 Task: Search one way flight ticket for 5 adults, 2 children, 1 infant in seat and 2 infants on lap in economy from Washington, D.c./dulles/chantilly: Washington Dulles International Airport to Raleigh: Raleigh-durham International Airport on 8-5-2023. Choice of flights is Westjet. Number of bags: 2 checked bags. Price is upto 106000. Outbound departure time preference is 10:00.
Action: Mouse moved to (341, 312)
Screenshot: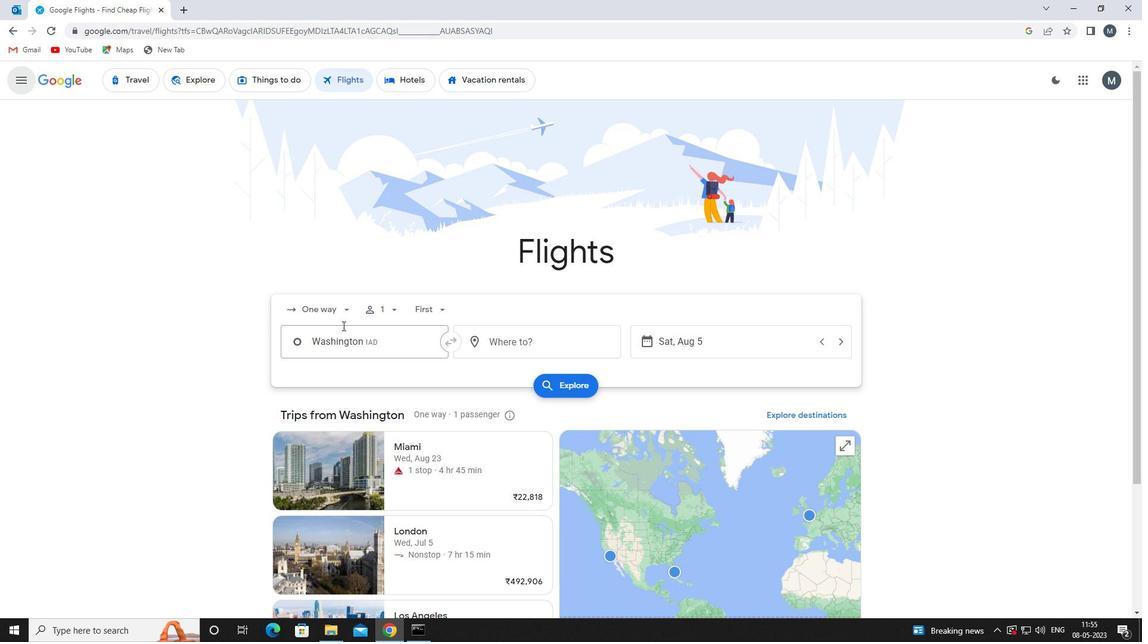 
Action: Mouse pressed left at (341, 312)
Screenshot: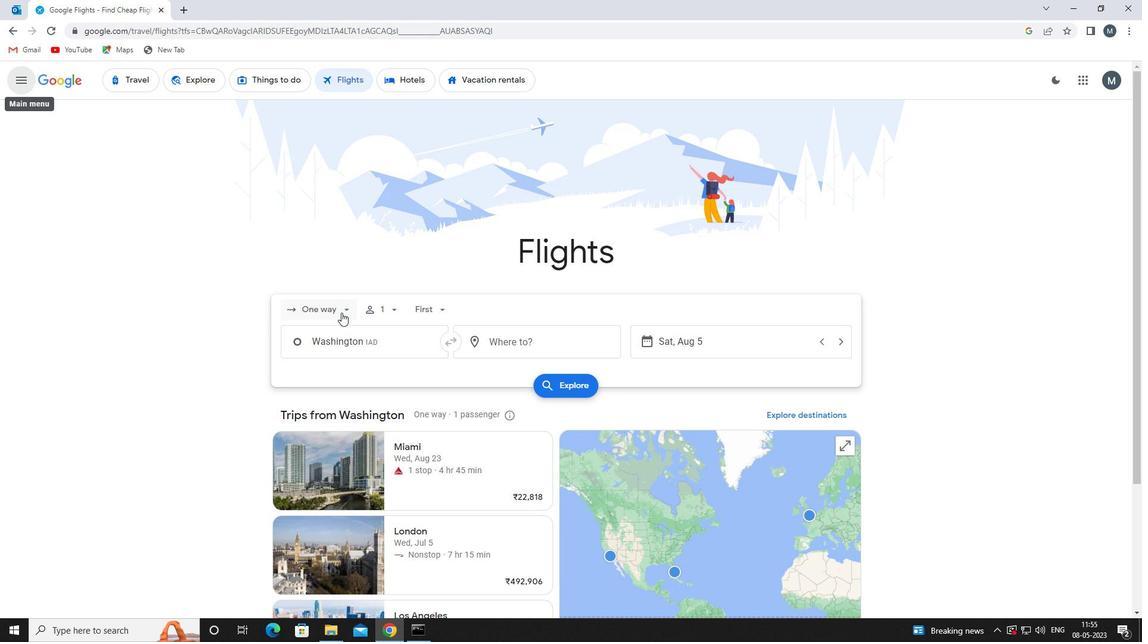 
Action: Mouse moved to (354, 363)
Screenshot: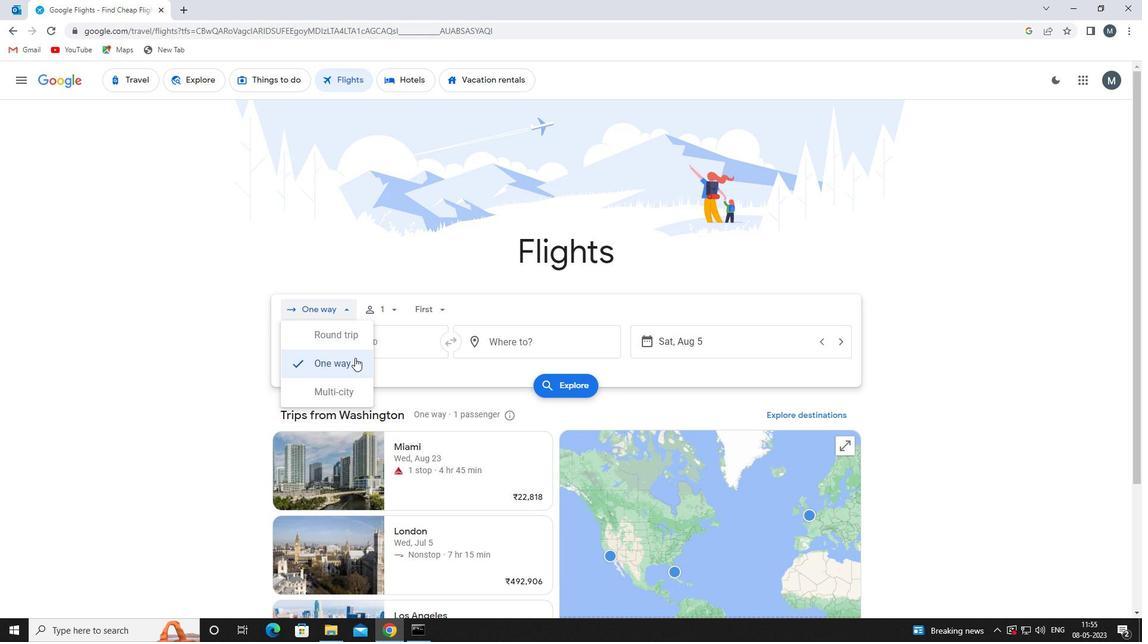 
Action: Mouse pressed left at (354, 363)
Screenshot: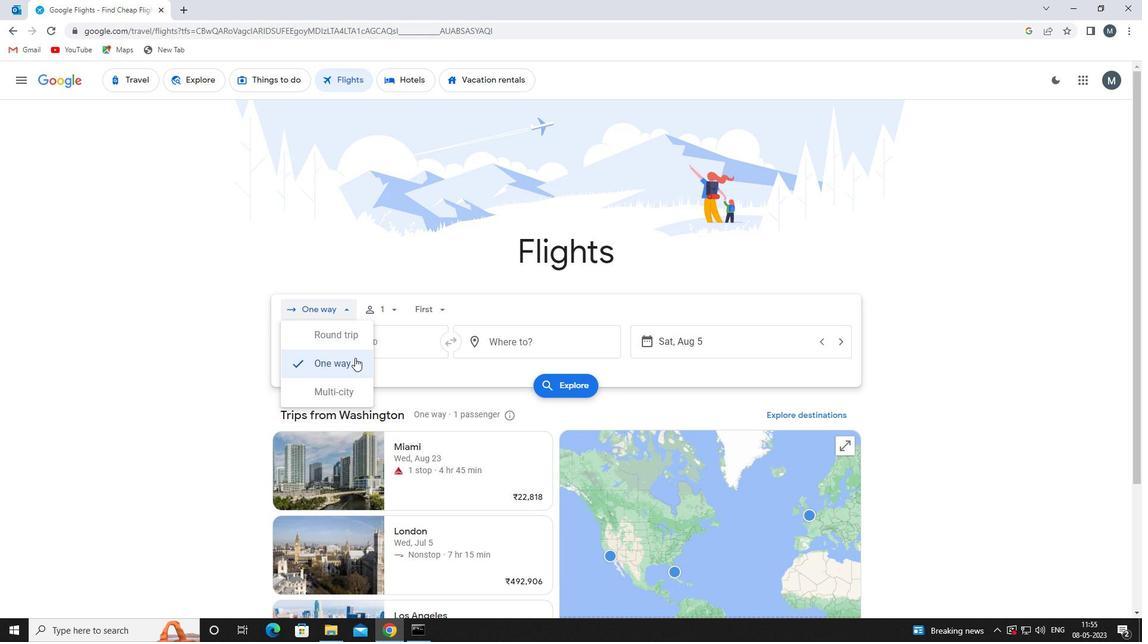 
Action: Mouse moved to (391, 308)
Screenshot: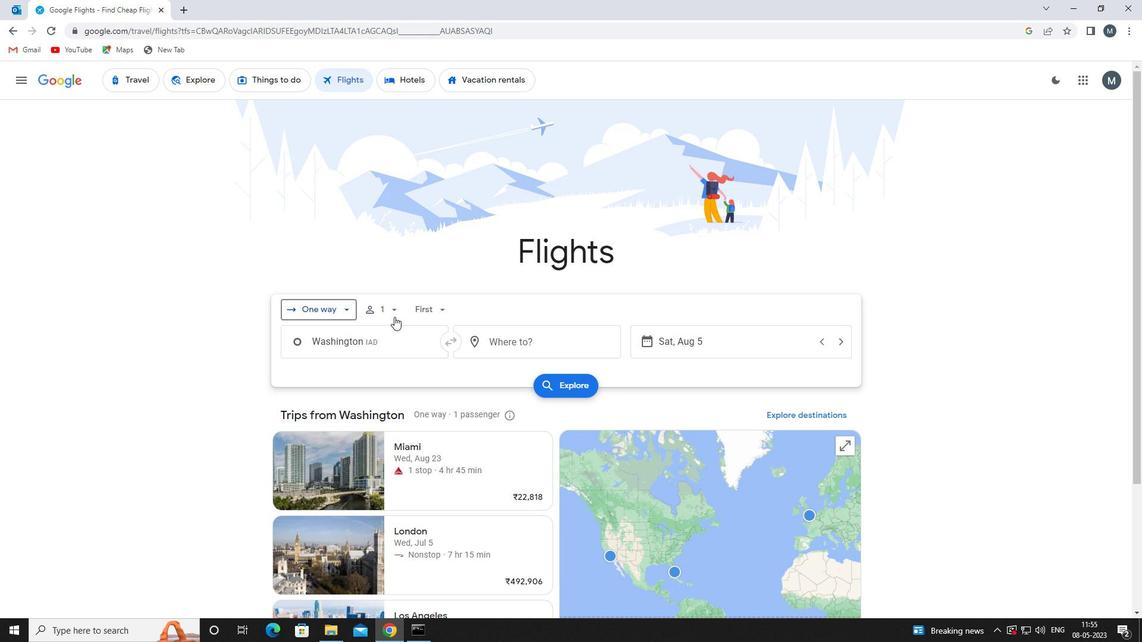 
Action: Mouse pressed left at (391, 308)
Screenshot: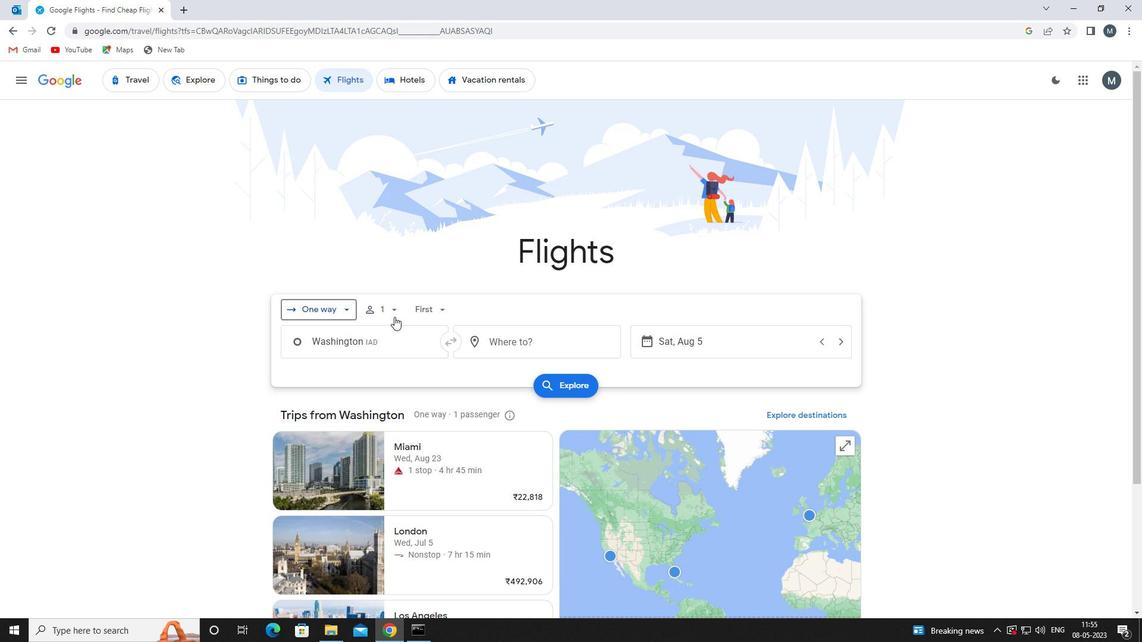 
Action: Mouse moved to (483, 341)
Screenshot: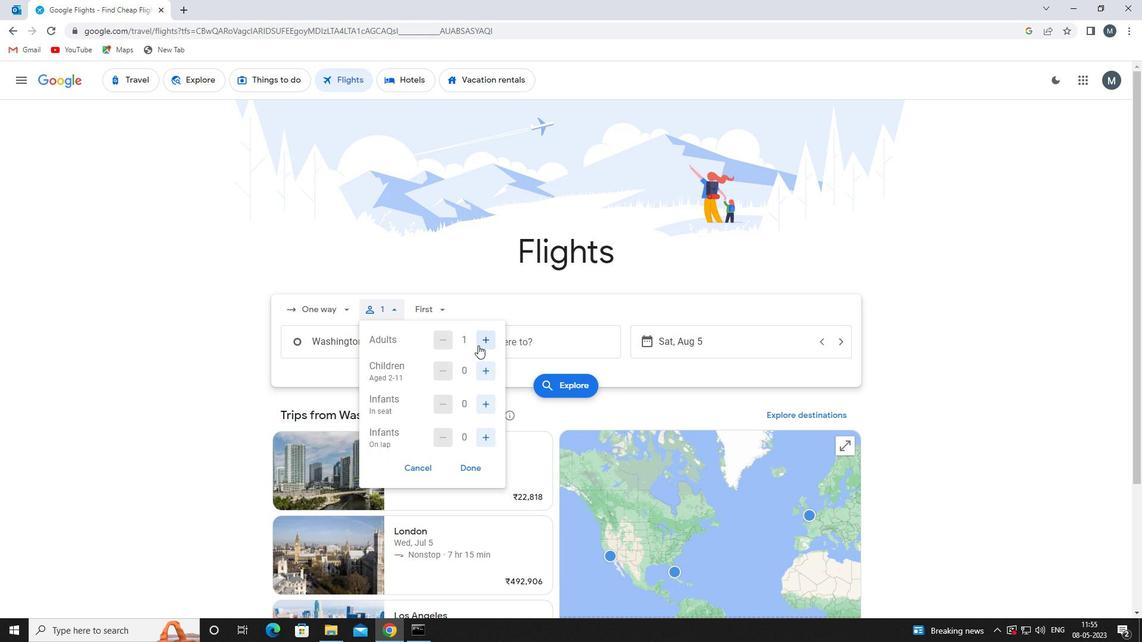 
Action: Mouse pressed left at (483, 341)
Screenshot: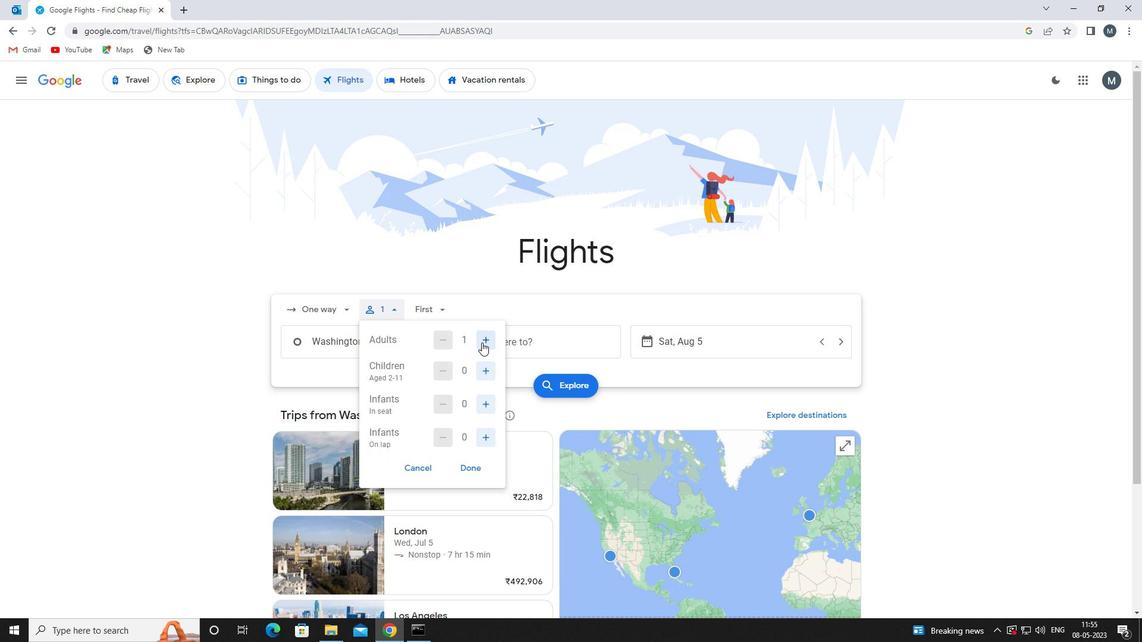 
Action: Mouse moved to (483, 340)
Screenshot: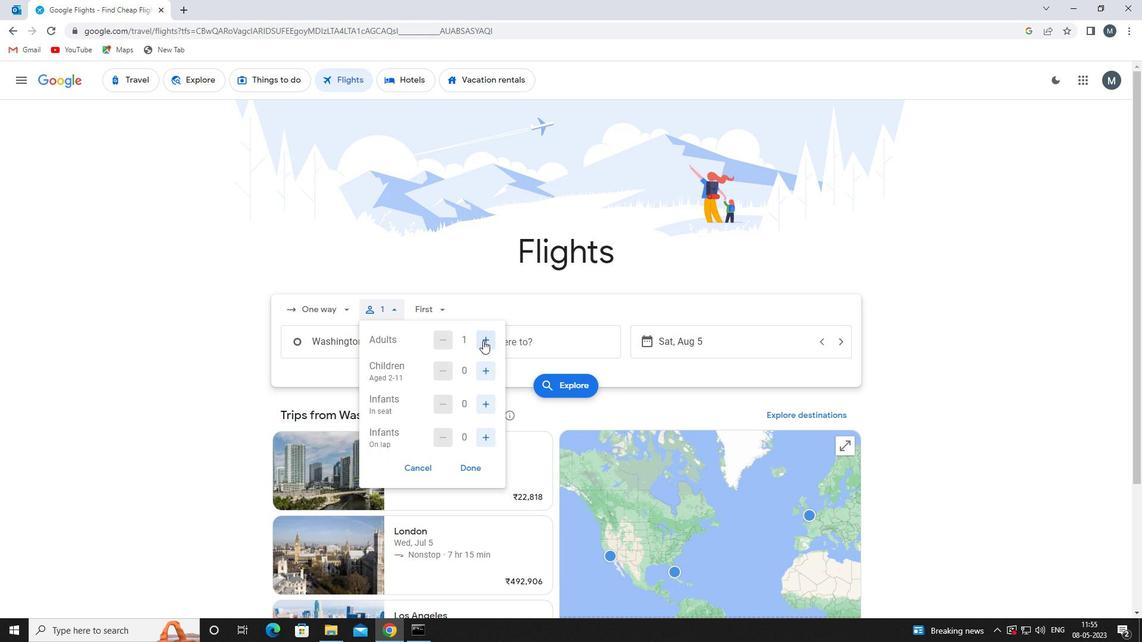 
Action: Mouse pressed left at (483, 340)
Screenshot: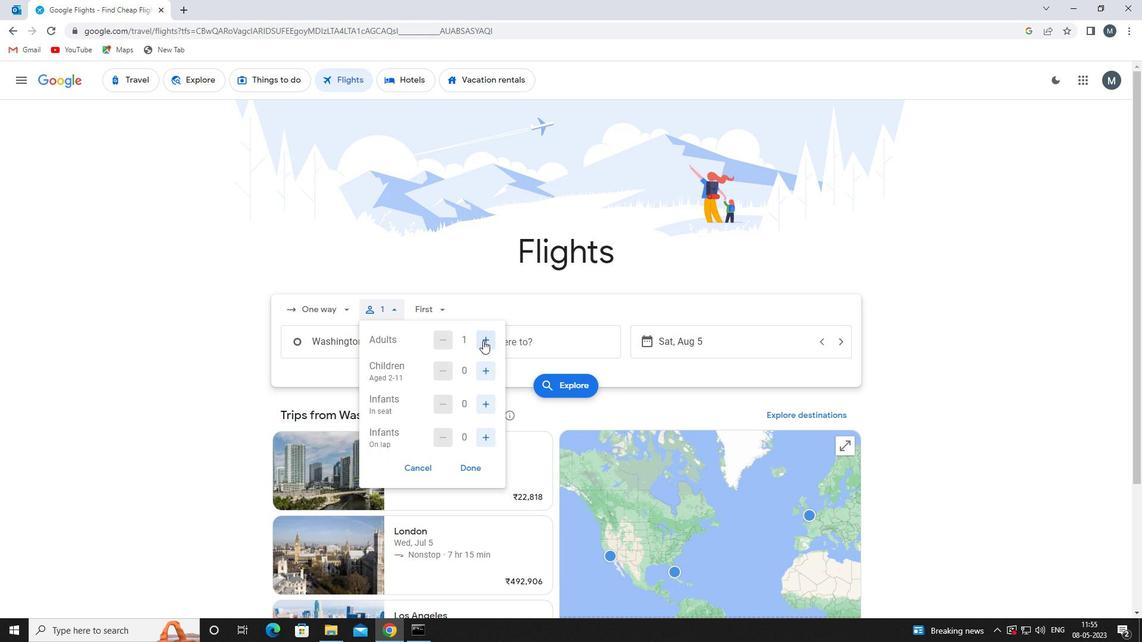 
Action: Mouse pressed left at (483, 340)
Screenshot: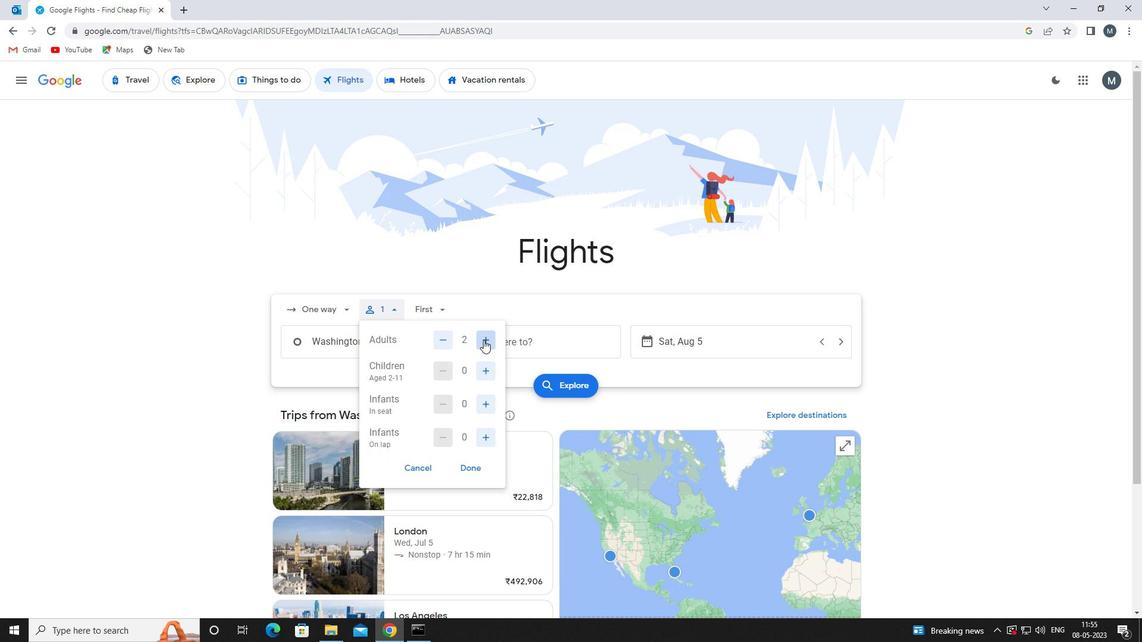 
Action: Mouse pressed left at (483, 340)
Screenshot: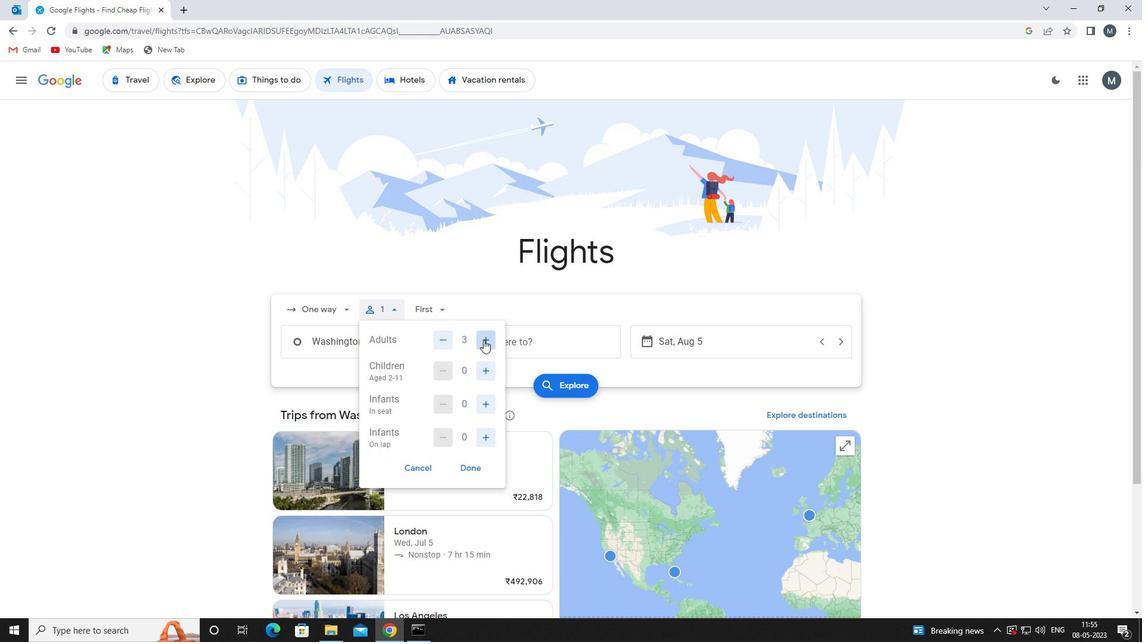 
Action: Mouse moved to (483, 368)
Screenshot: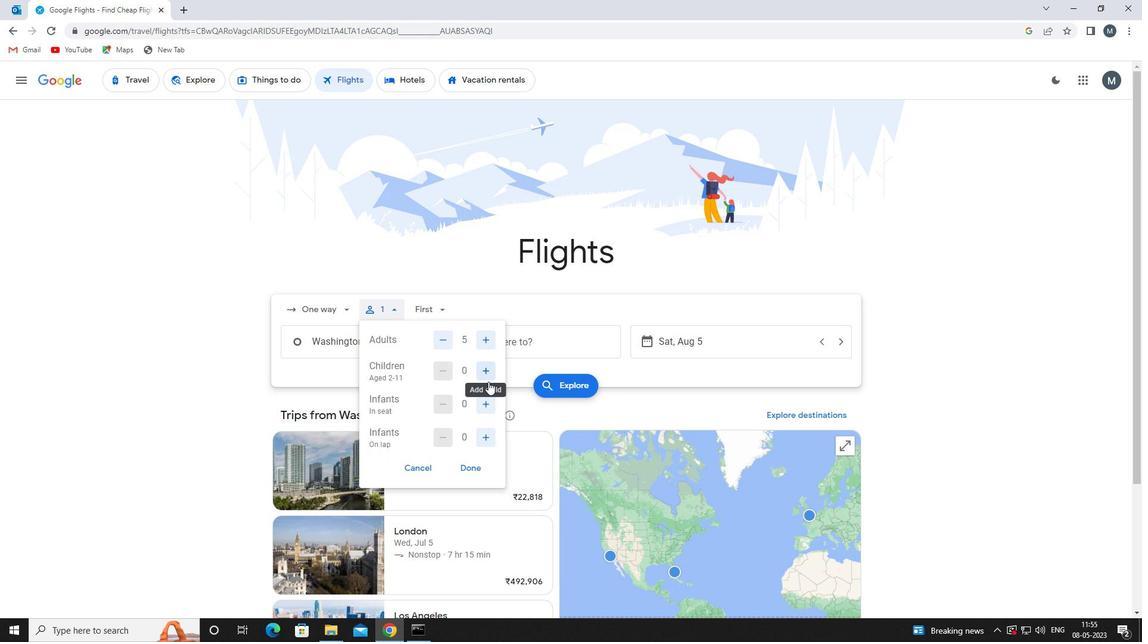 
Action: Mouse pressed left at (483, 368)
Screenshot: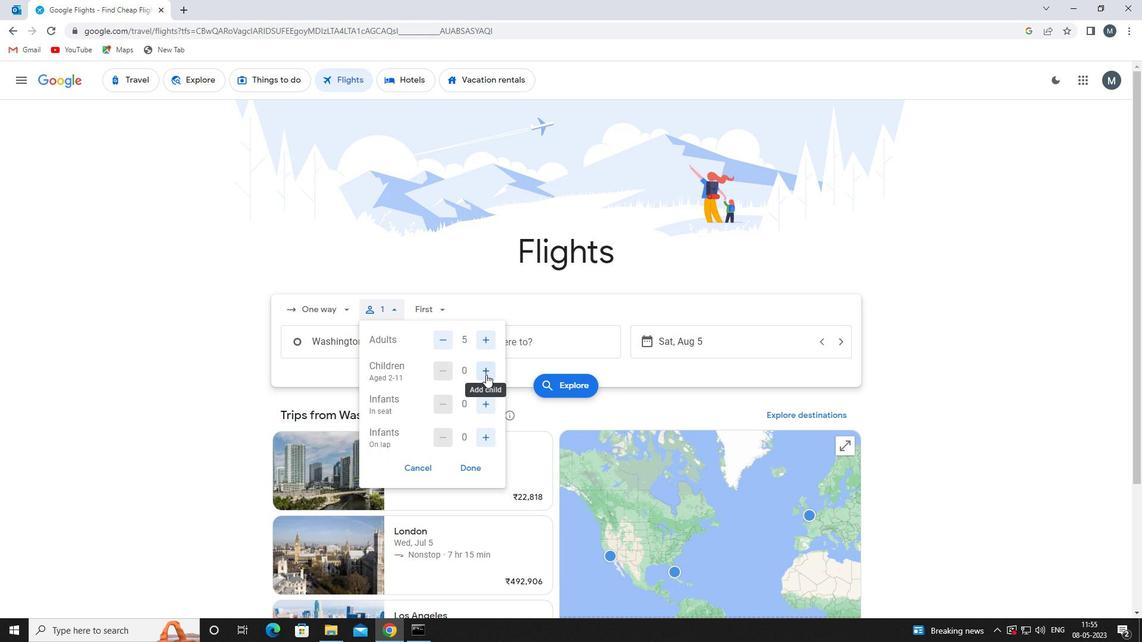 
Action: Mouse pressed left at (483, 368)
Screenshot: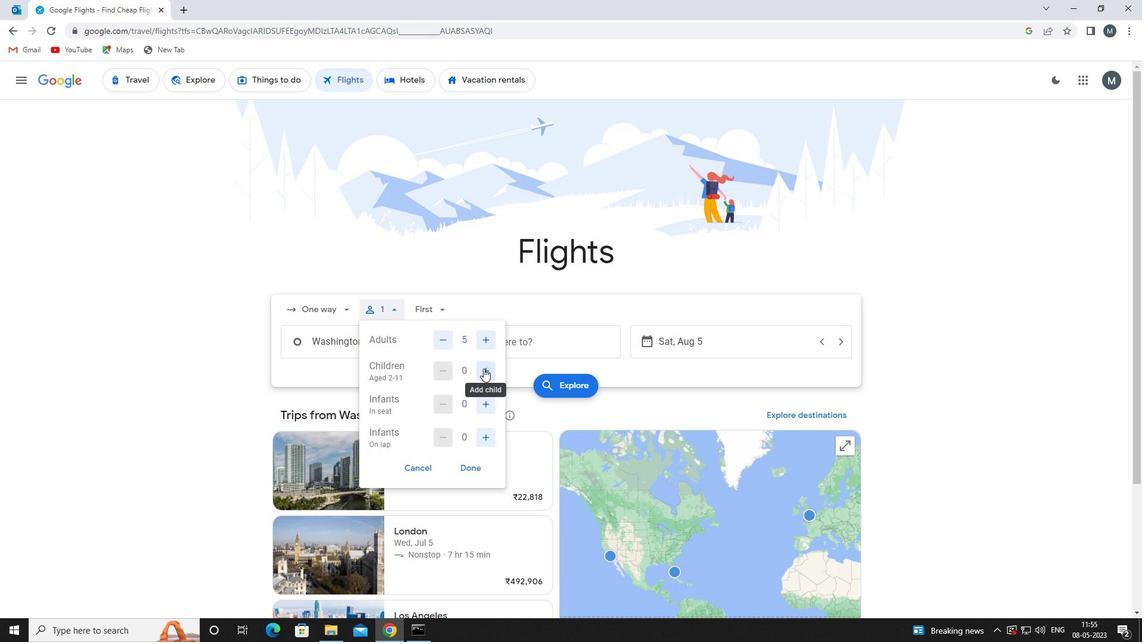 
Action: Mouse moved to (489, 407)
Screenshot: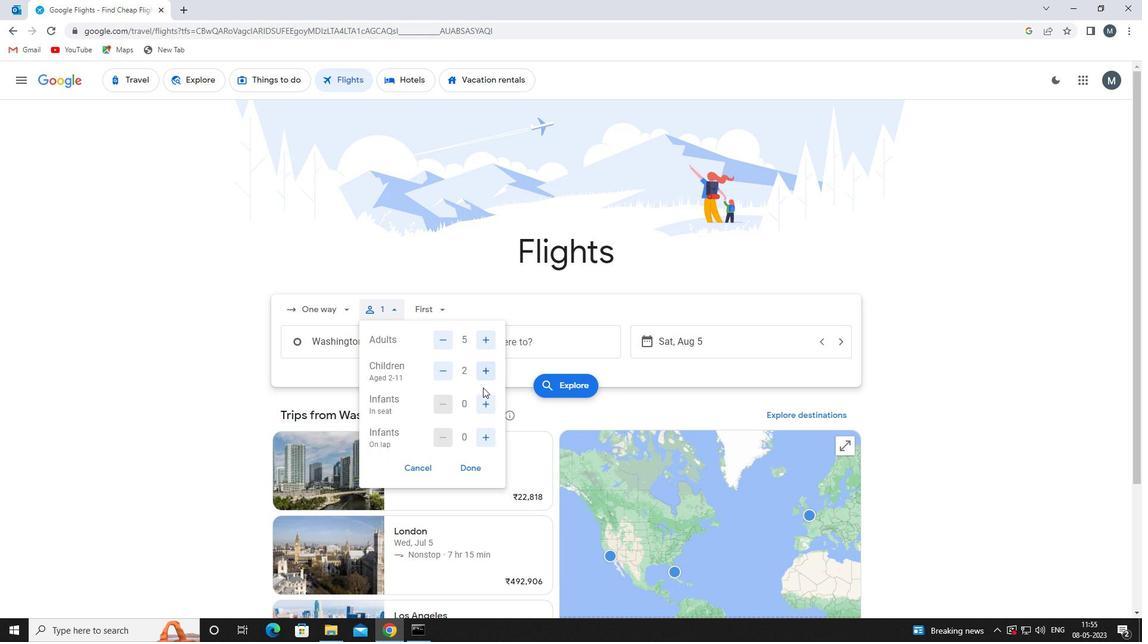 
Action: Mouse pressed left at (489, 407)
Screenshot: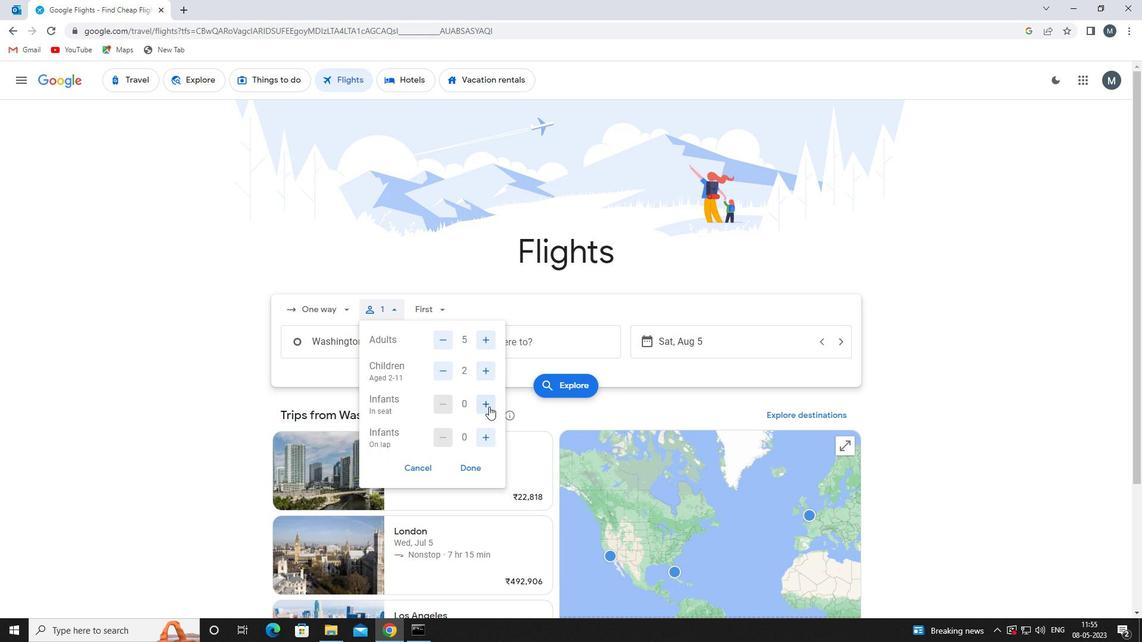 
Action: Mouse moved to (485, 437)
Screenshot: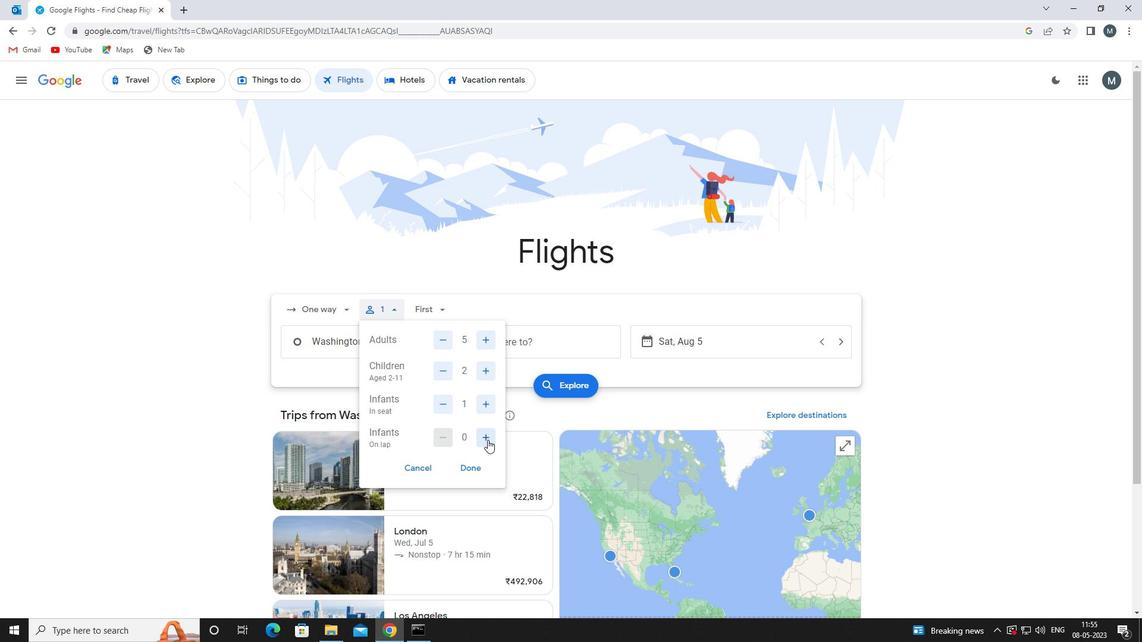 
Action: Mouse pressed left at (485, 437)
Screenshot: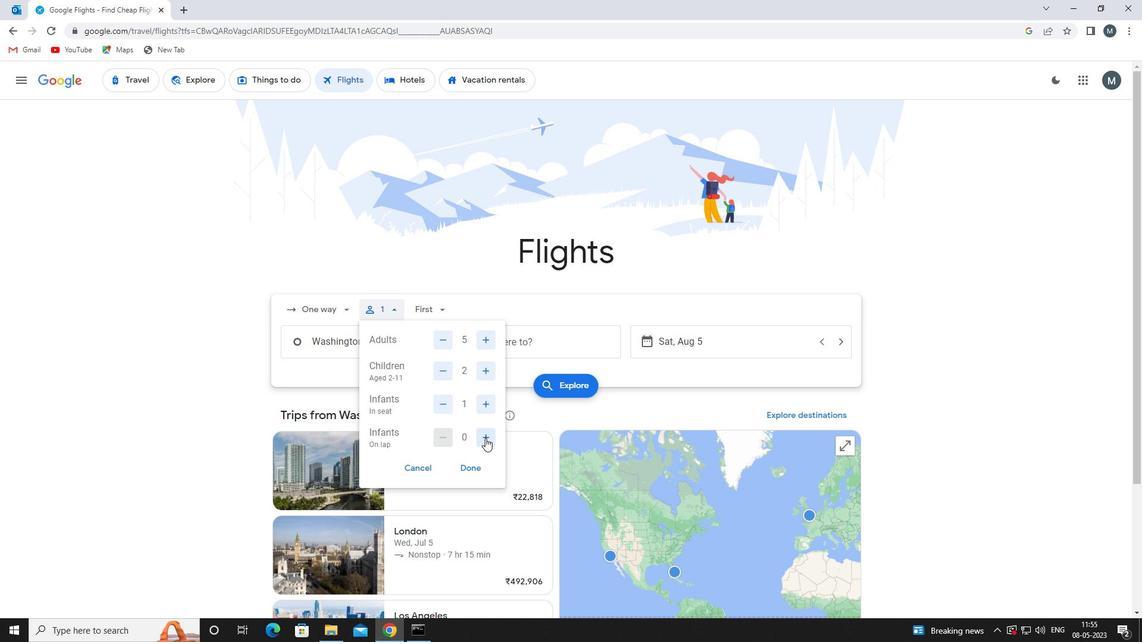 
Action: Mouse pressed left at (485, 437)
Screenshot: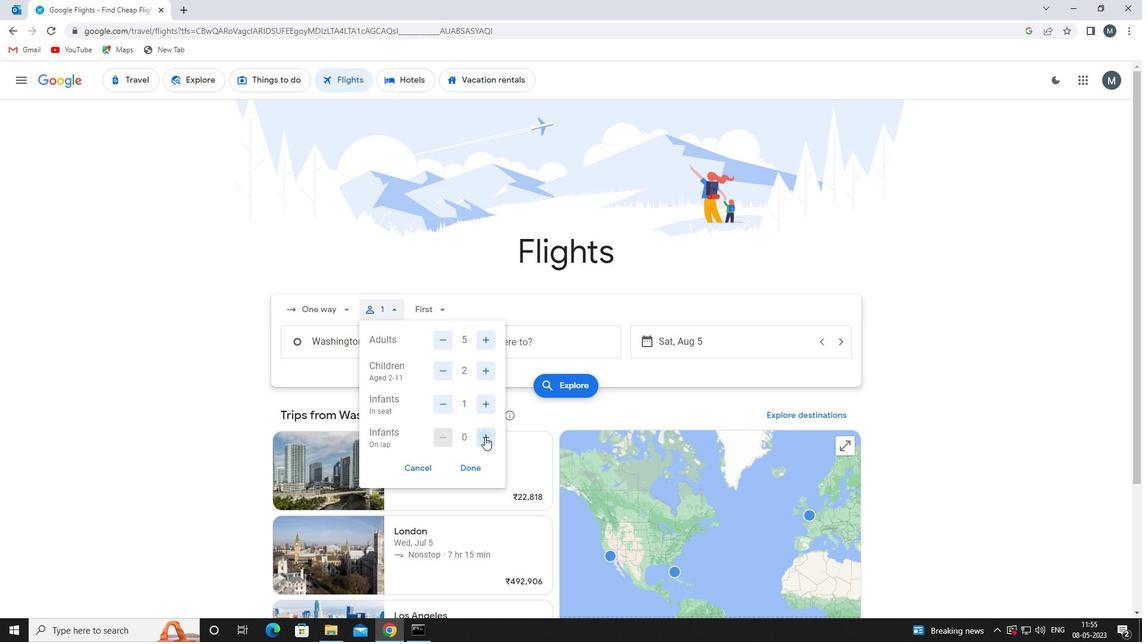 
Action: Mouse moved to (436, 435)
Screenshot: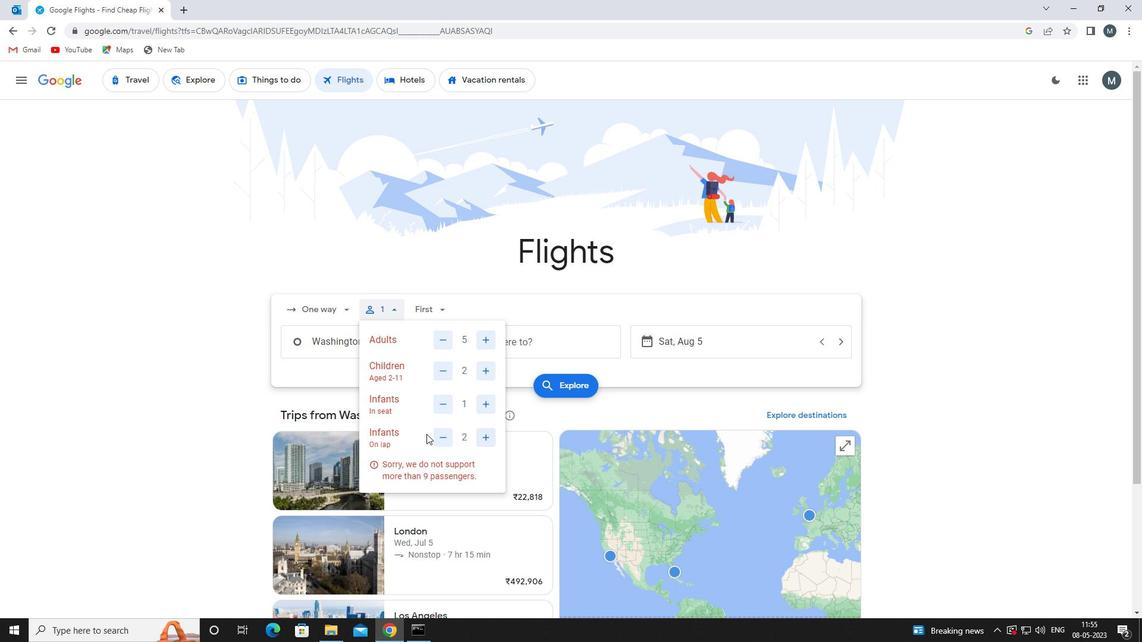 
Action: Mouse pressed left at (436, 435)
Screenshot: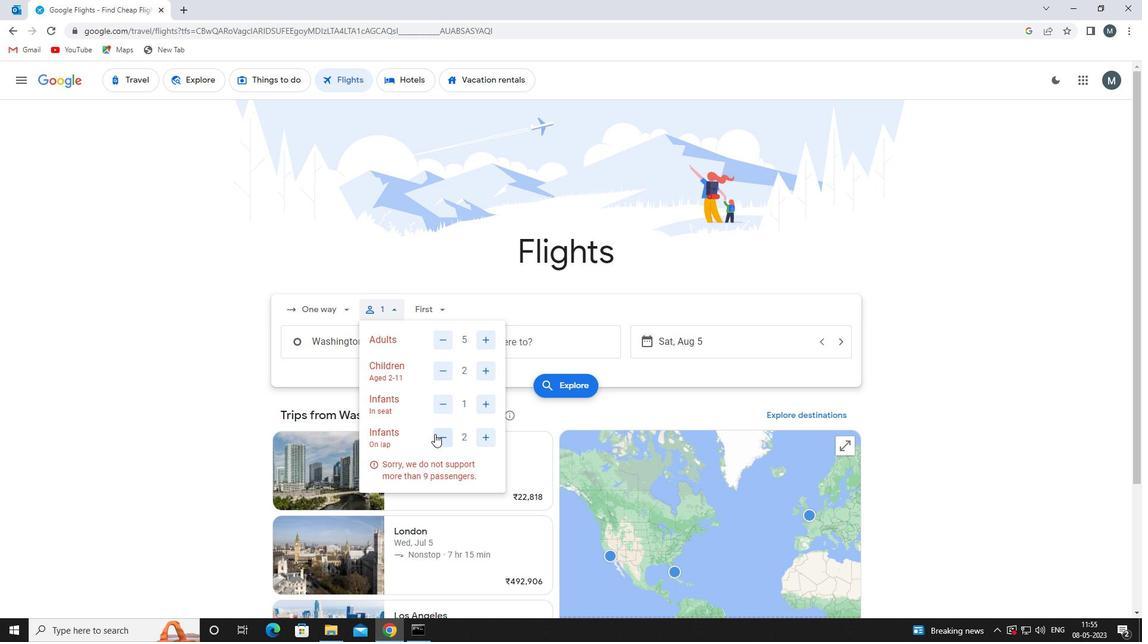 
Action: Mouse moved to (471, 471)
Screenshot: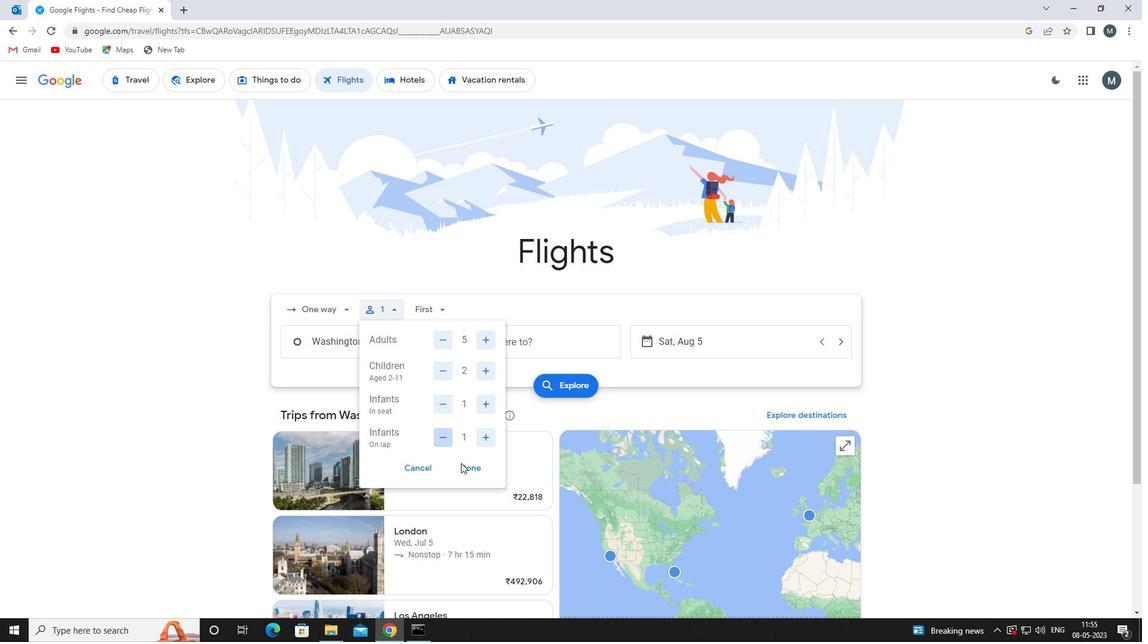 
Action: Mouse pressed left at (471, 471)
Screenshot: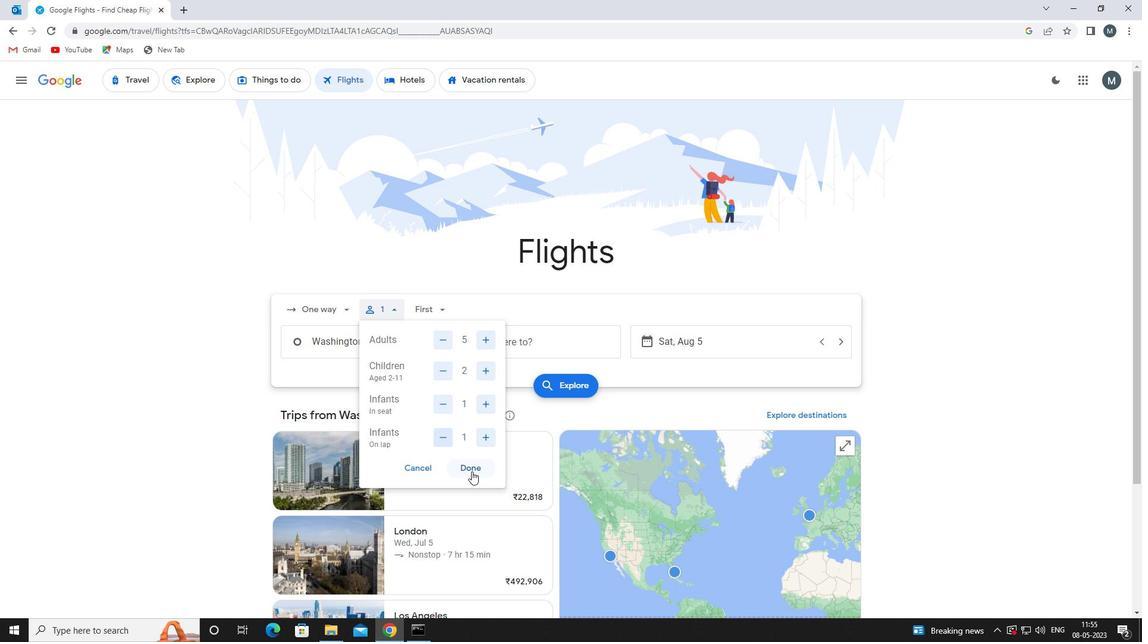 
Action: Mouse moved to (438, 311)
Screenshot: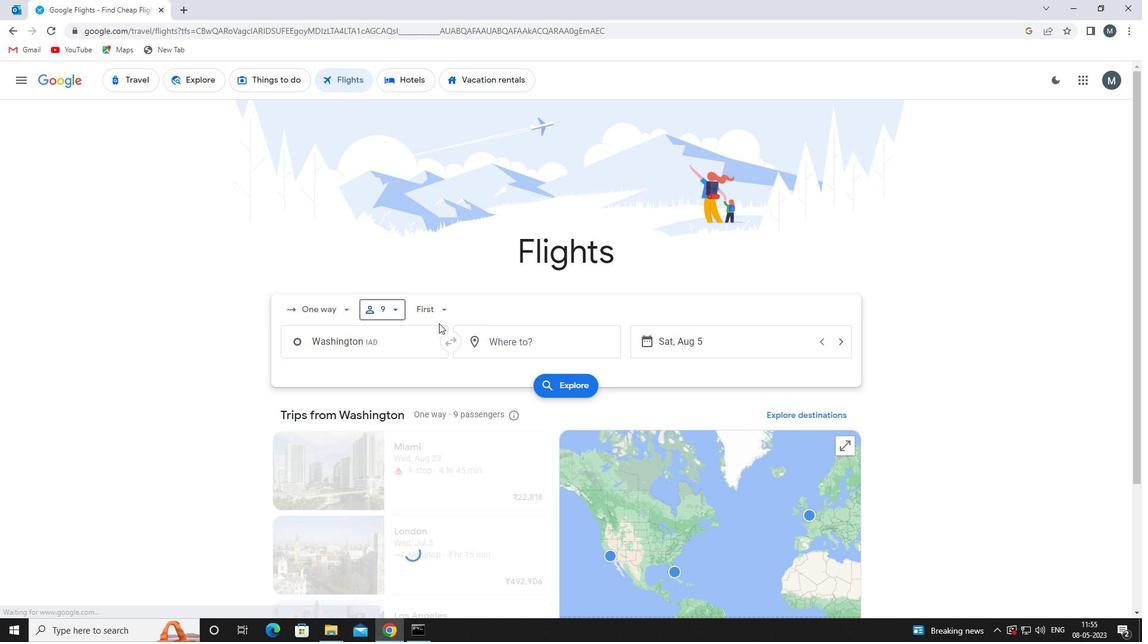 
Action: Mouse pressed left at (438, 311)
Screenshot: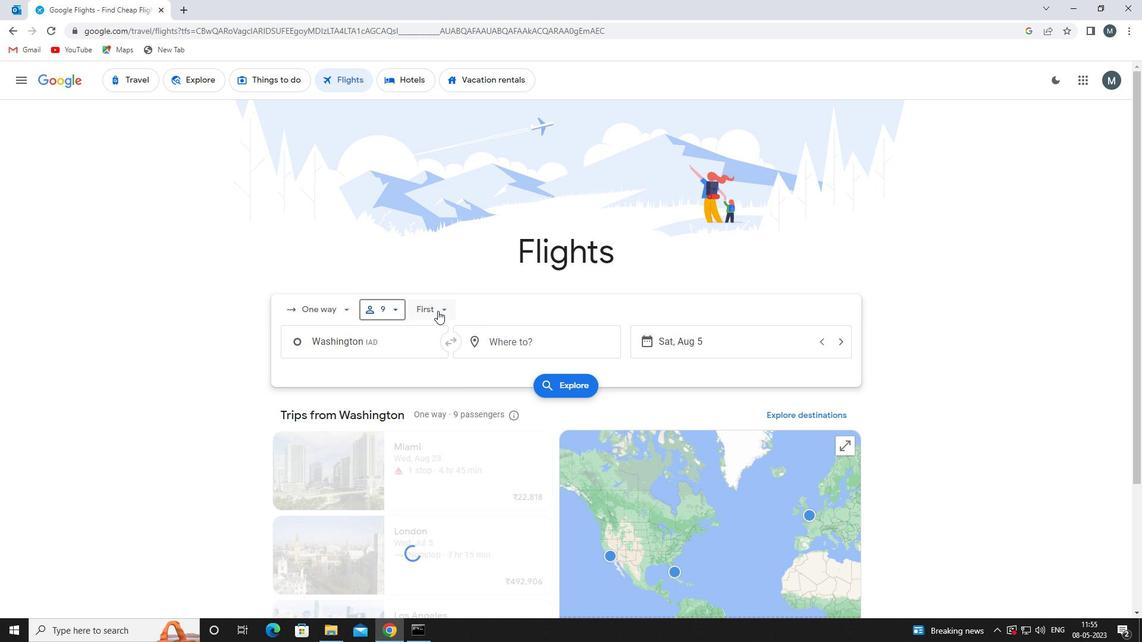 
Action: Mouse moved to (462, 335)
Screenshot: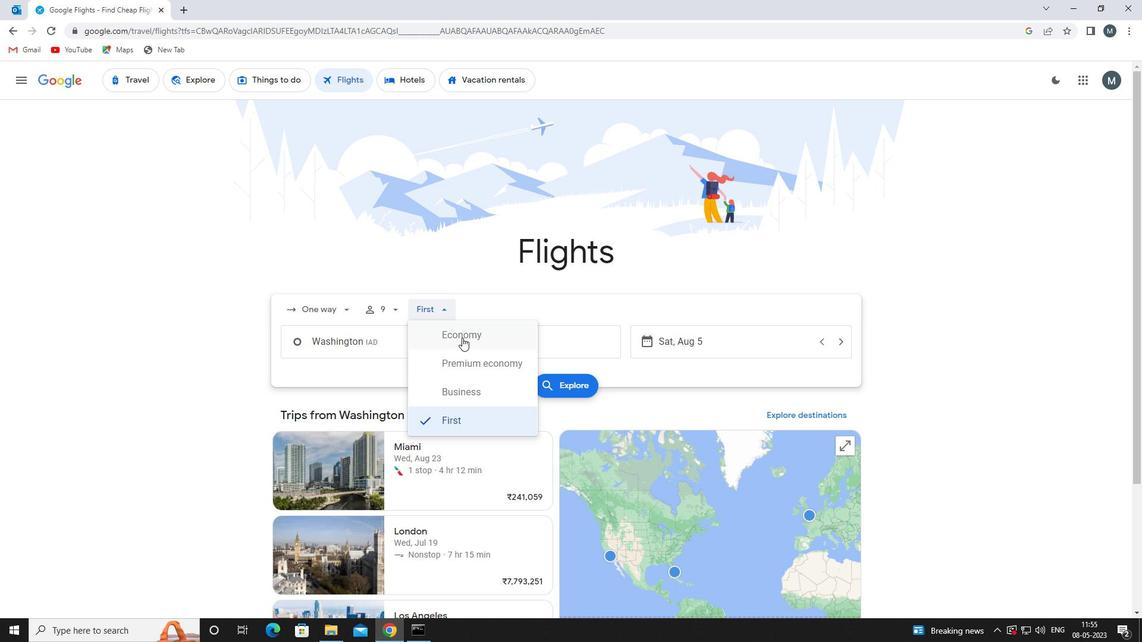 
Action: Mouse pressed left at (462, 335)
Screenshot: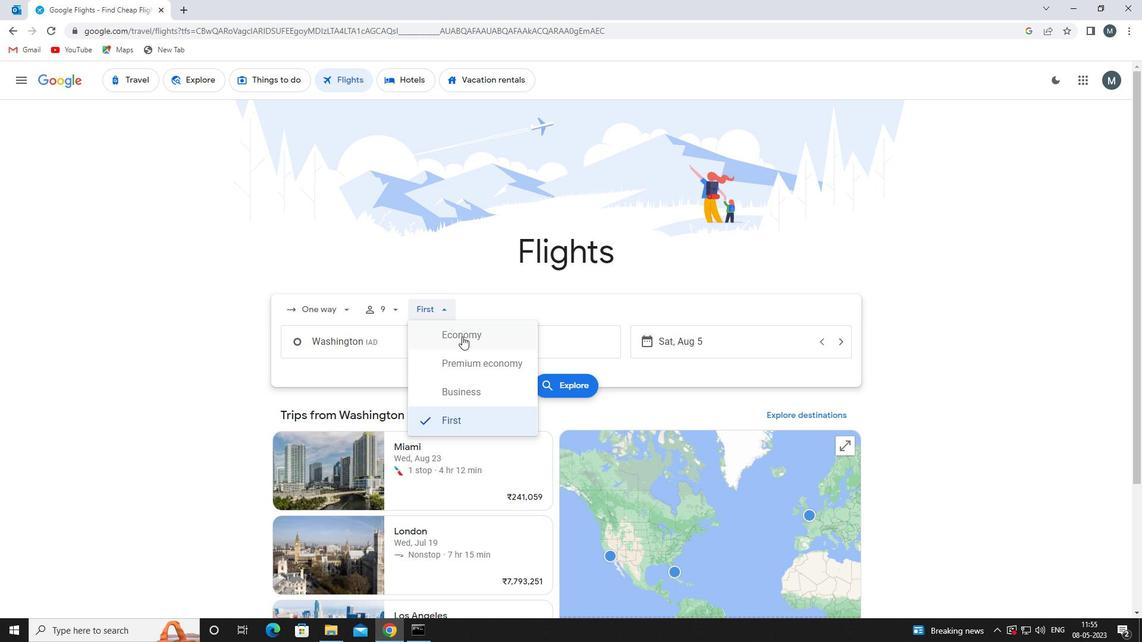 
Action: Mouse moved to (370, 341)
Screenshot: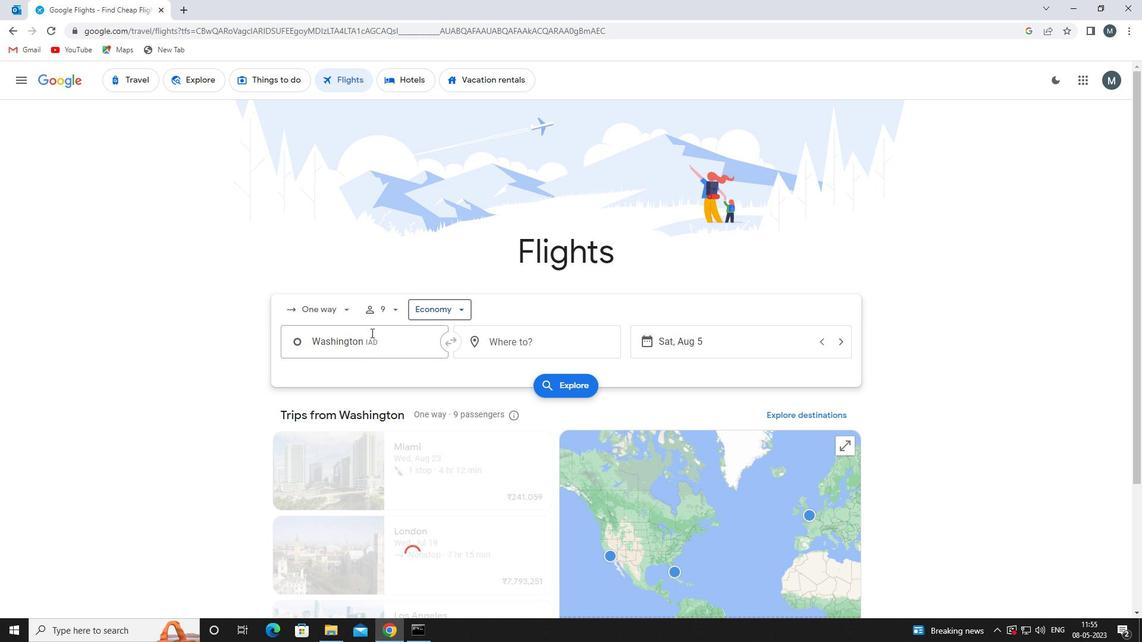 
Action: Mouse pressed left at (370, 341)
Screenshot: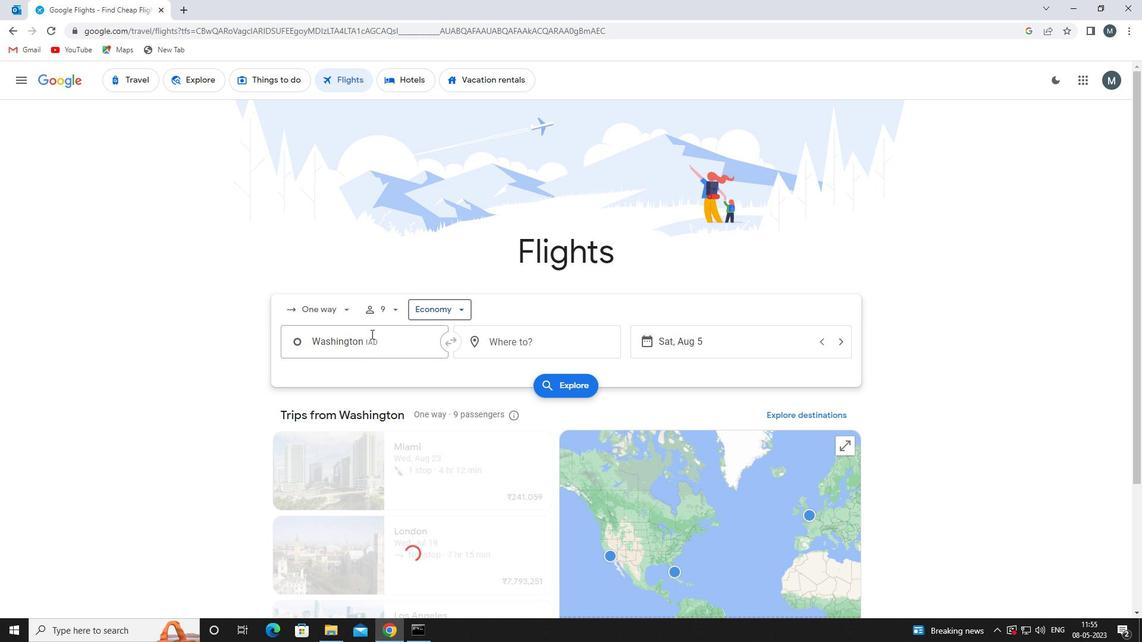 
Action: Mouse moved to (379, 403)
Screenshot: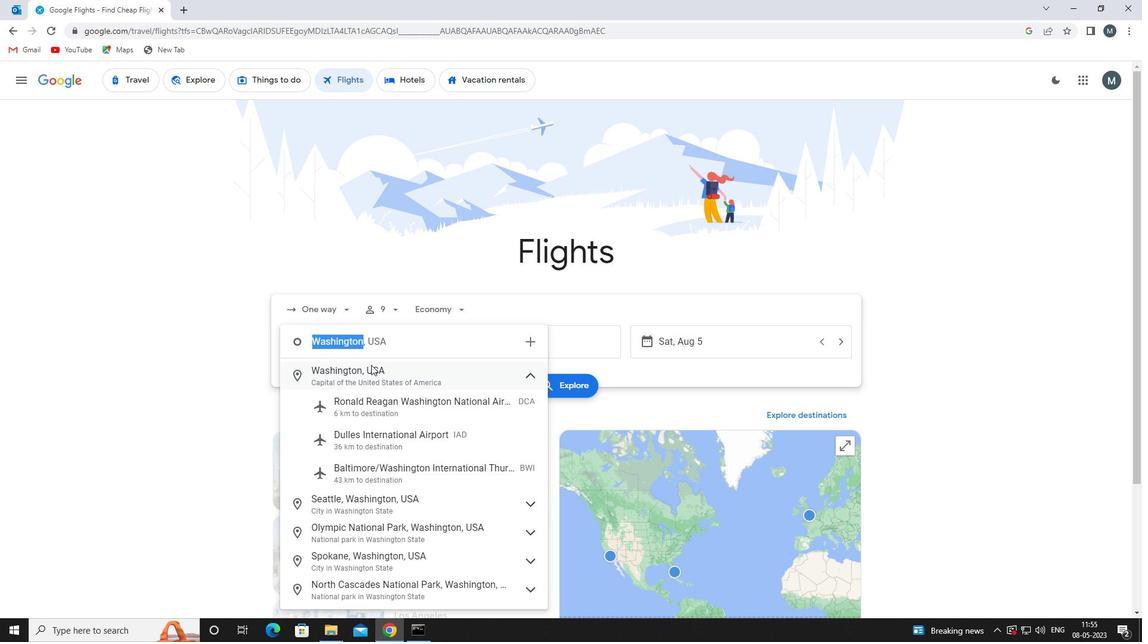 
Action: Key pressed d
Screenshot: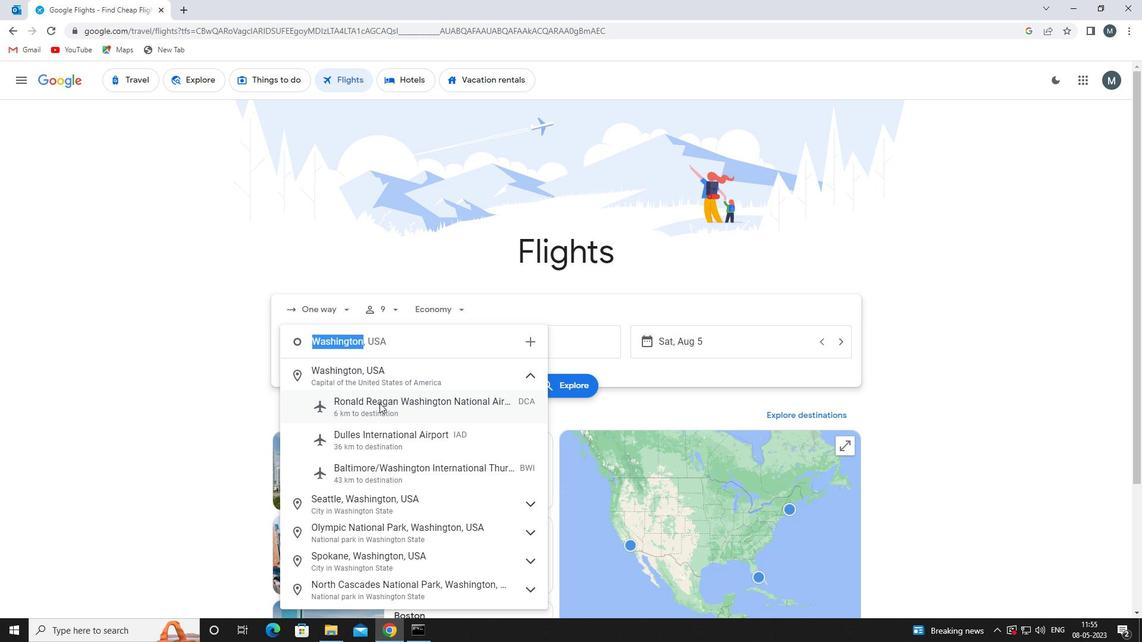 
Action: Mouse moved to (380, 404)
Screenshot: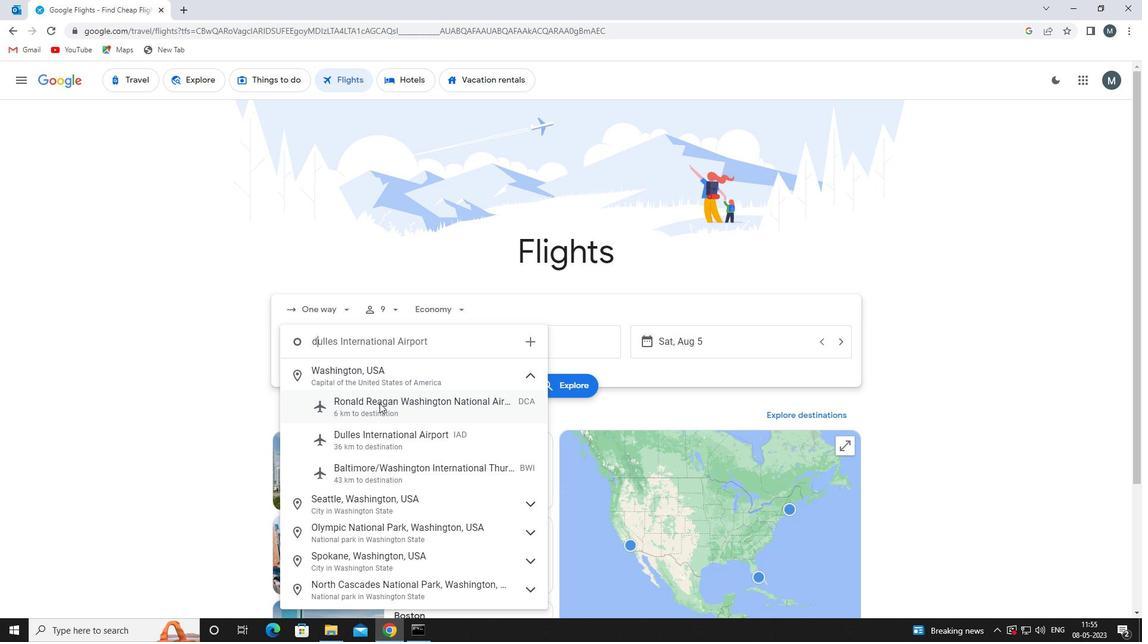 
Action: Key pressed ulles
Screenshot: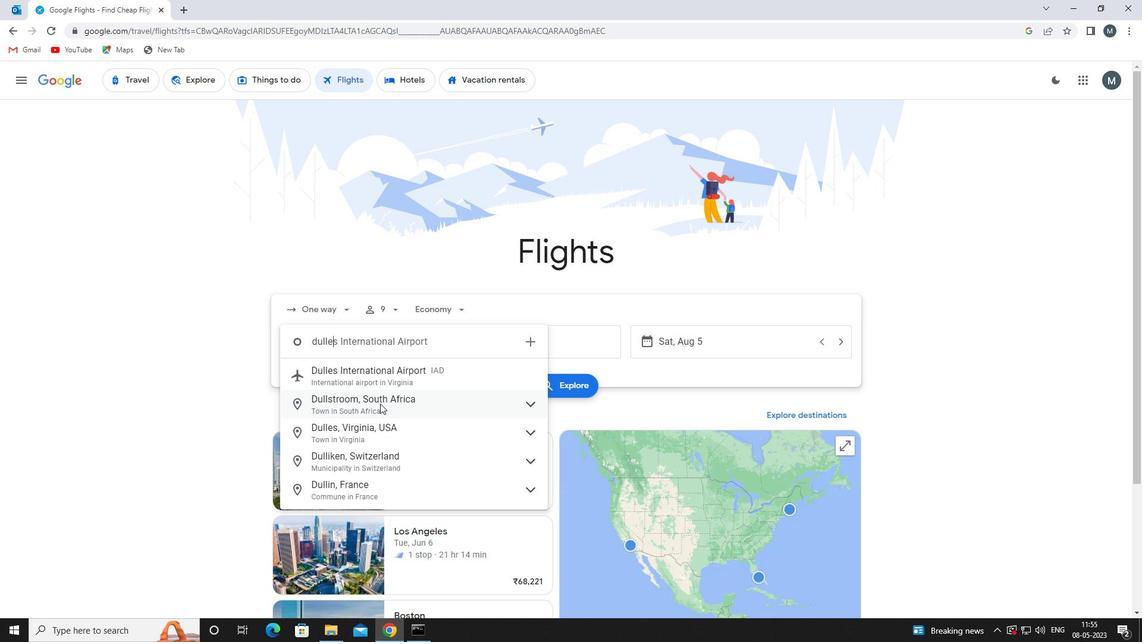 
Action: Mouse moved to (401, 376)
Screenshot: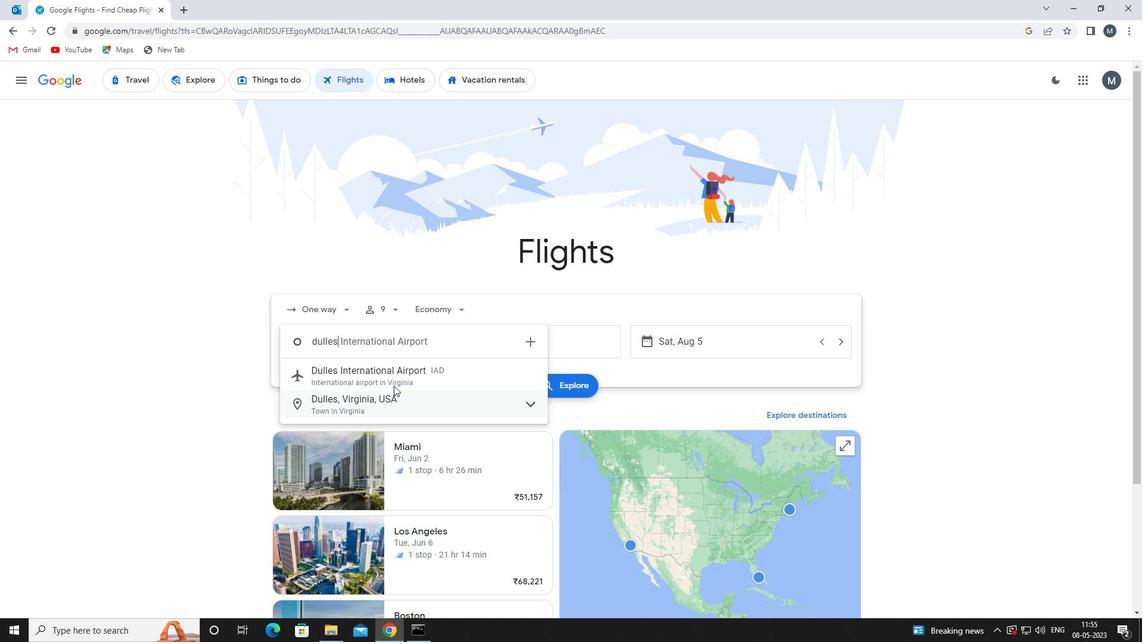 
Action: Mouse pressed left at (401, 376)
Screenshot: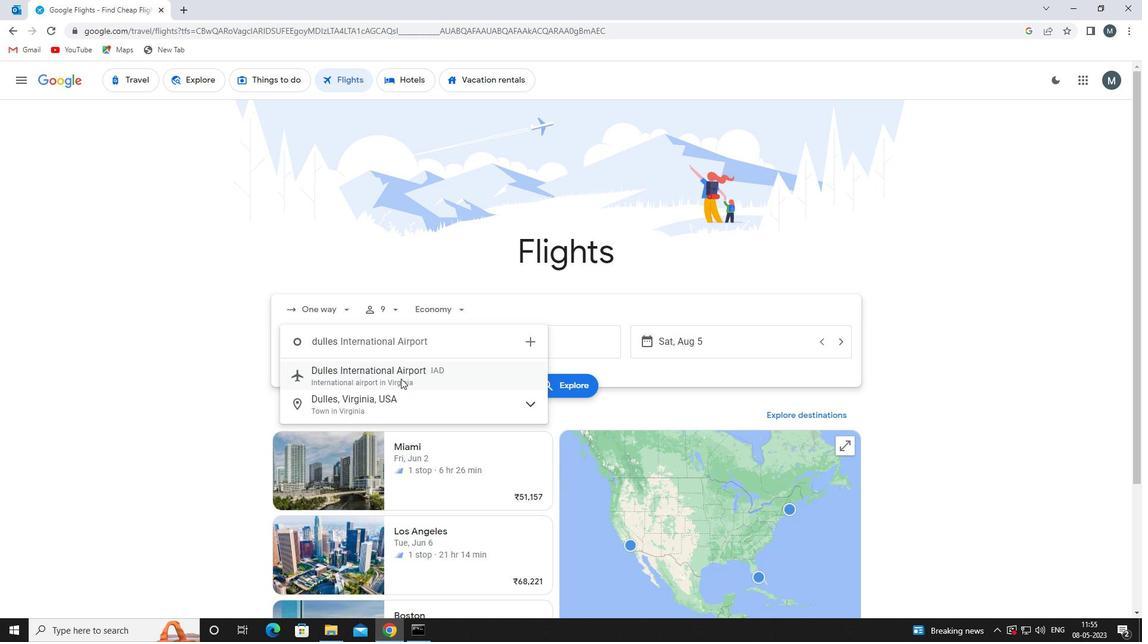 
Action: Mouse moved to (508, 342)
Screenshot: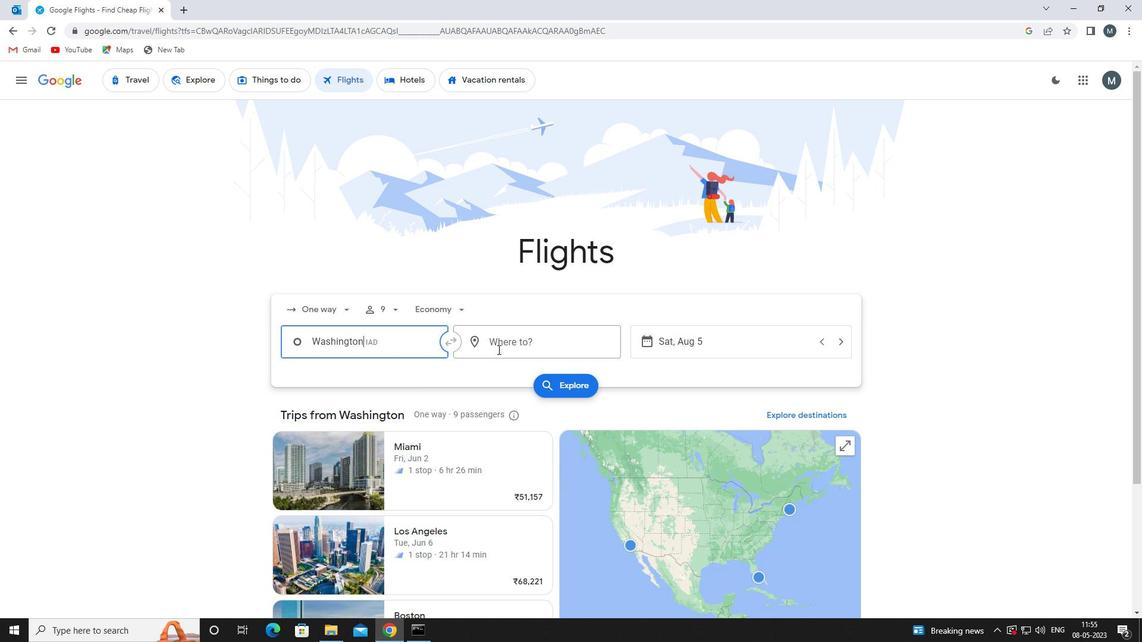 
Action: Mouse pressed left at (508, 342)
Screenshot: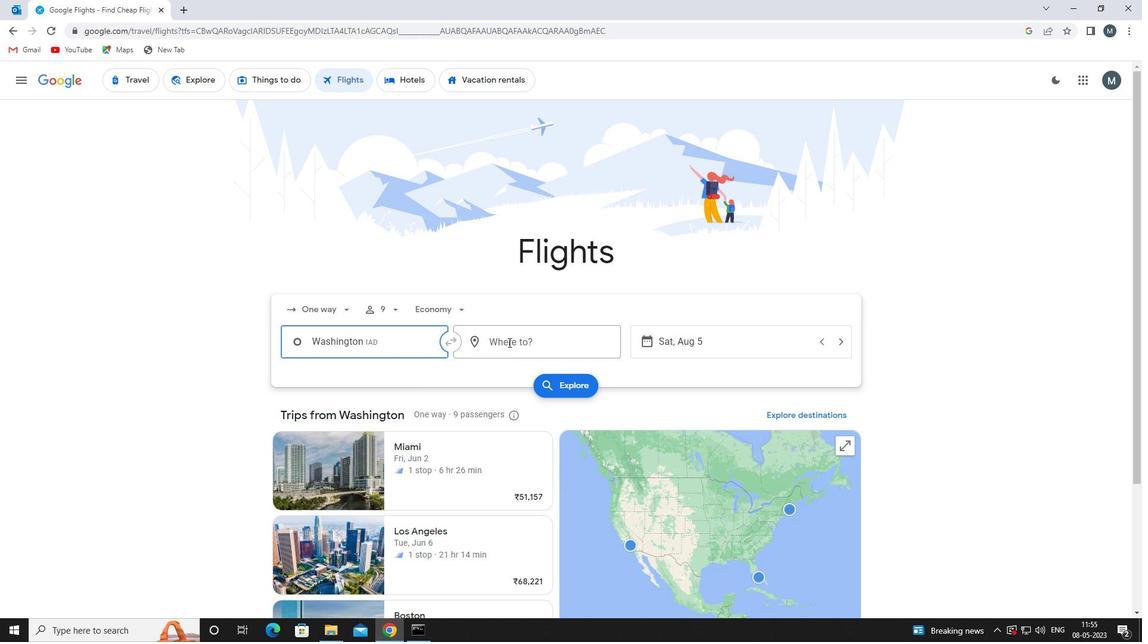 
Action: Mouse moved to (506, 342)
Screenshot: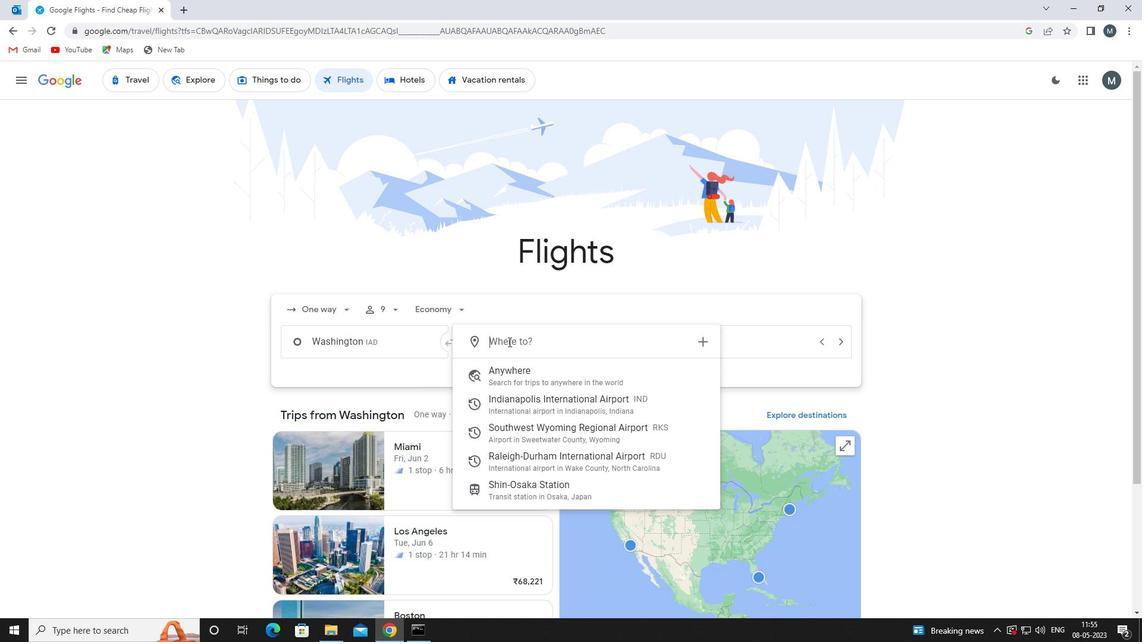 
Action: Key pressed rdu
Screenshot: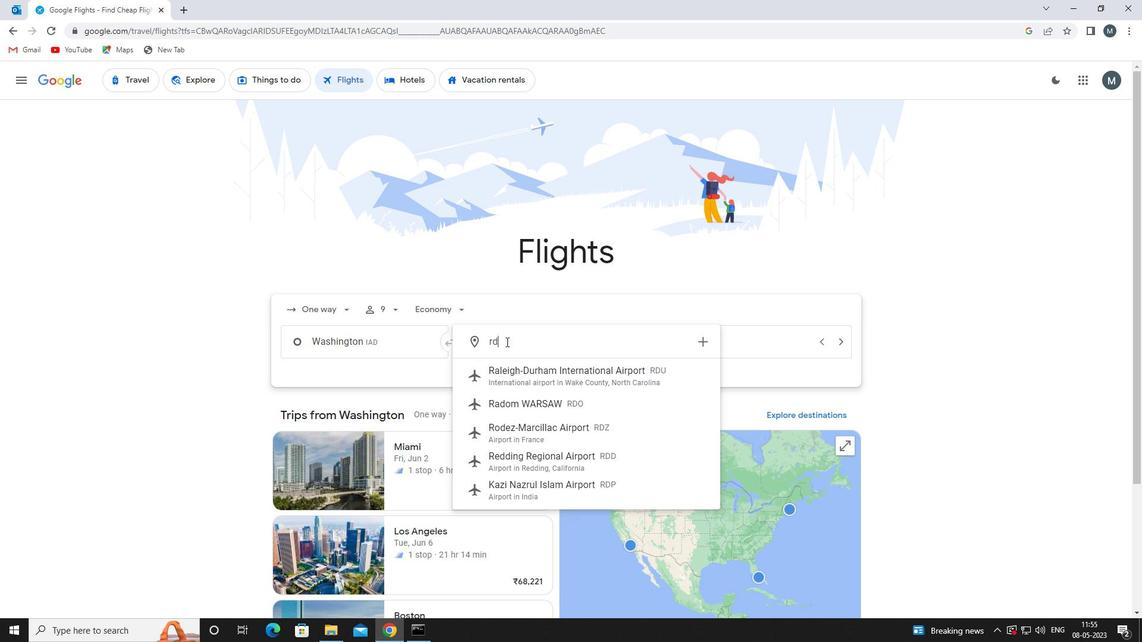 
Action: Mouse moved to (537, 377)
Screenshot: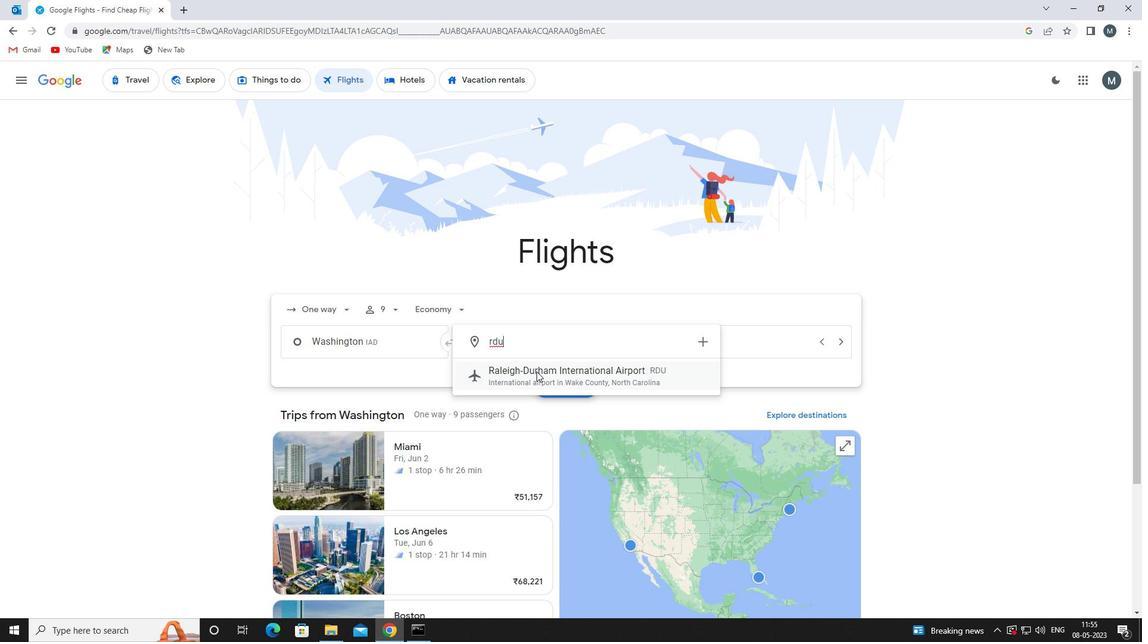 
Action: Mouse pressed left at (537, 377)
Screenshot: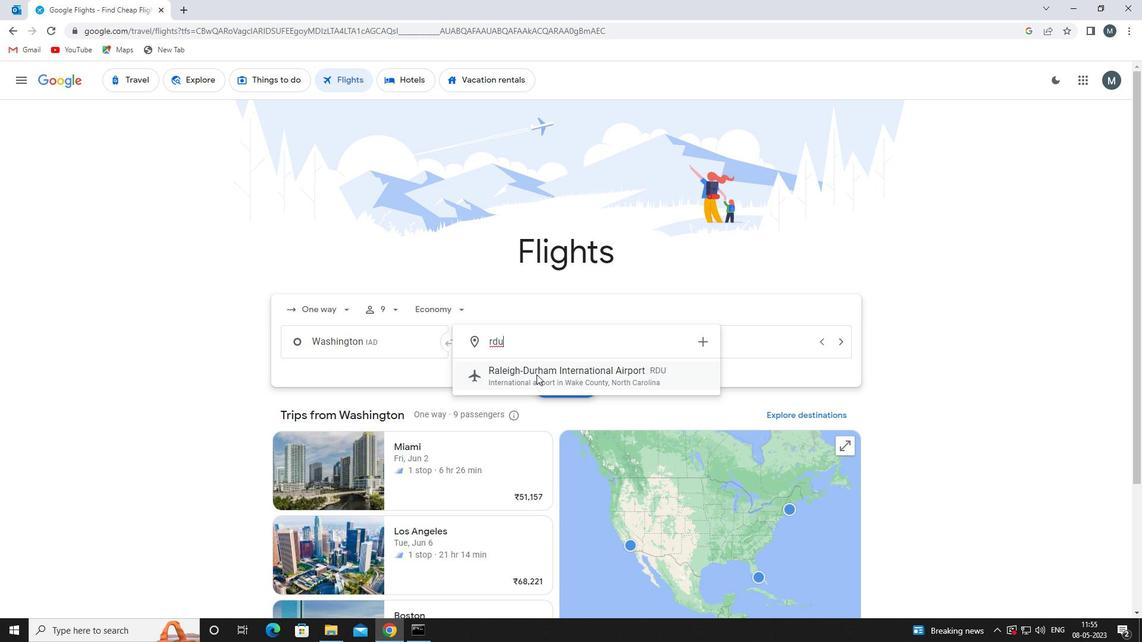 
Action: Mouse moved to (675, 349)
Screenshot: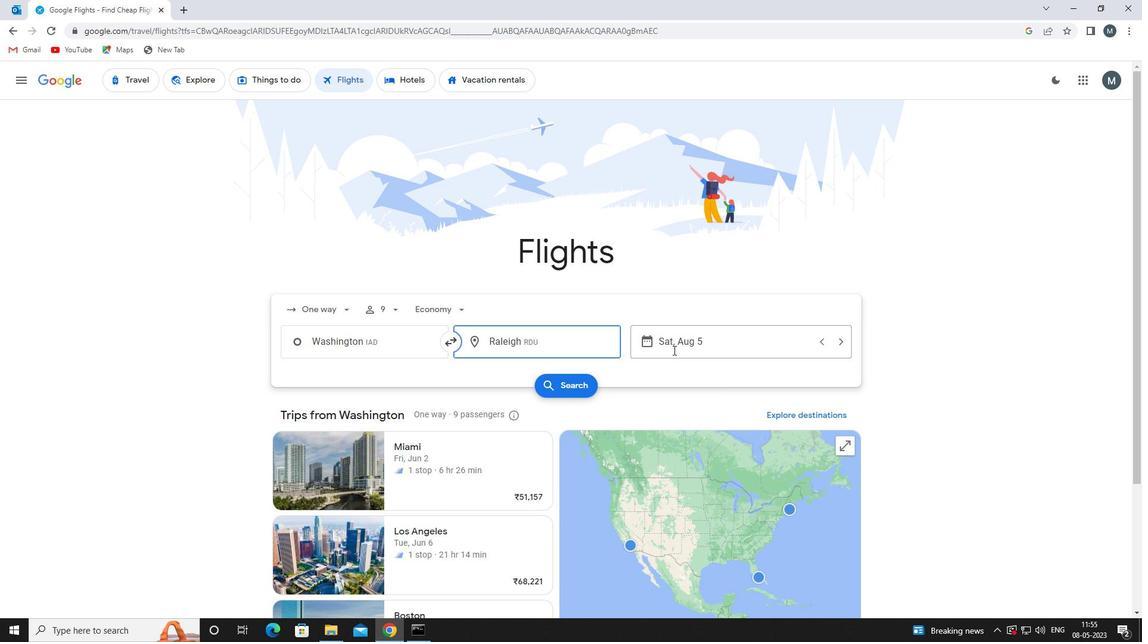 
Action: Mouse pressed left at (675, 349)
Screenshot: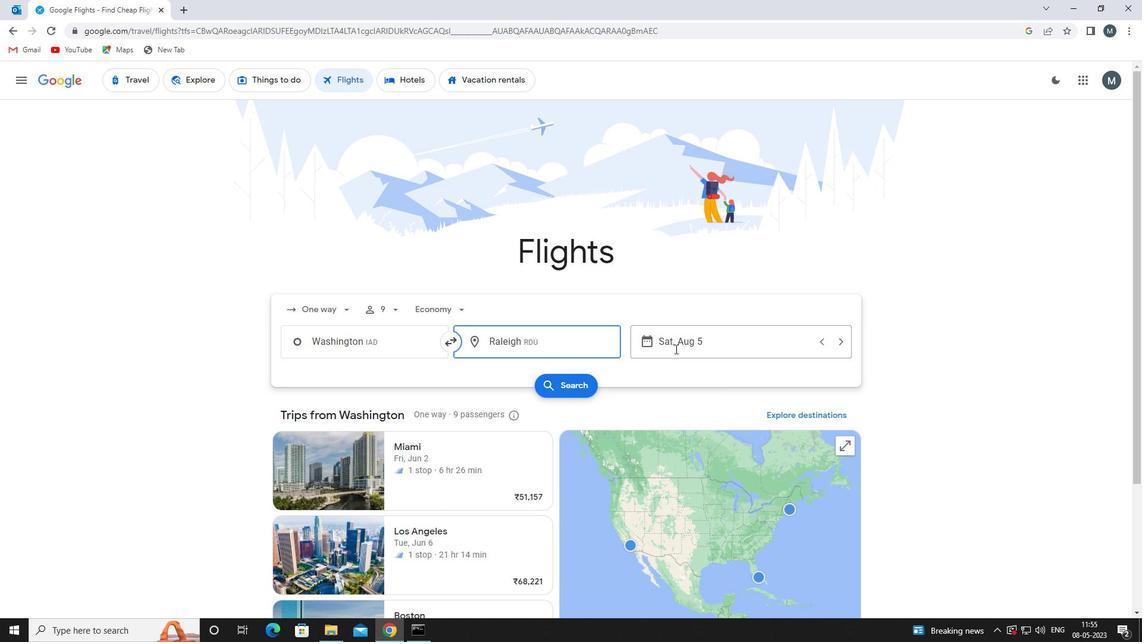 
Action: Mouse moved to (604, 401)
Screenshot: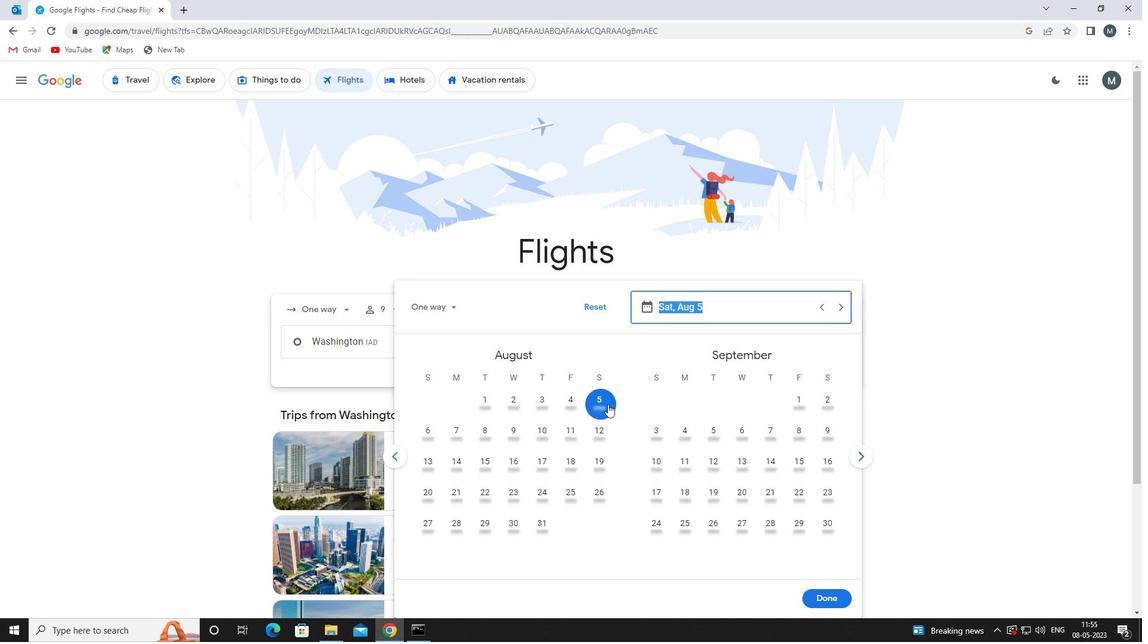 
Action: Mouse pressed left at (604, 401)
Screenshot: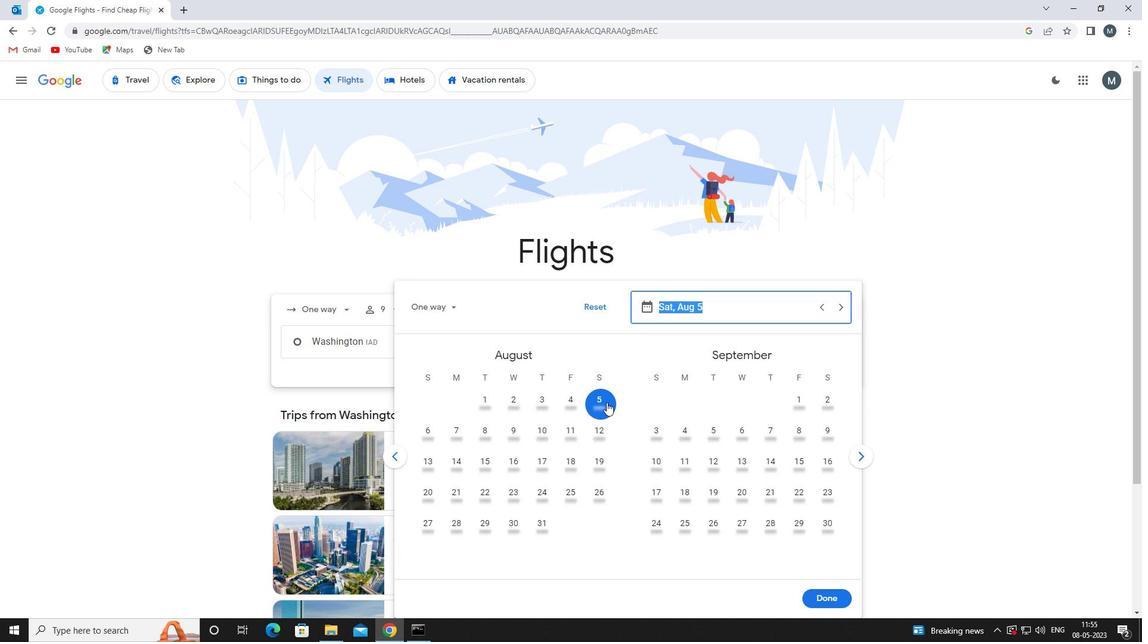 
Action: Mouse moved to (820, 592)
Screenshot: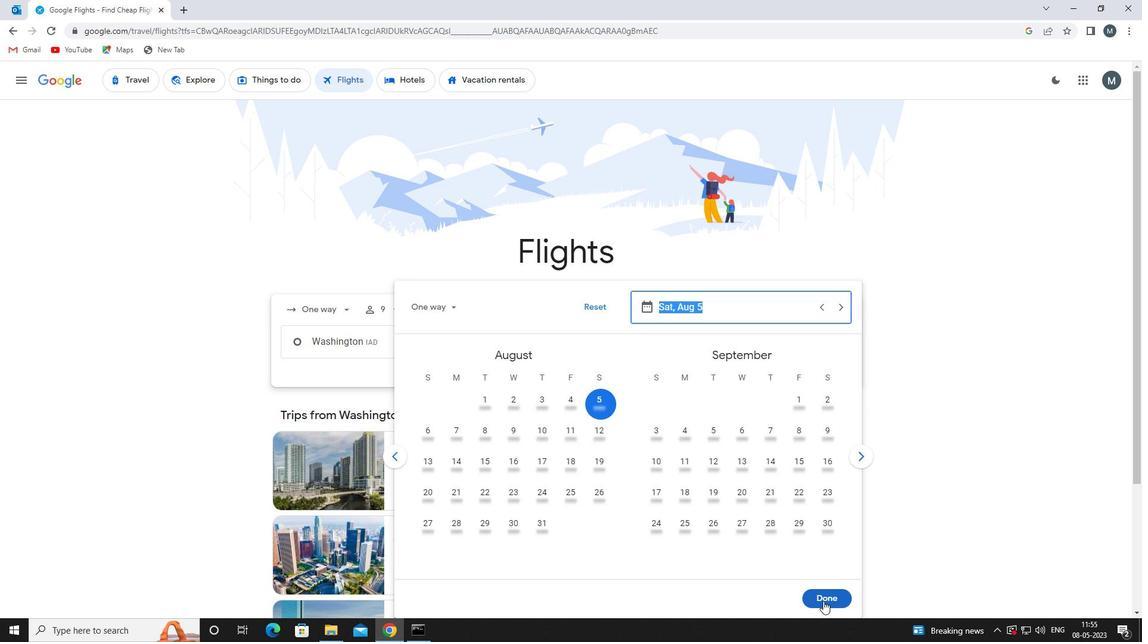 
Action: Mouse pressed left at (820, 592)
Screenshot: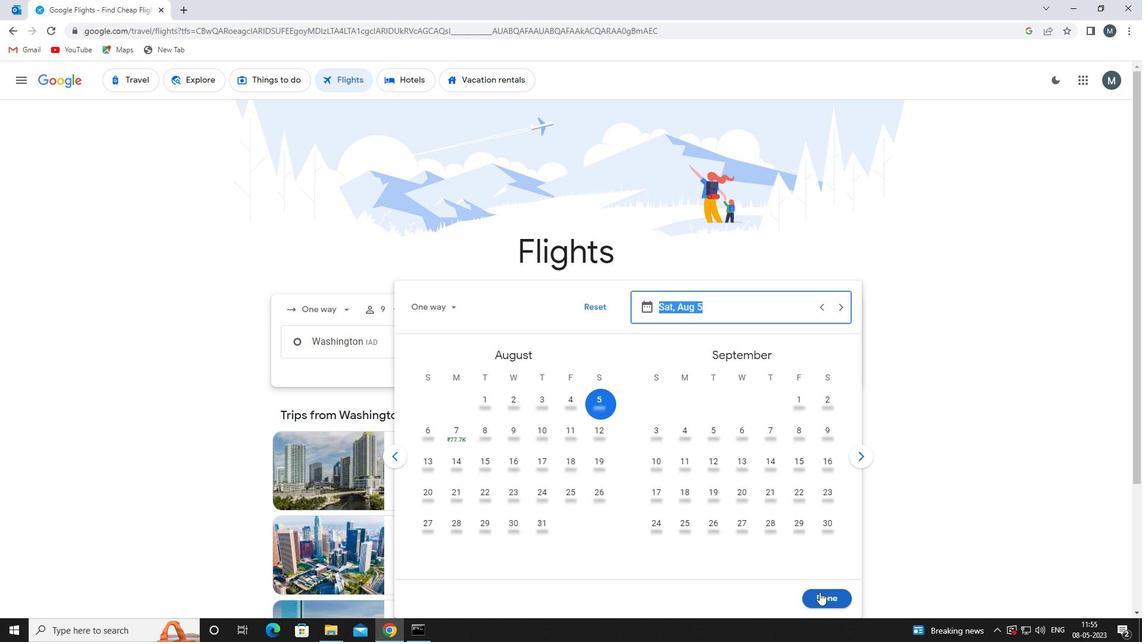 
Action: Mouse moved to (581, 384)
Screenshot: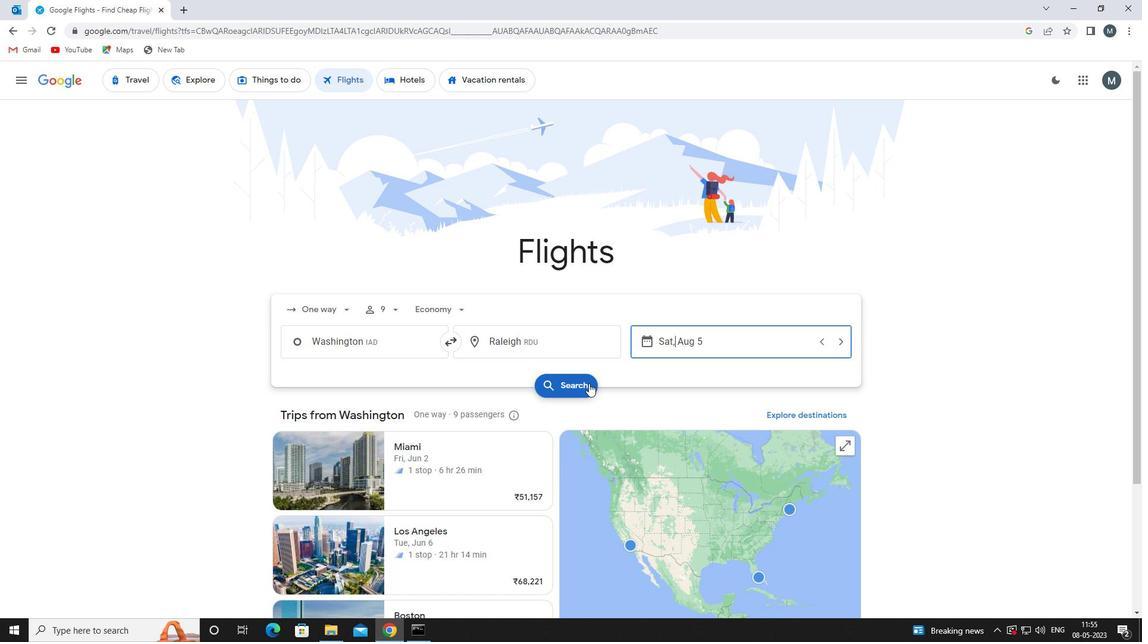 
Action: Mouse pressed left at (581, 384)
Screenshot: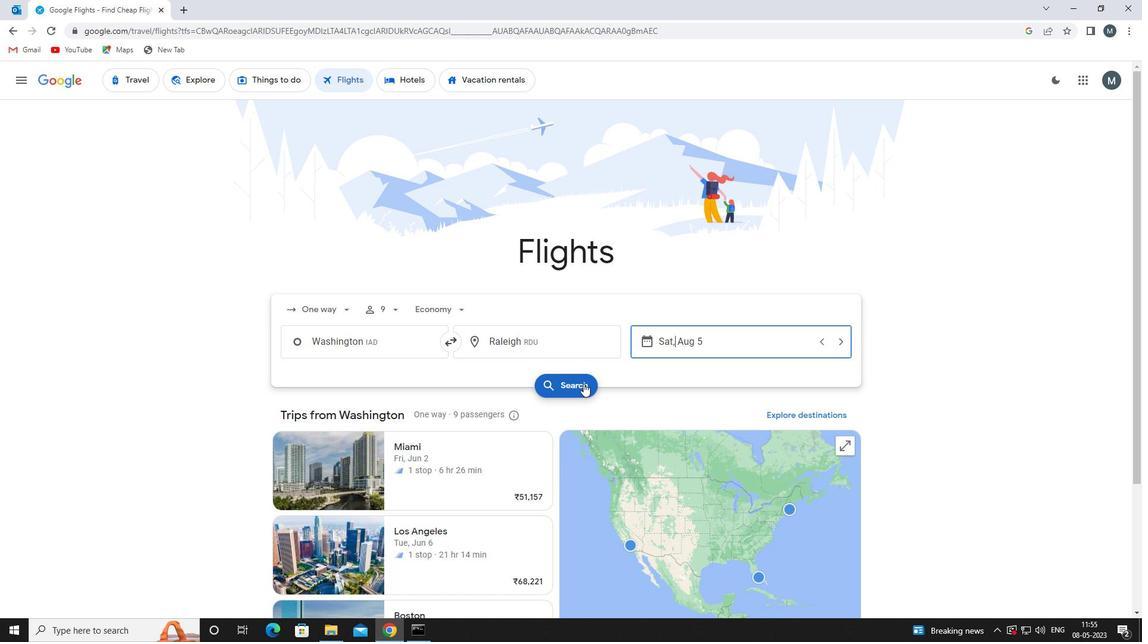 
Action: Mouse moved to (301, 187)
Screenshot: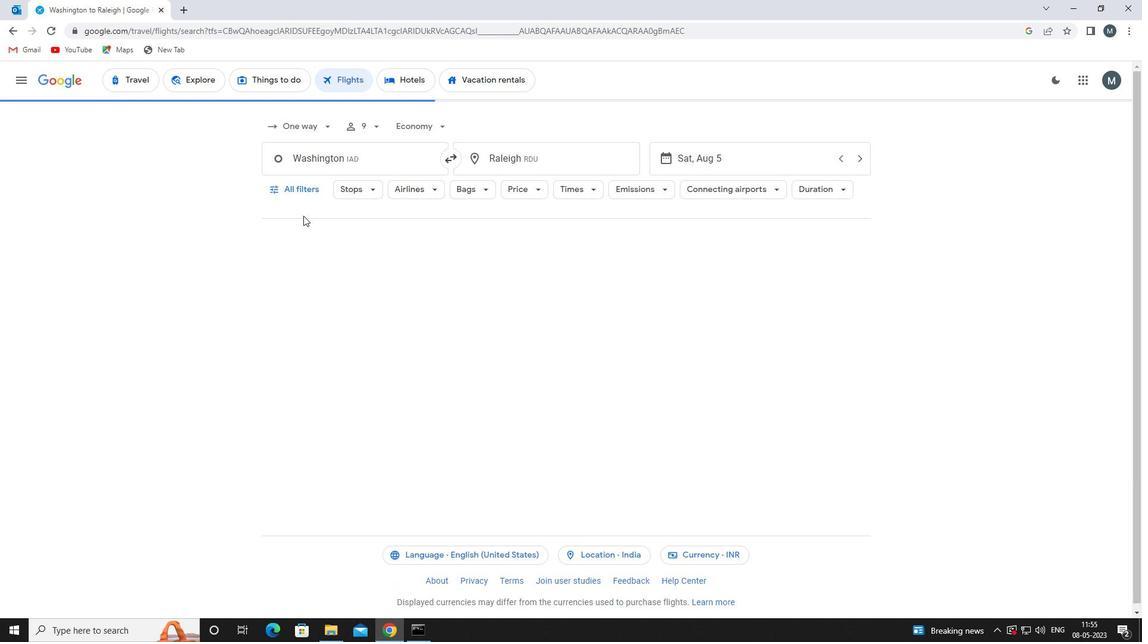 
Action: Mouse pressed left at (301, 187)
Screenshot: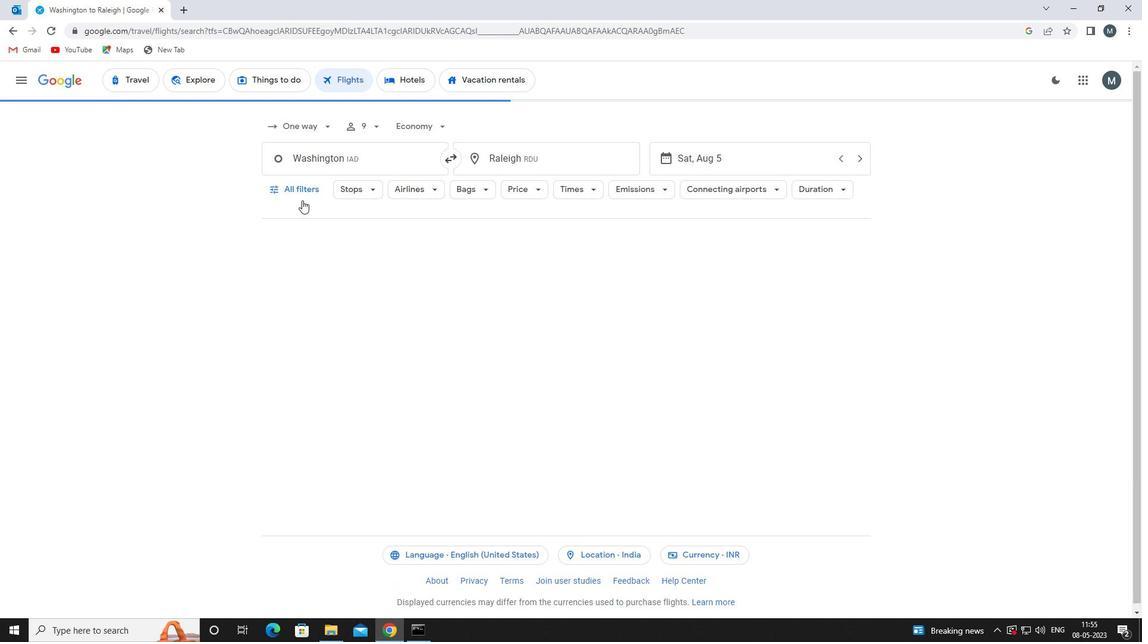 
Action: Mouse moved to (341, 329)
Screenshot: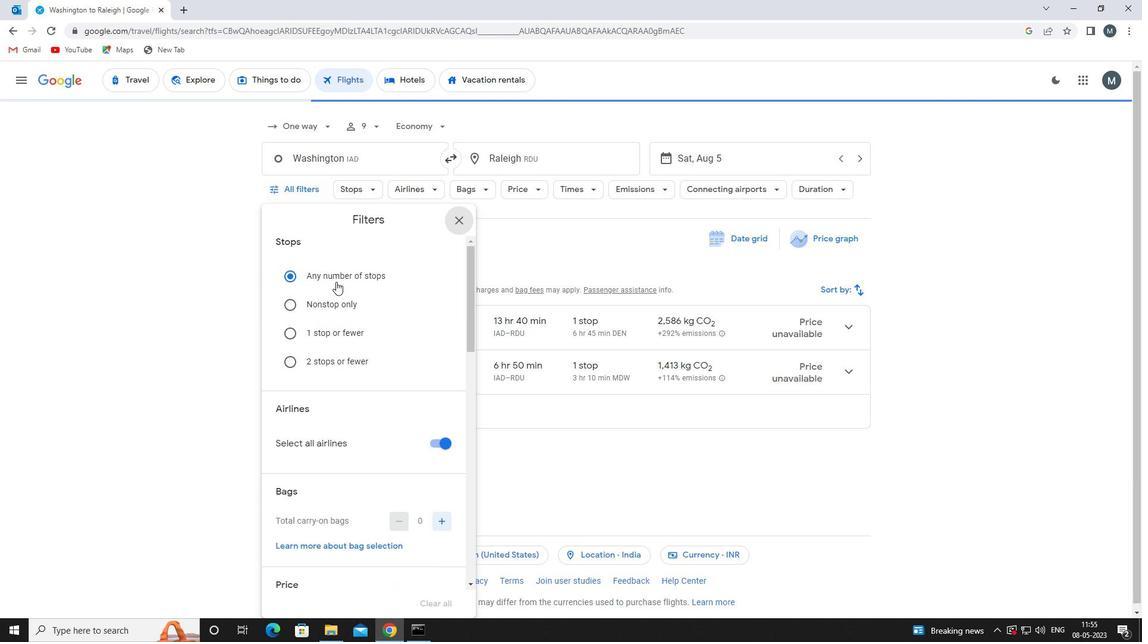 
Action: Mouse scrolled (341, 328) with delta (0, 0)
Screenshot: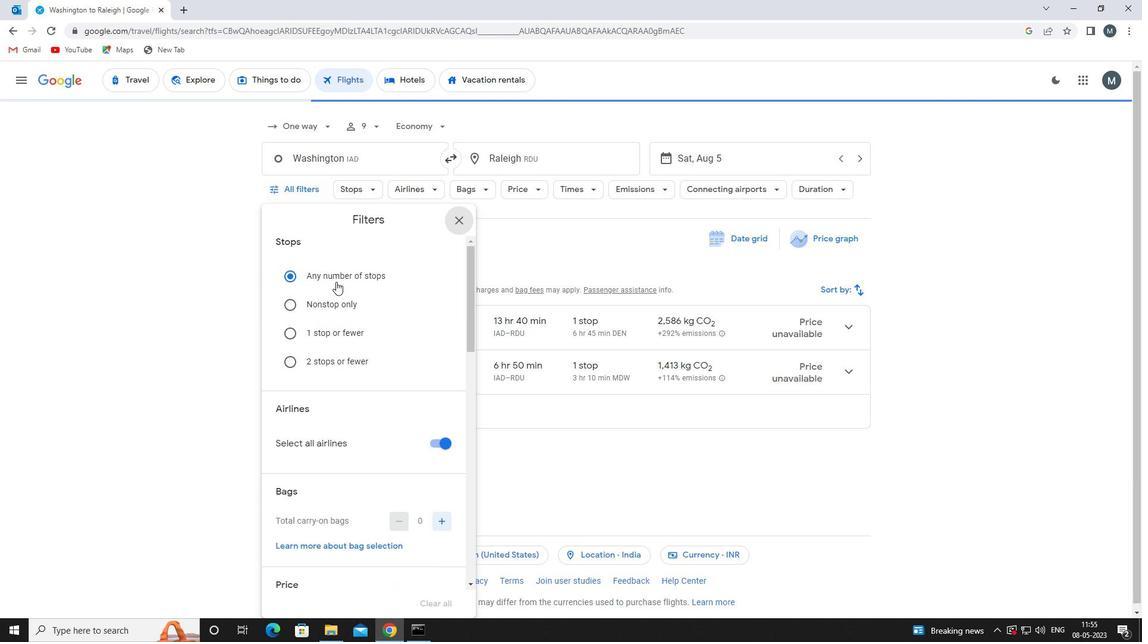 
Action: Mouse moved to (341, 335)
Screenshot: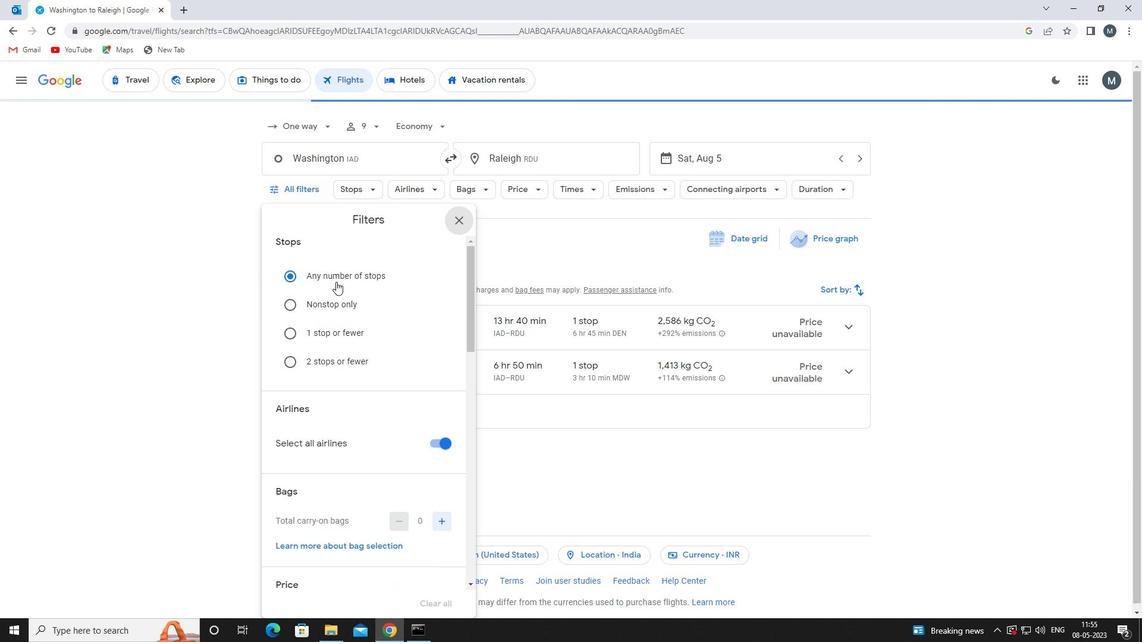 
Action: Mouse scrolled (341, 335) with delta (0, 0)
Screenshot: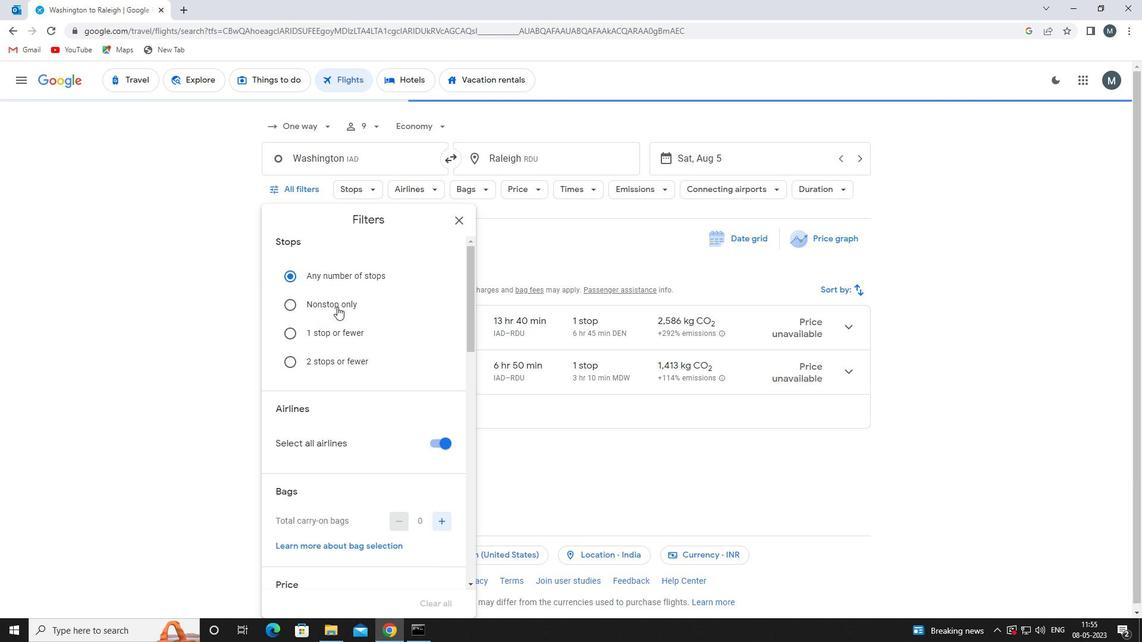 
Action: Mouse moved to (446, 323)
Screenshot: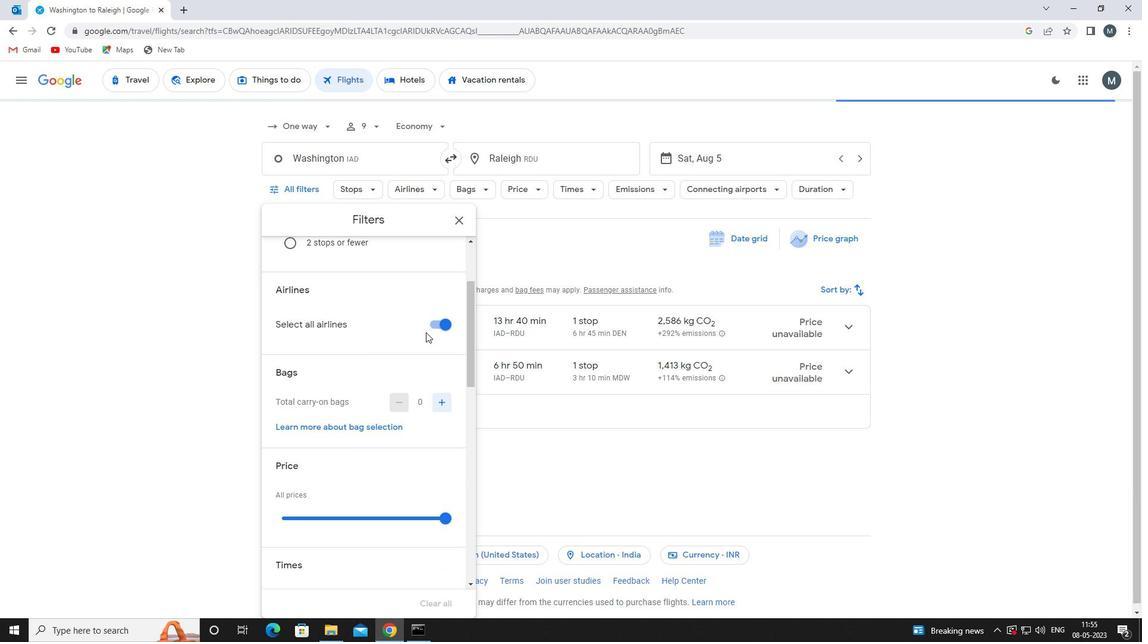 
Action: Mouse pressed left at (446, 323)
Screenshot: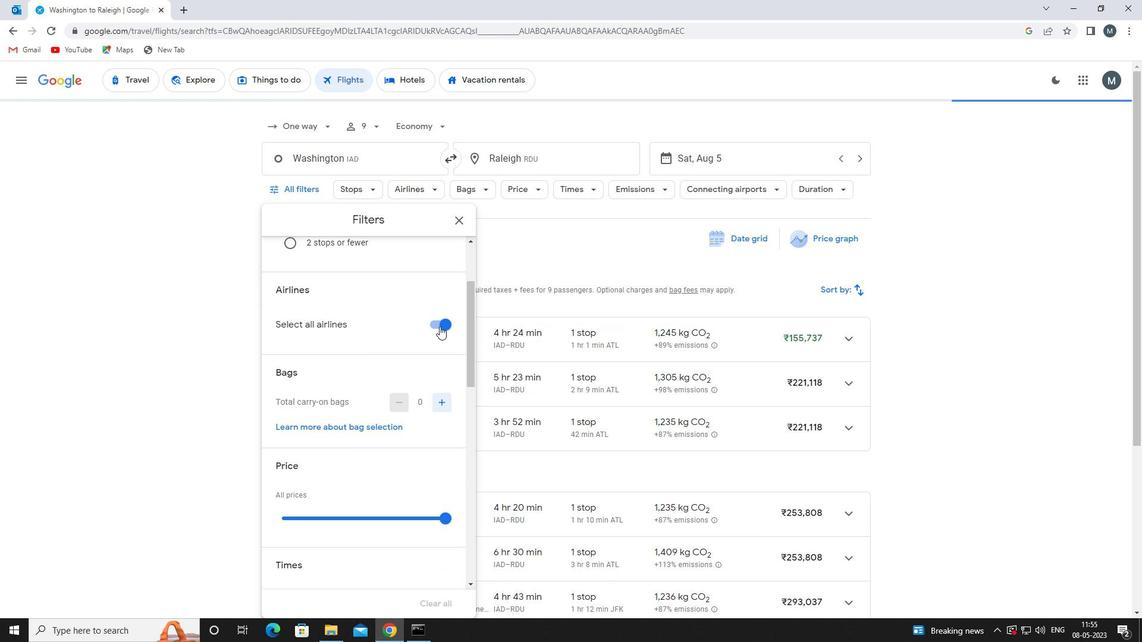 
Action: Mouse moved to (380, 380)
Screenshot: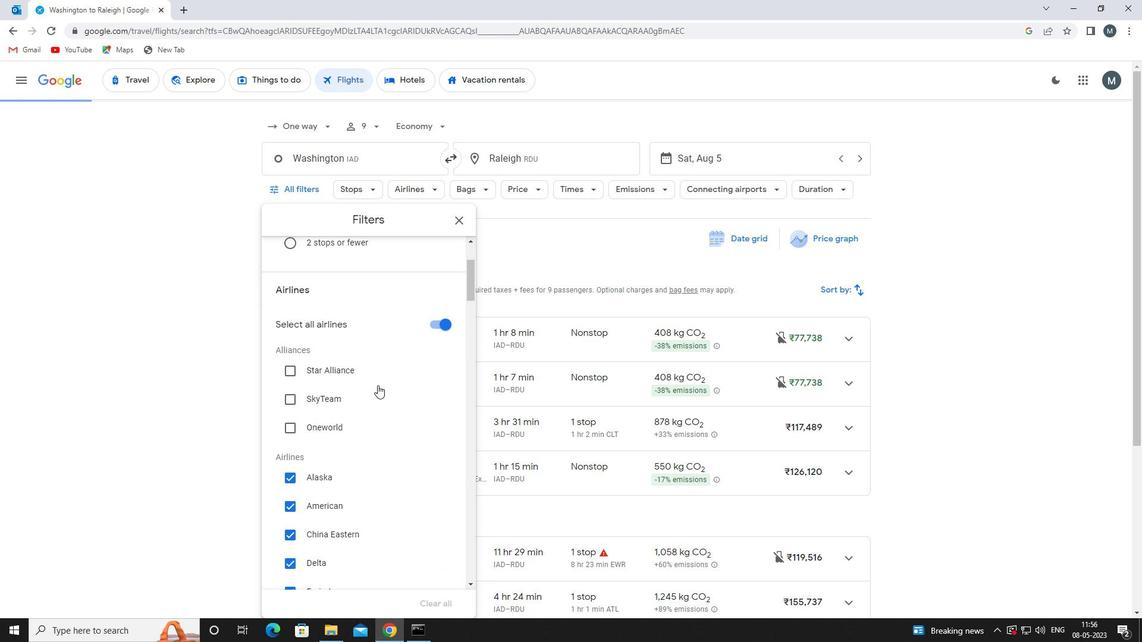 
Action: Mouse scrolled (380, 379) with delta (0, 0)
Screenshot: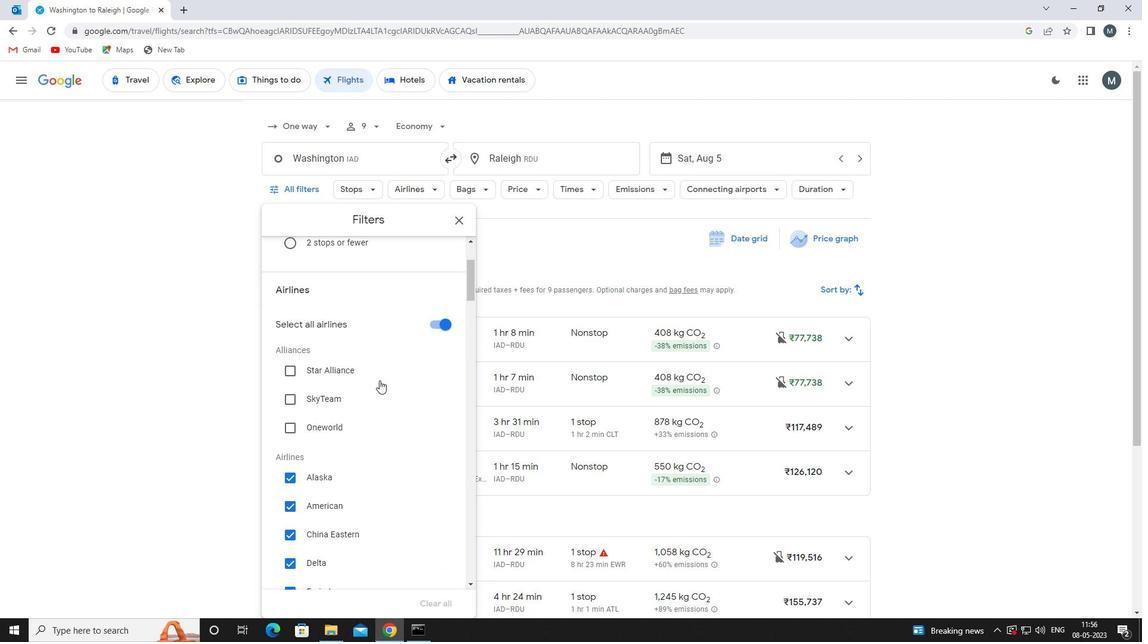 
Action: Mouse moved to (438, 262)
Screenshot: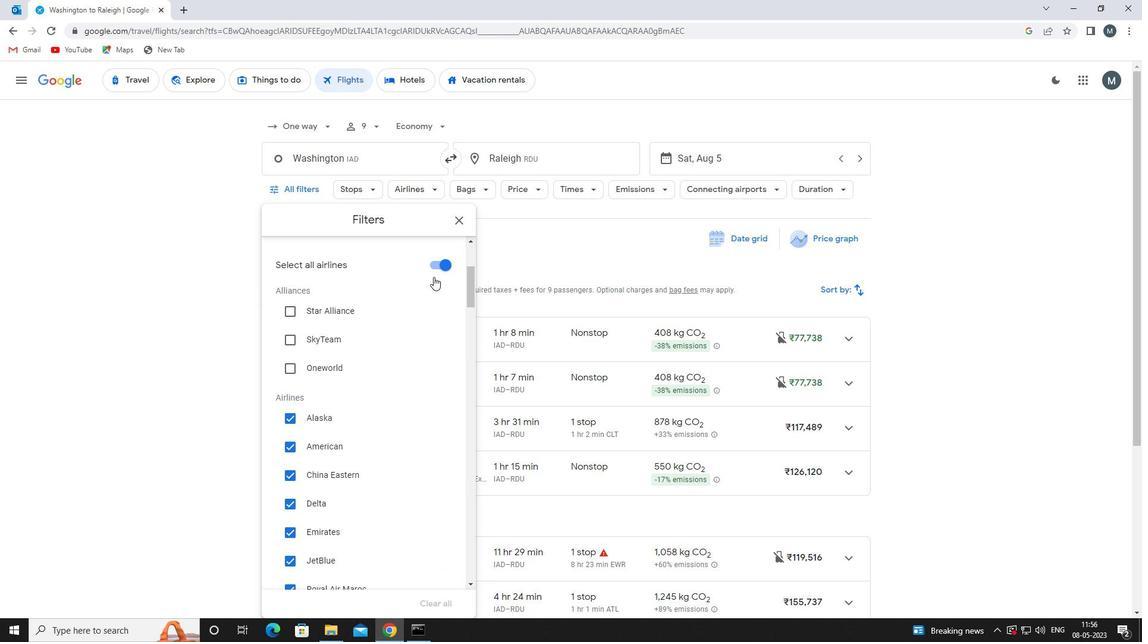
Action: Mouse pressed left at (438, 262)
Screenshot: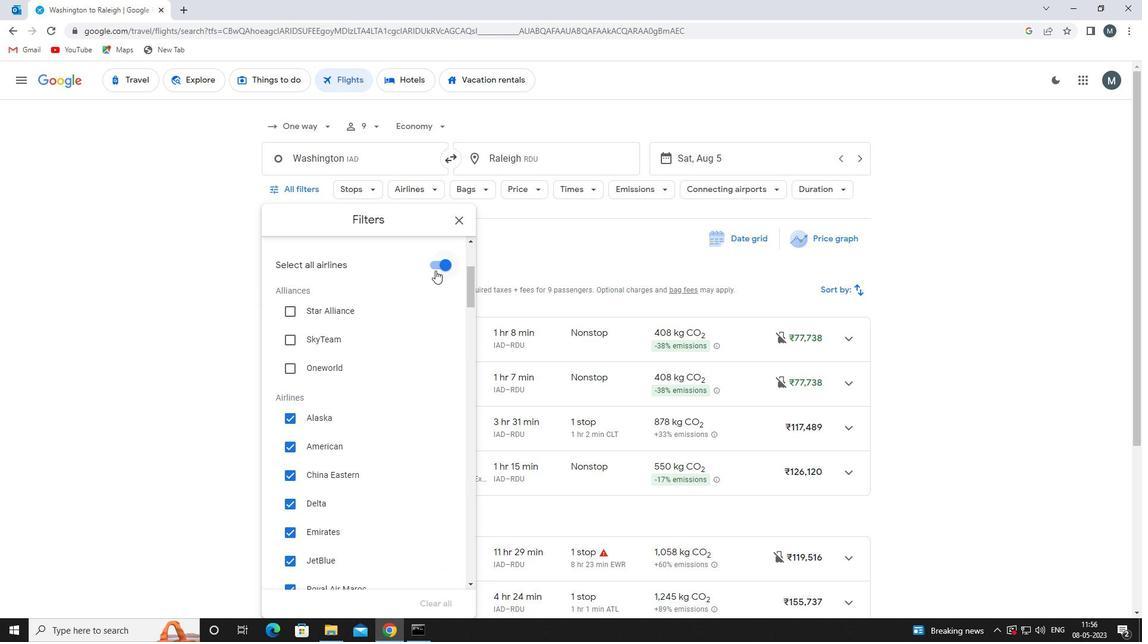 
Action: Mouse moved to (368, 366)
Screenshot: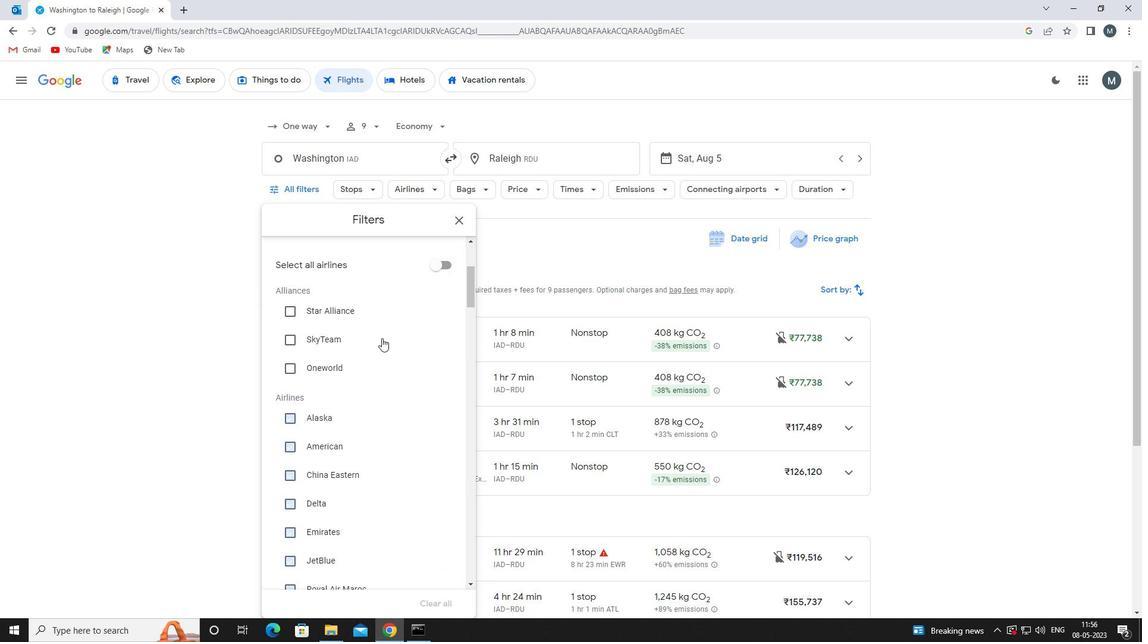 
Action: Mouse scrolled (368, 366) with delta (0, 0)
Screenshot: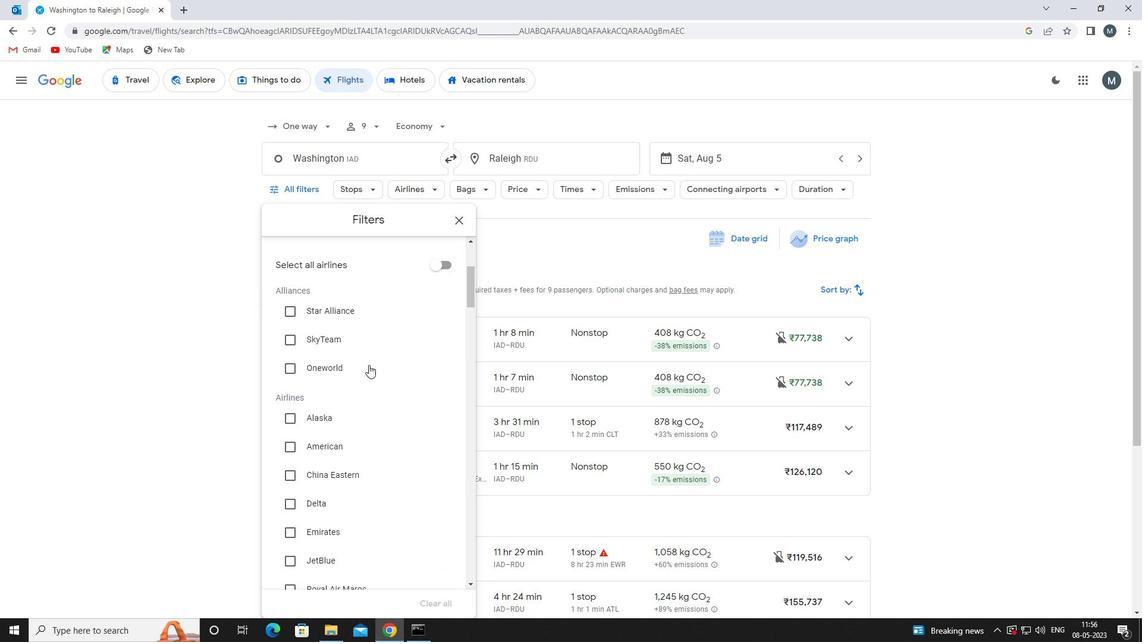
Action: Mouse scrolled (368, 366) with delta (0, 0)
Screenshot: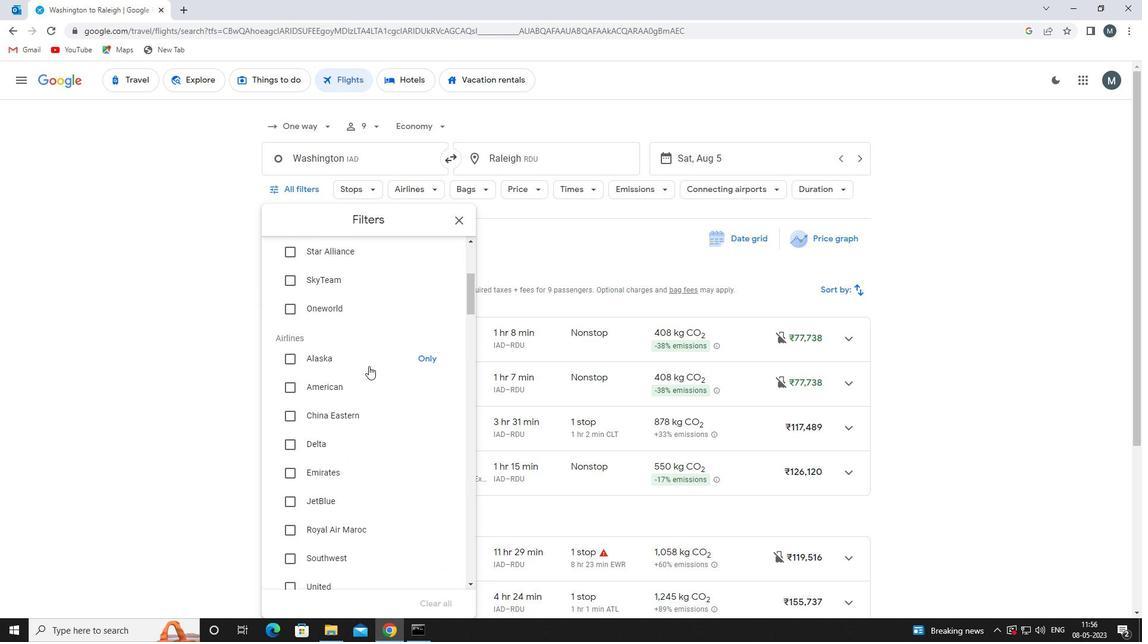 
Action: Mouse moved to (368, 368)
Screenshot: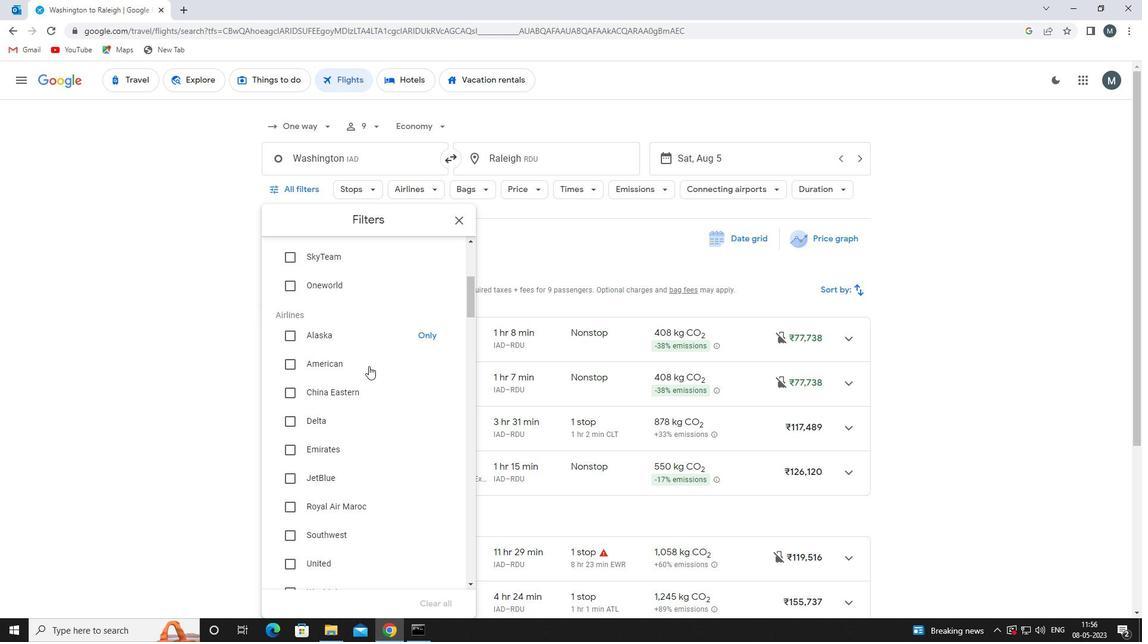 
Action: Mouse scrolled (368, 367) with delta (0, 0)
Screenshot: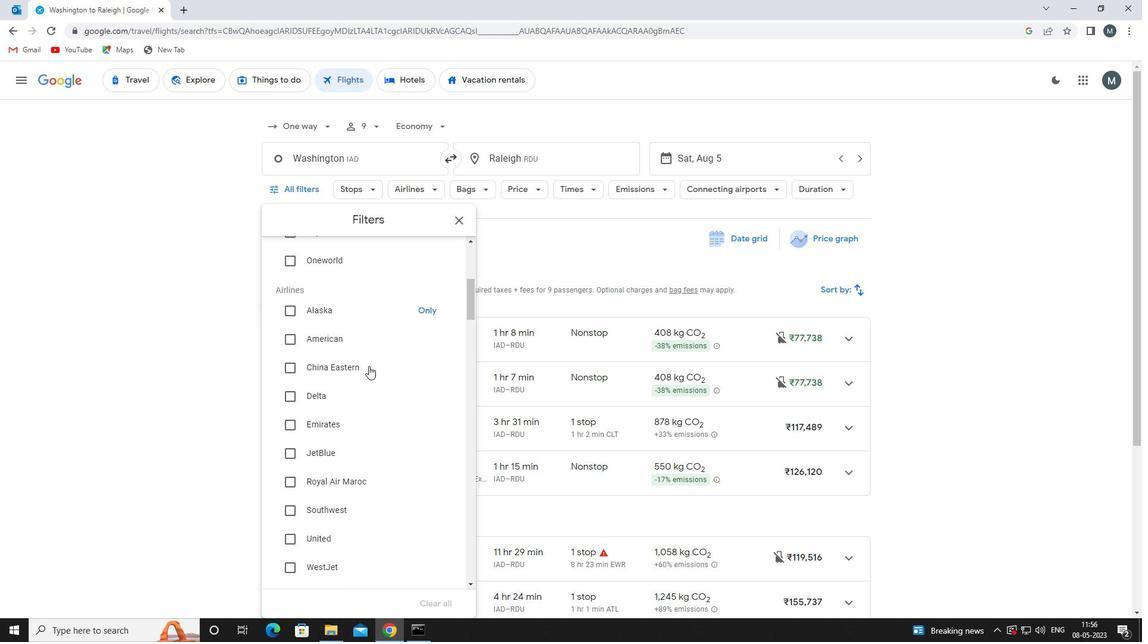 
Action: Mouse moved to (373, 505)
Screenshot: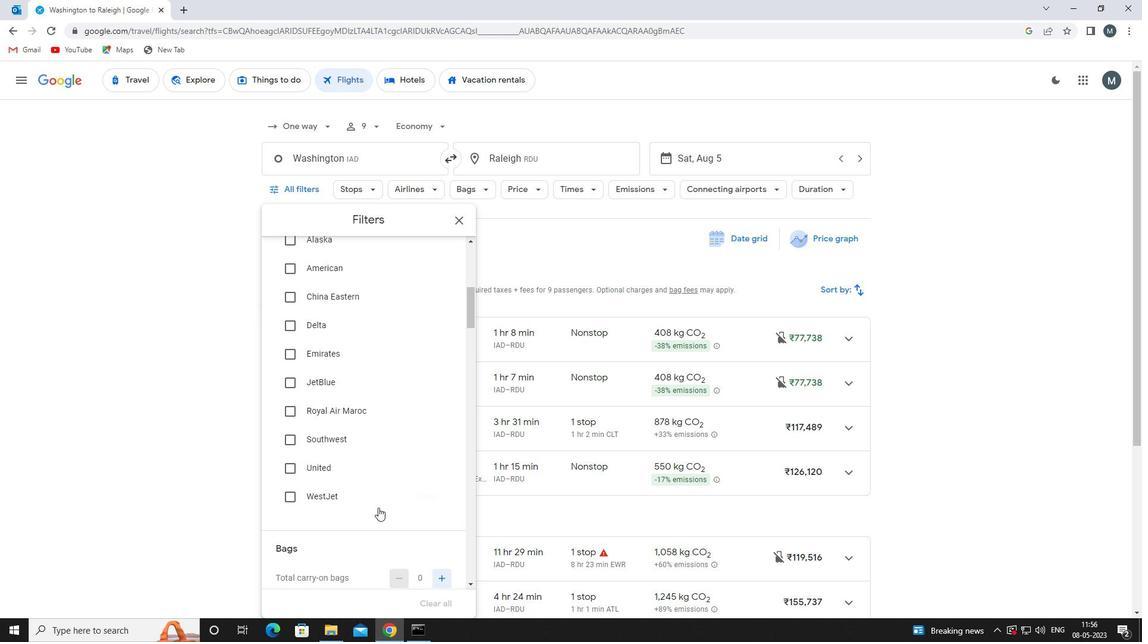 
Action: Mouse pressed left at (373, 505)
Screenshot: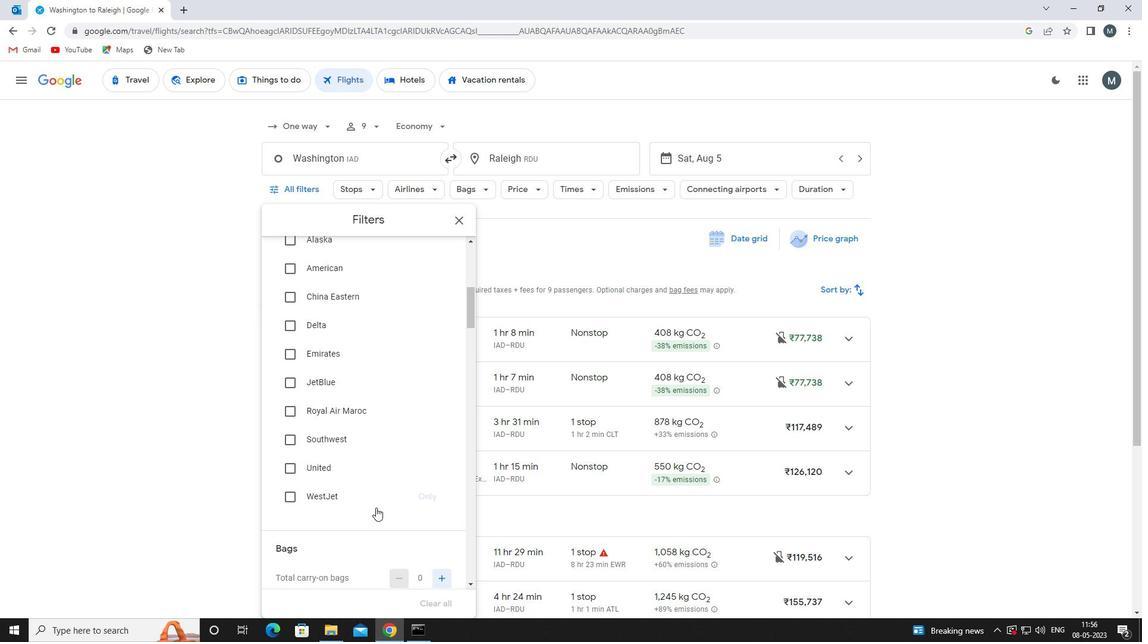 
Action: Mouse moved to (377, 474)
Screenshot: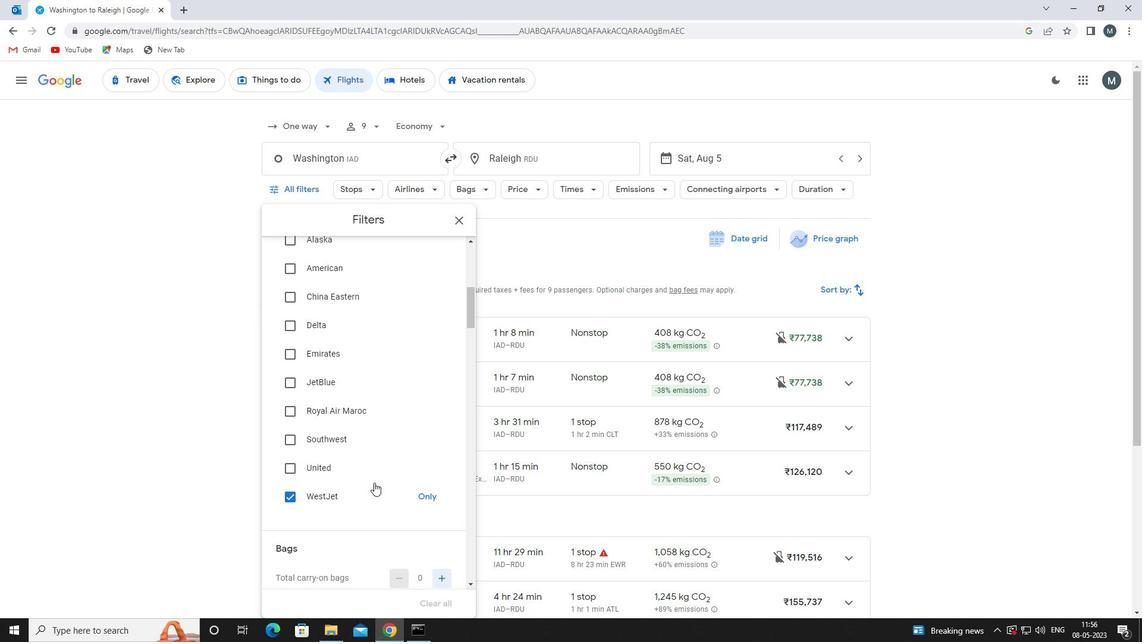 
Action: Mouse scrolled (377, 474) with delta (0, 0)
Screenshot: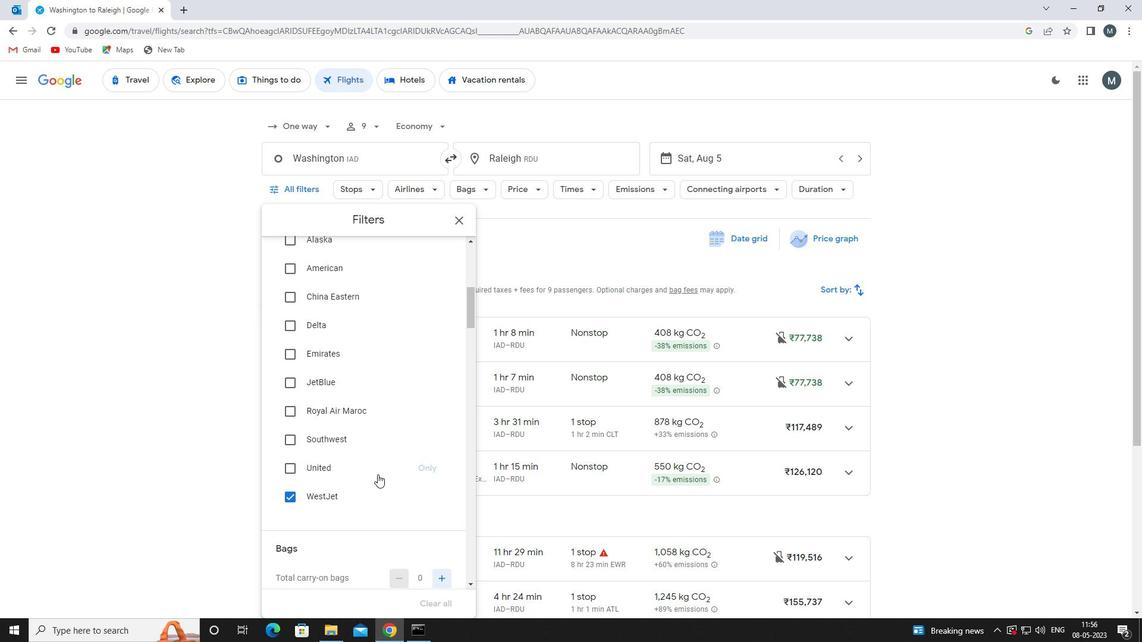 
Action: Mouse scrolled (377, 474) with delta (0, 0)
Screenshot: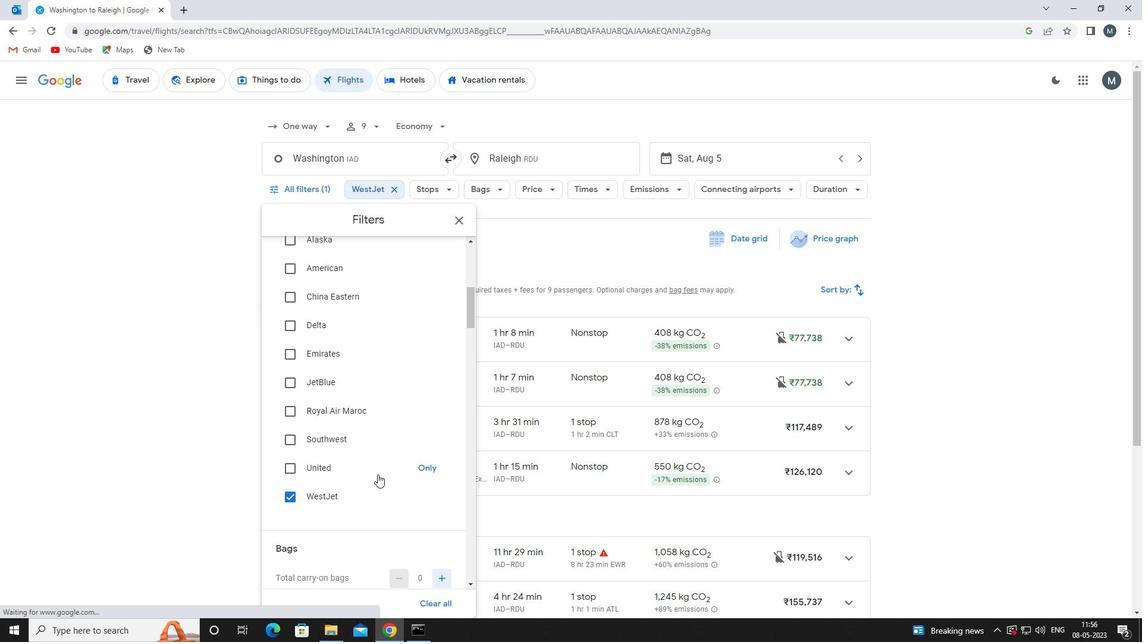 
Action: Mouse moved to (440, 486)
Screenshot: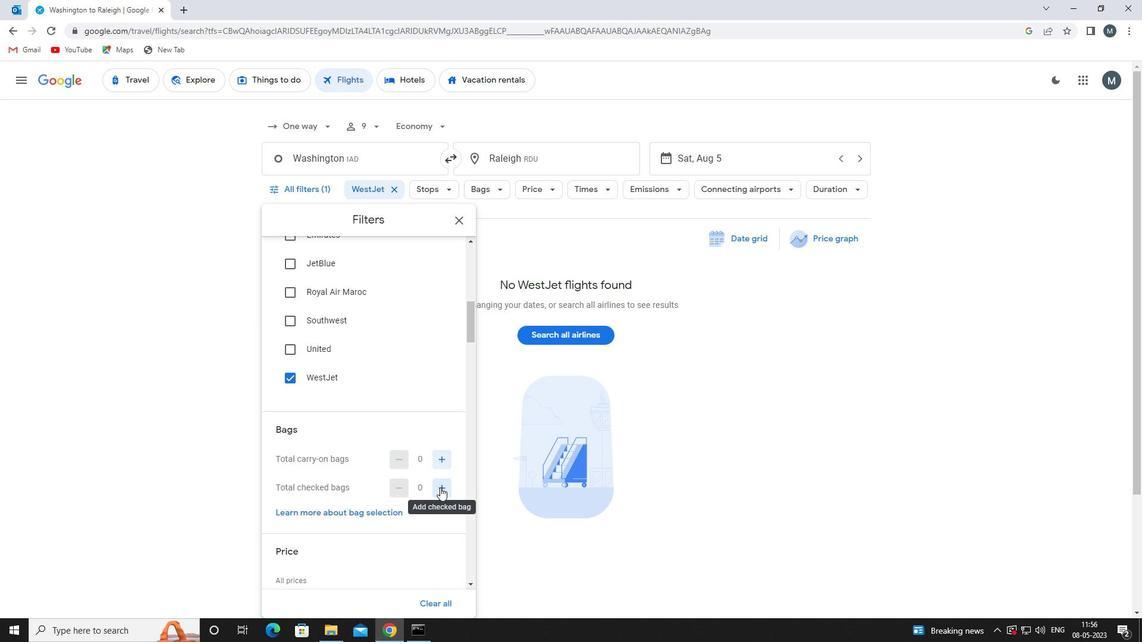 
Action: Mouse pressed left at (440, 486)
Screenshot: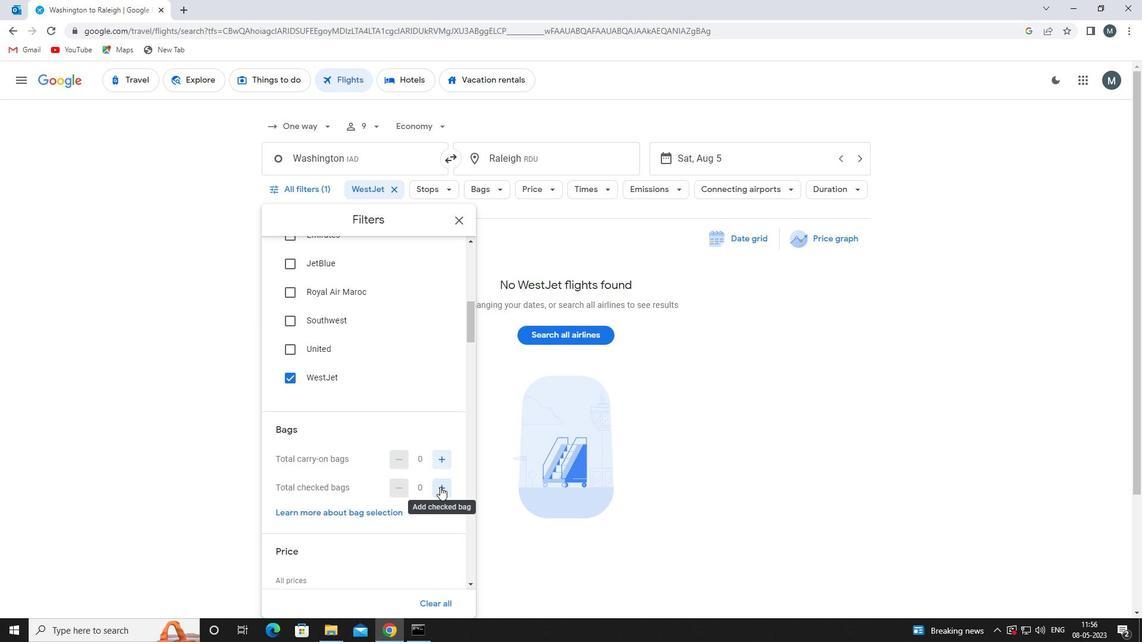 
Action: Mouse pressed left at (440, 486)
Screenshot: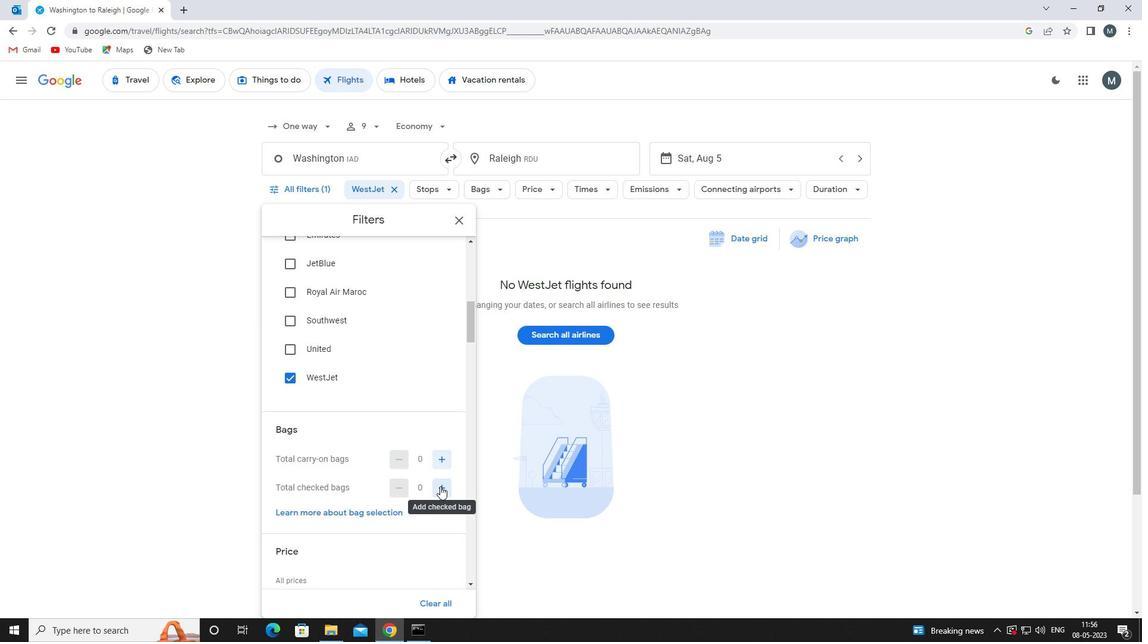 
Action: Mouse moved to (357, 433)
Screenshot: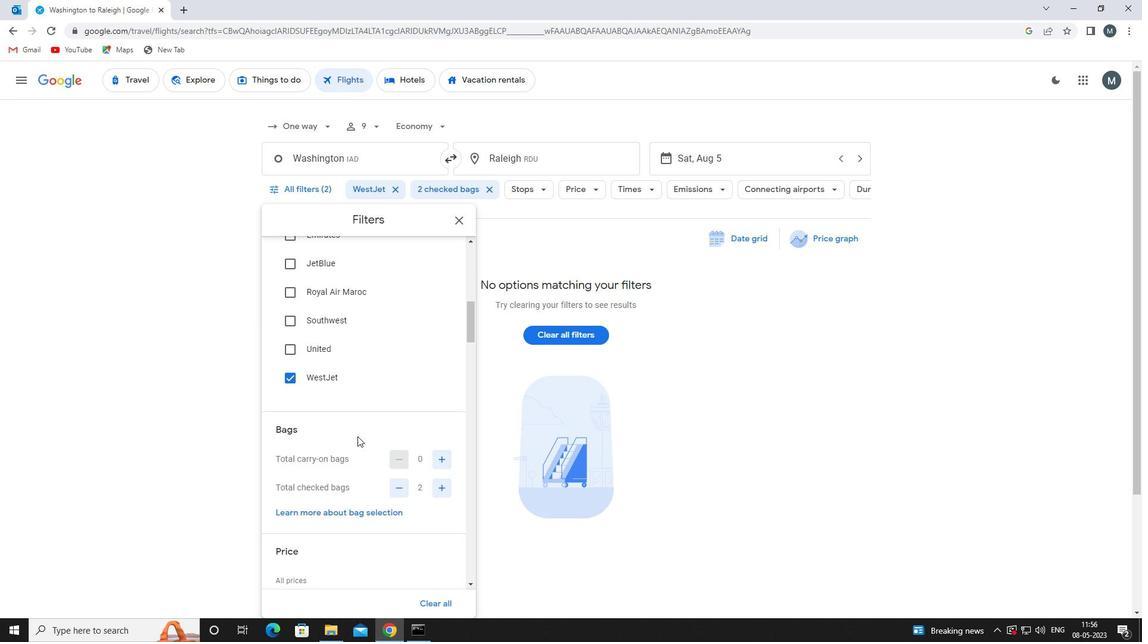 
Action: Mouse scrolled (357, 433) with delta (0, 0)
Screenshot: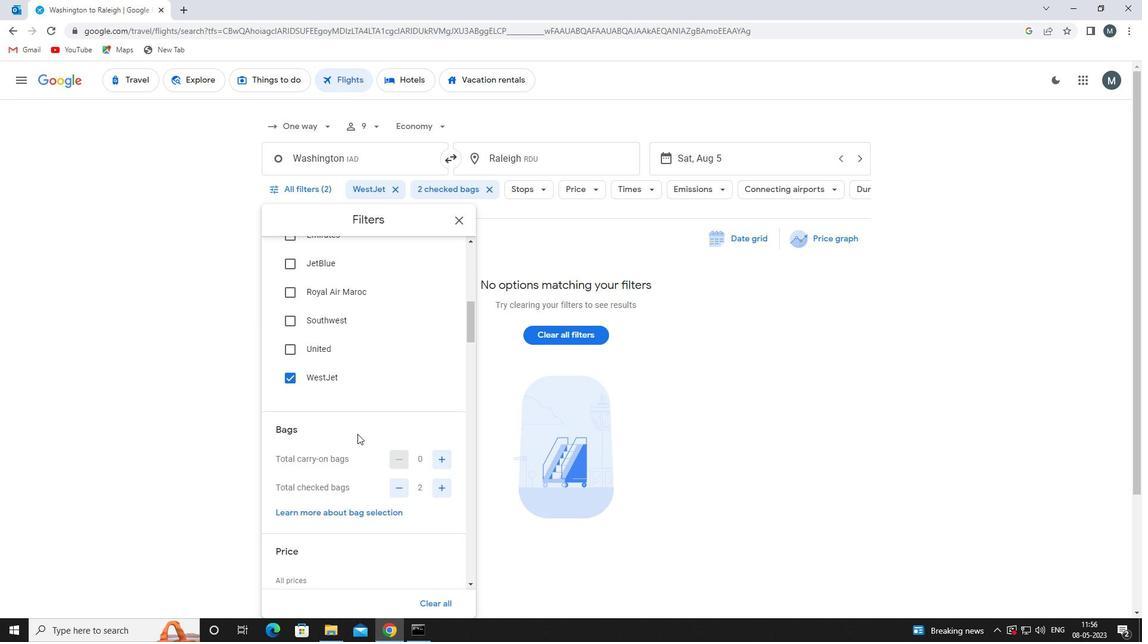 
Action: Mouse moved to (355, 432)
Screenshot: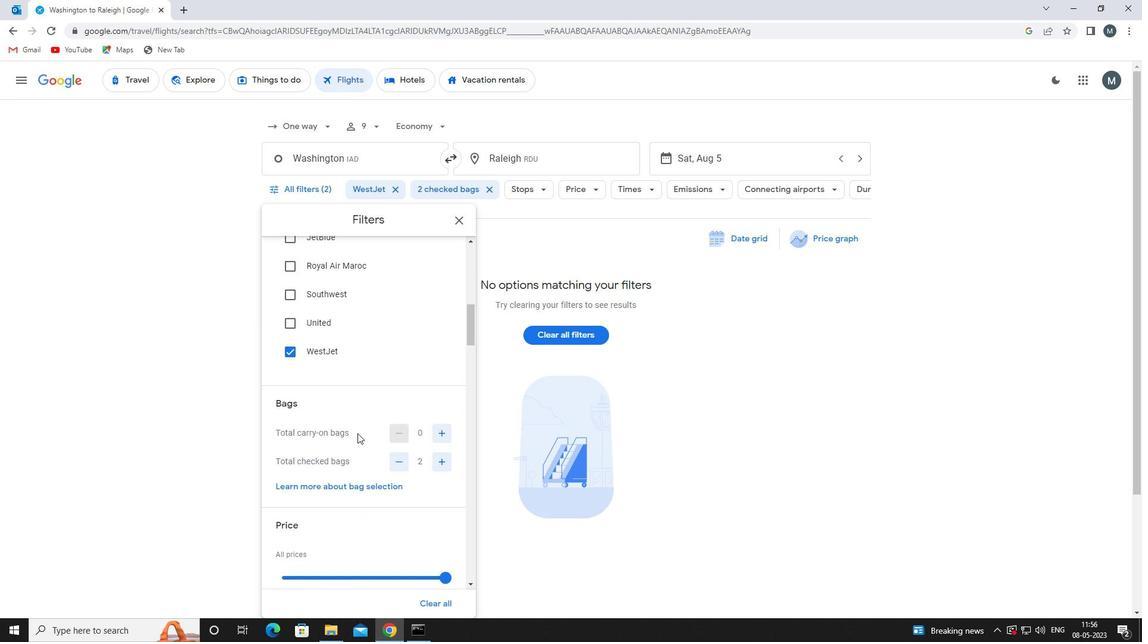 
Action: Mouse scrolled (355, 431) with delta (0, 0)
Screenshot: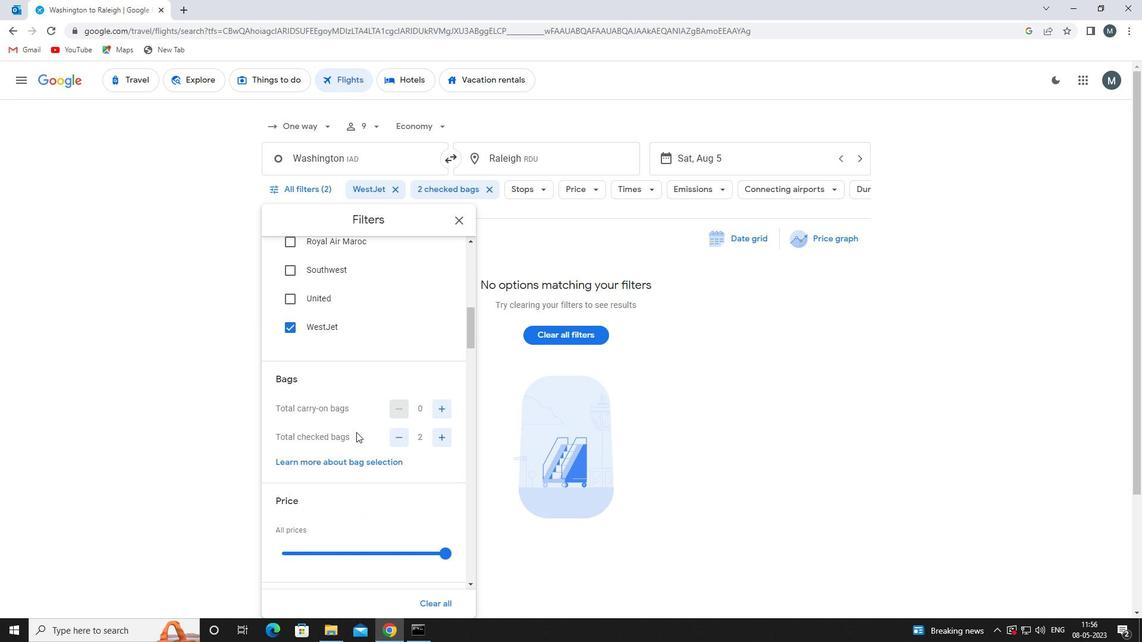 
Action: Mouse moved to (330, 486)
Screenshot: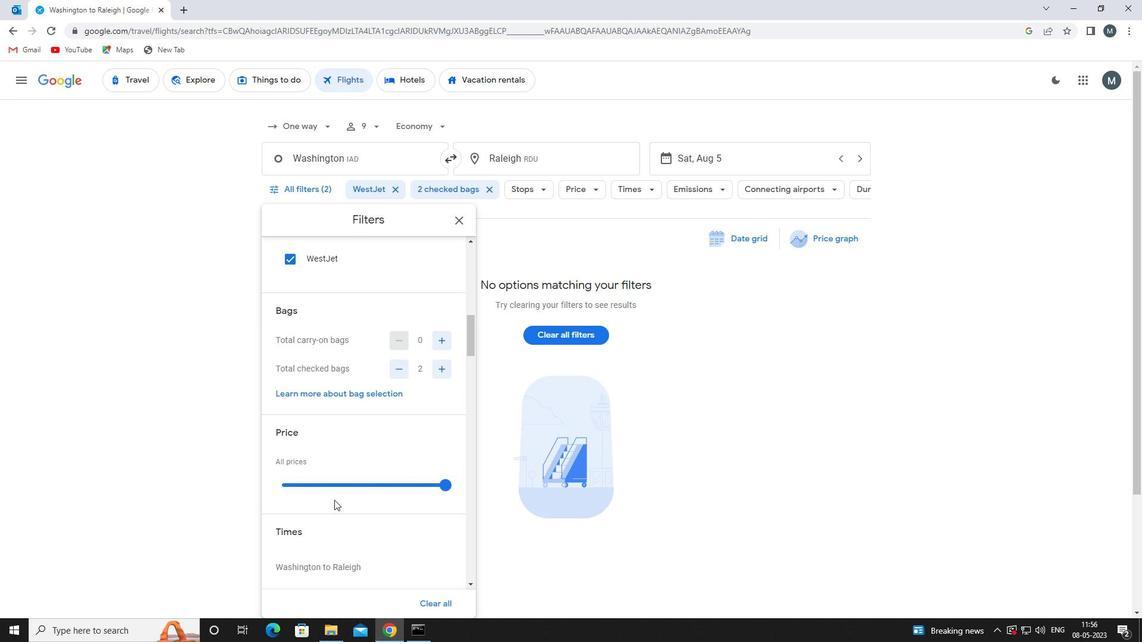
Action: Mouse pressed left at (330, 486)
Screenshot: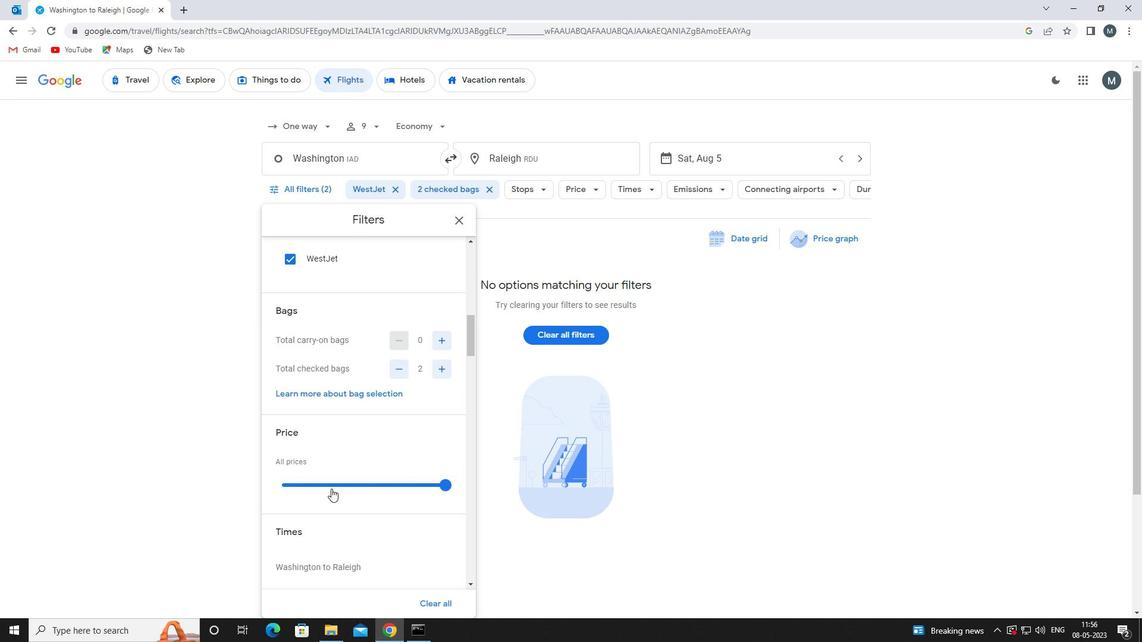 
Action: Mouse moved to (343, 469)
Screenshot: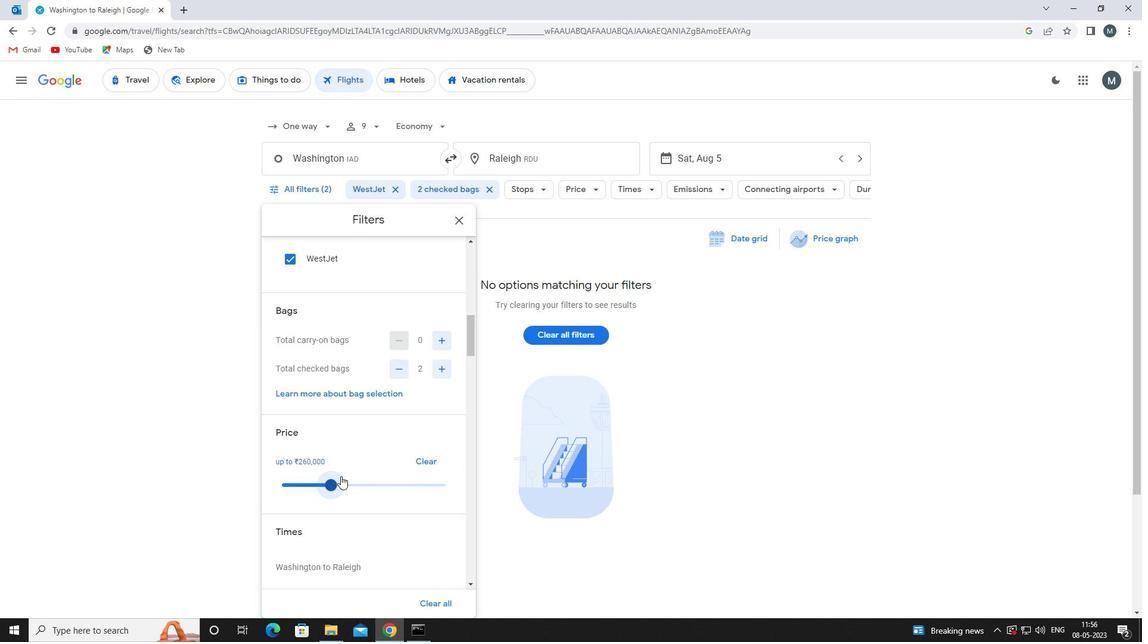 
Action: Mouse scrolled (343, 468) with delta (0, 0)
Screenshot: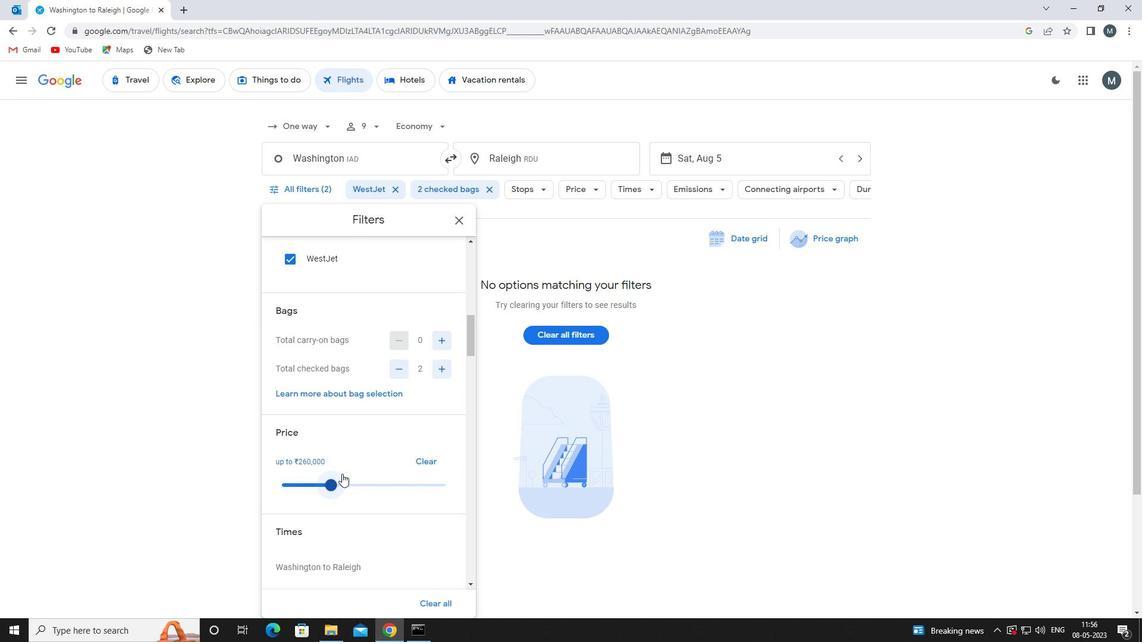 
Action: Mouse moved to (326, 423)
Screenshot: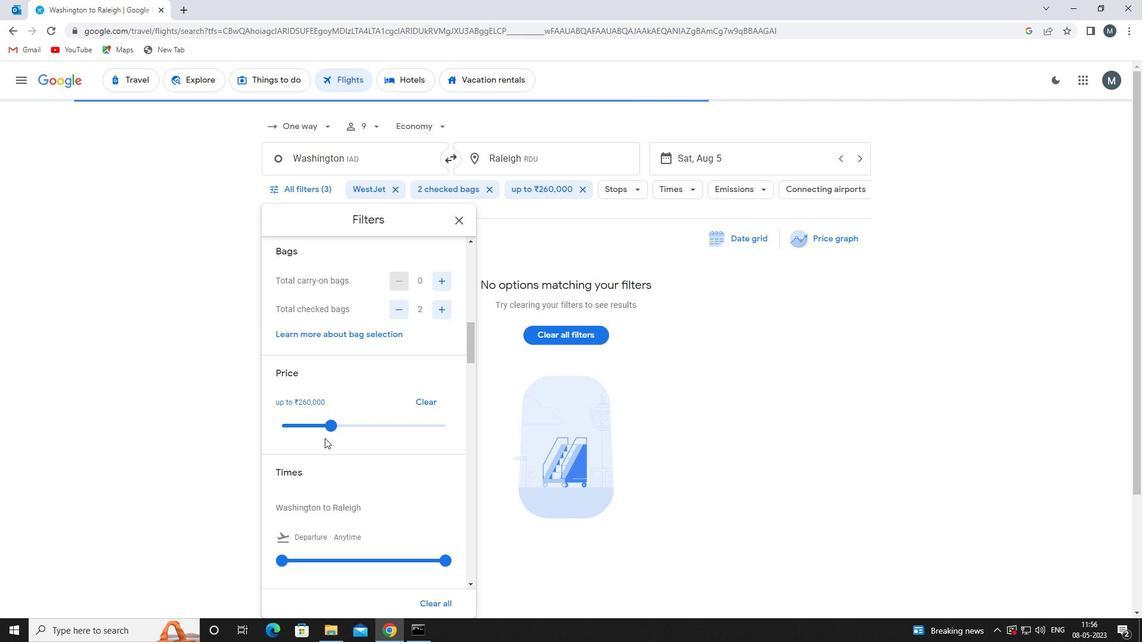 
Action: Mouse pressed left at (326, 423)
Screenshot: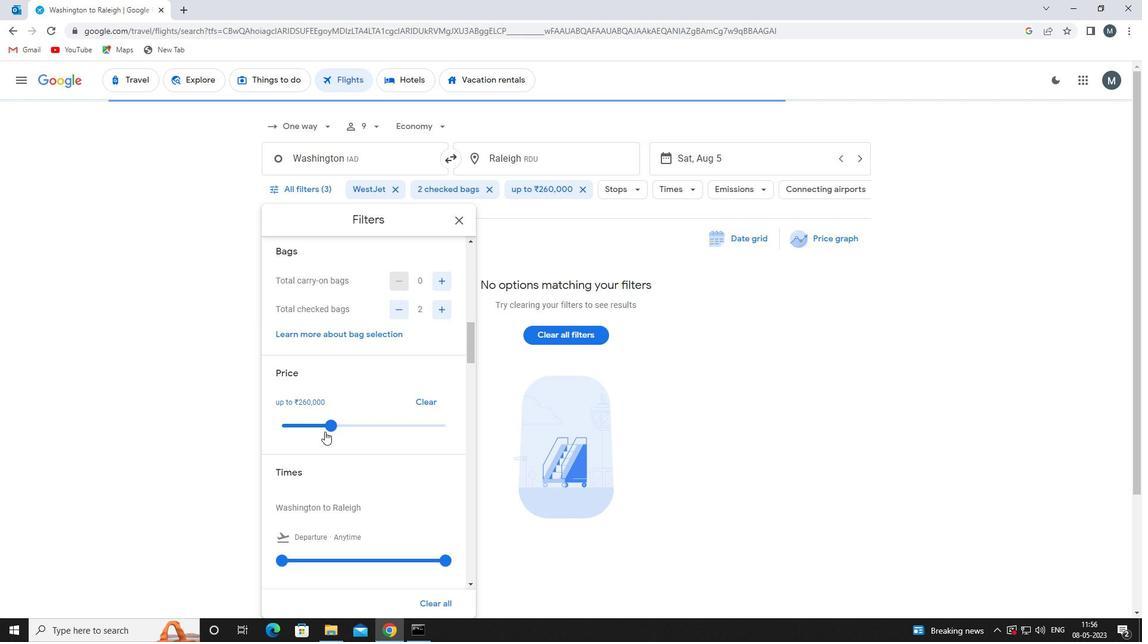 
Action: Mouse moved to (349, 400)
Screenshot: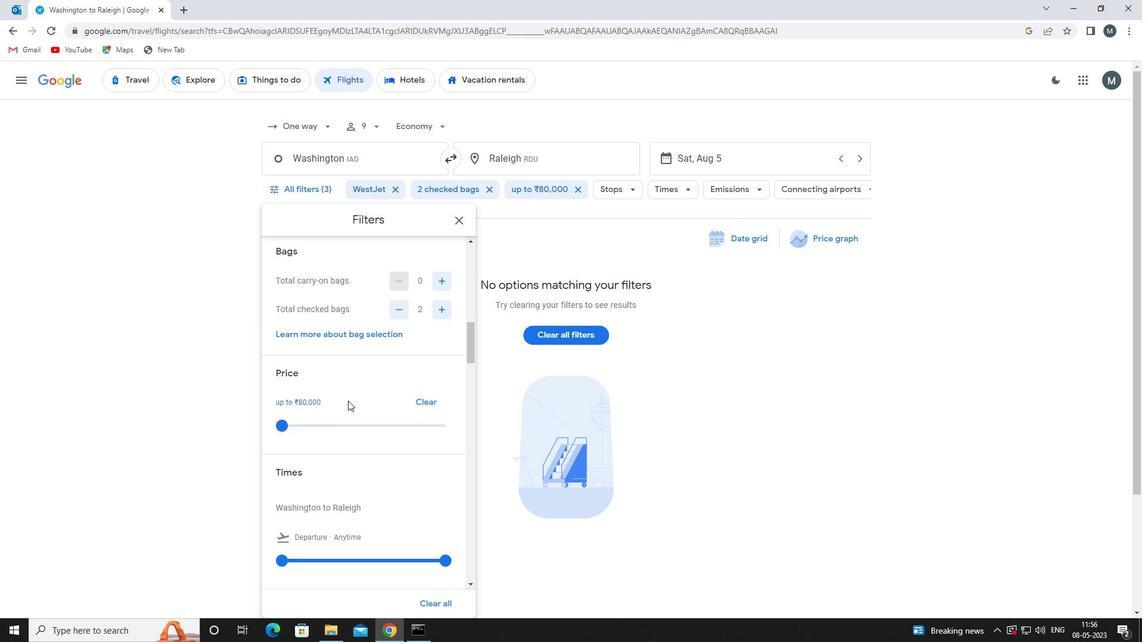 
Action: Mouse scrolled (349, 399) with delta (0, 0)
Screenshot: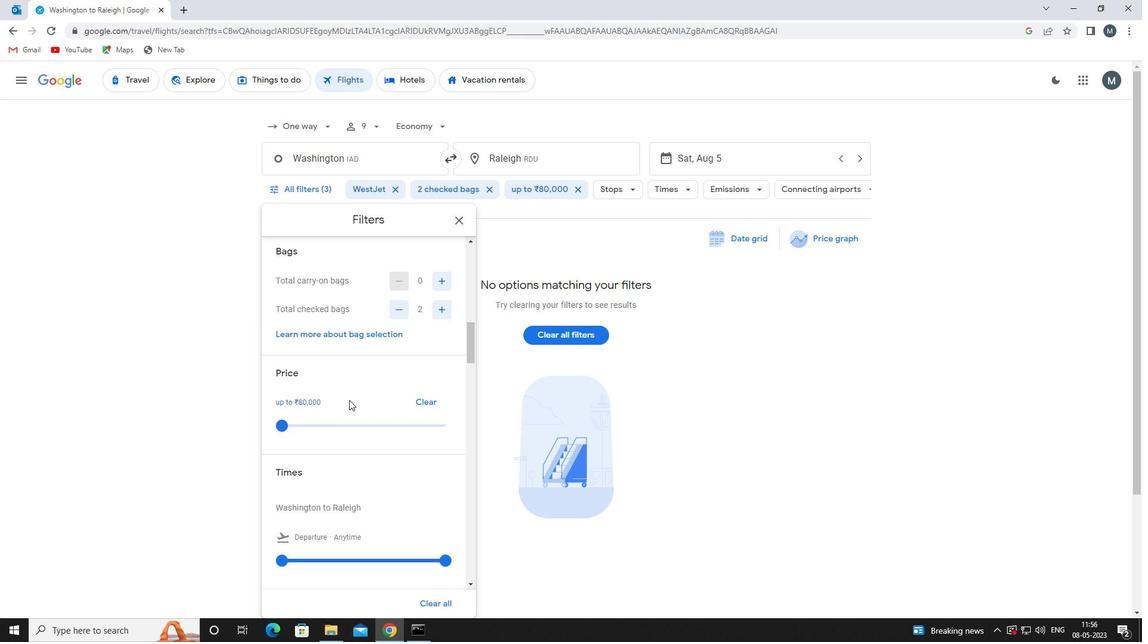 
Action: Mouse moved to (346, 400)
Screenshot: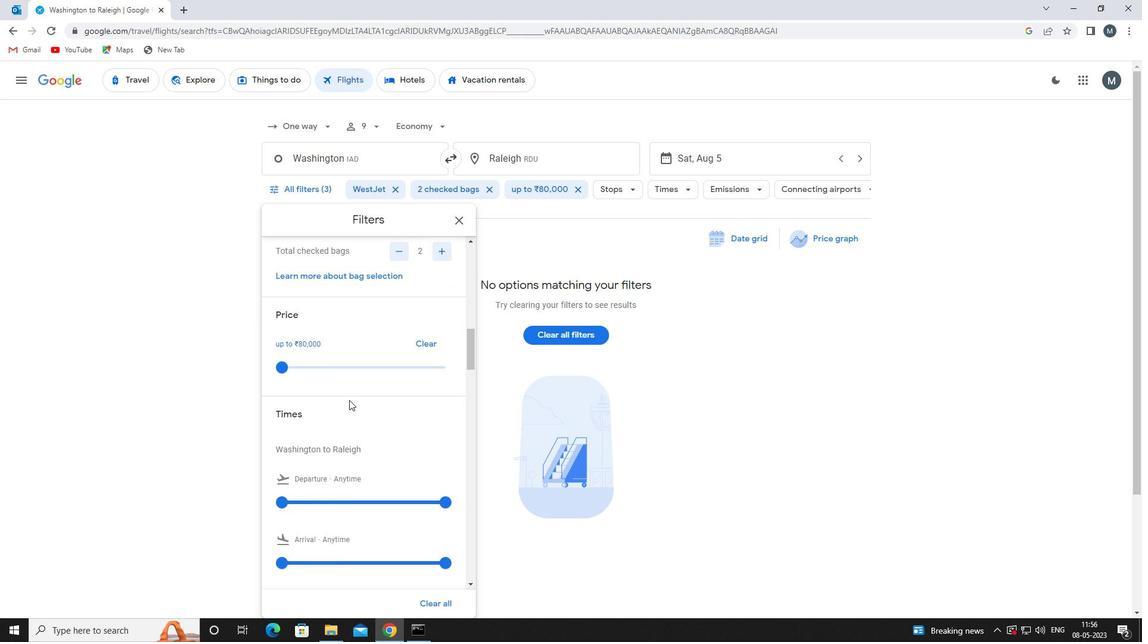 
Action: Mouse scrolled (346, 399) with delta (0, 0)
Screenshot: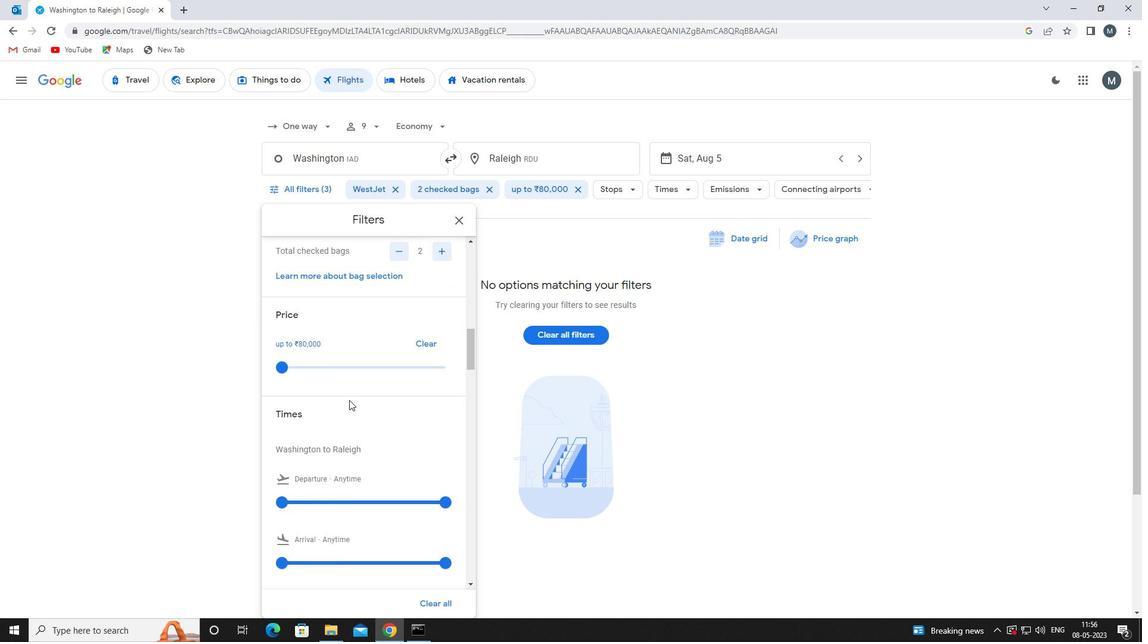 
Action: Mouse moved to (285, 443)
Screenshot: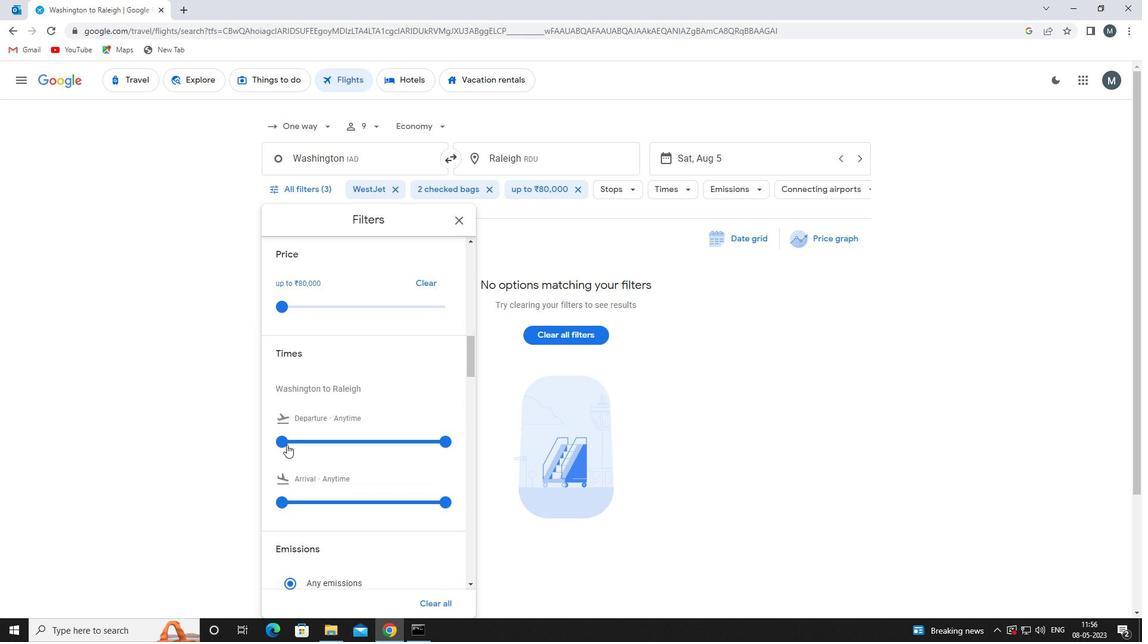 
Action: Mouse pressed left at (285, 443)
Screenshot: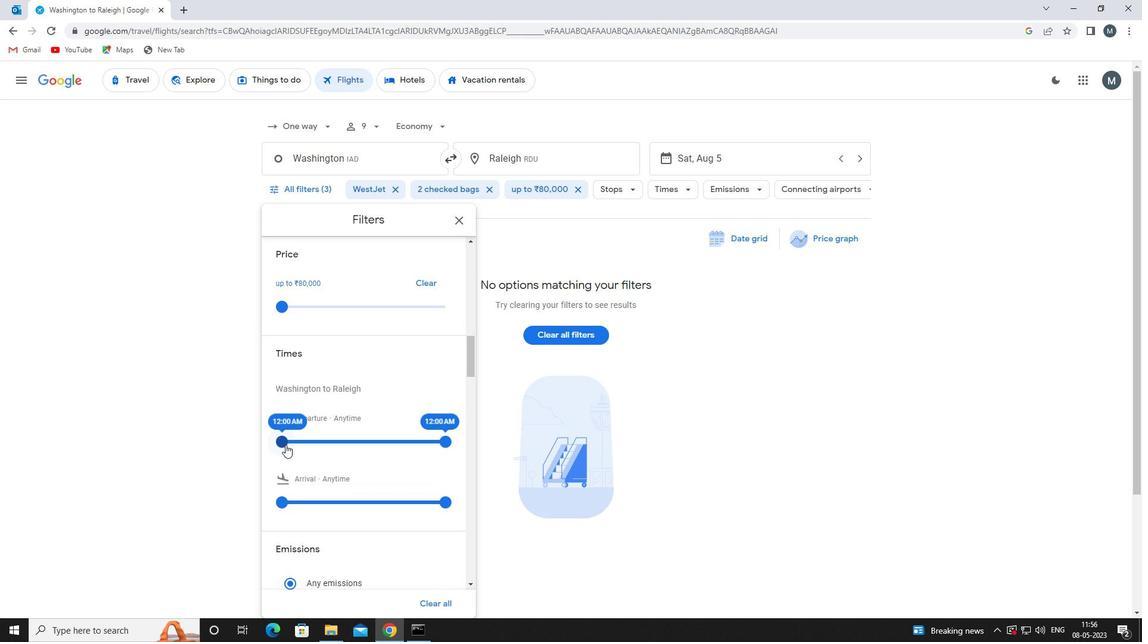 
Action: Mouse moved to (436, 441)
Screenshot: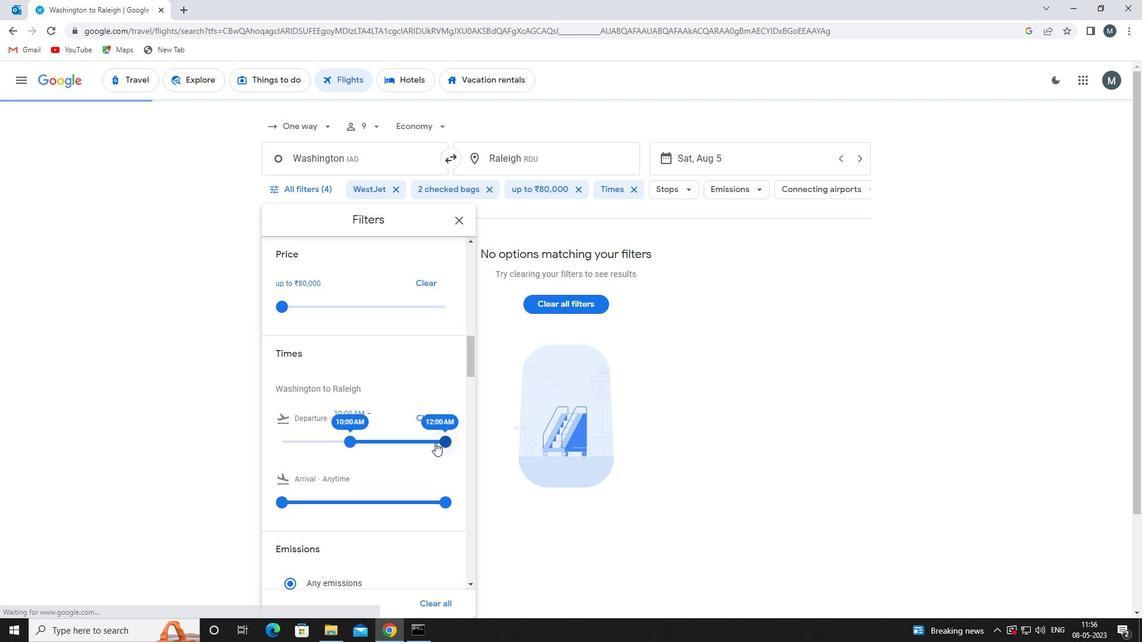 
Action: Mouse pressed left at (436, 441)
Screenshot: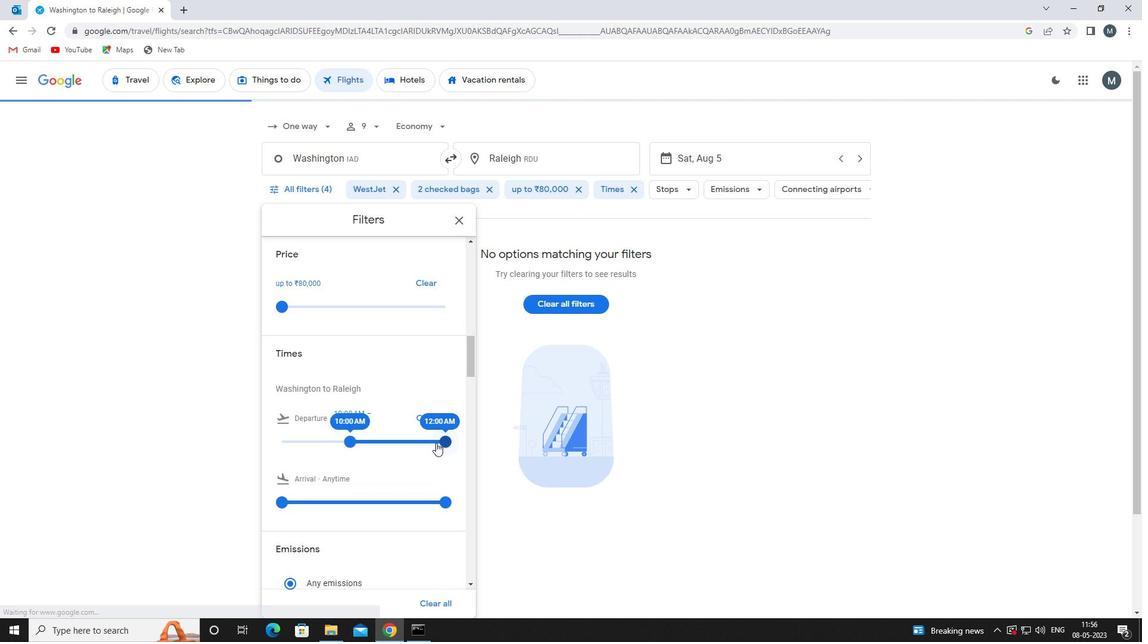 
Action: Mouse moved to (349, 442)
Screenshot: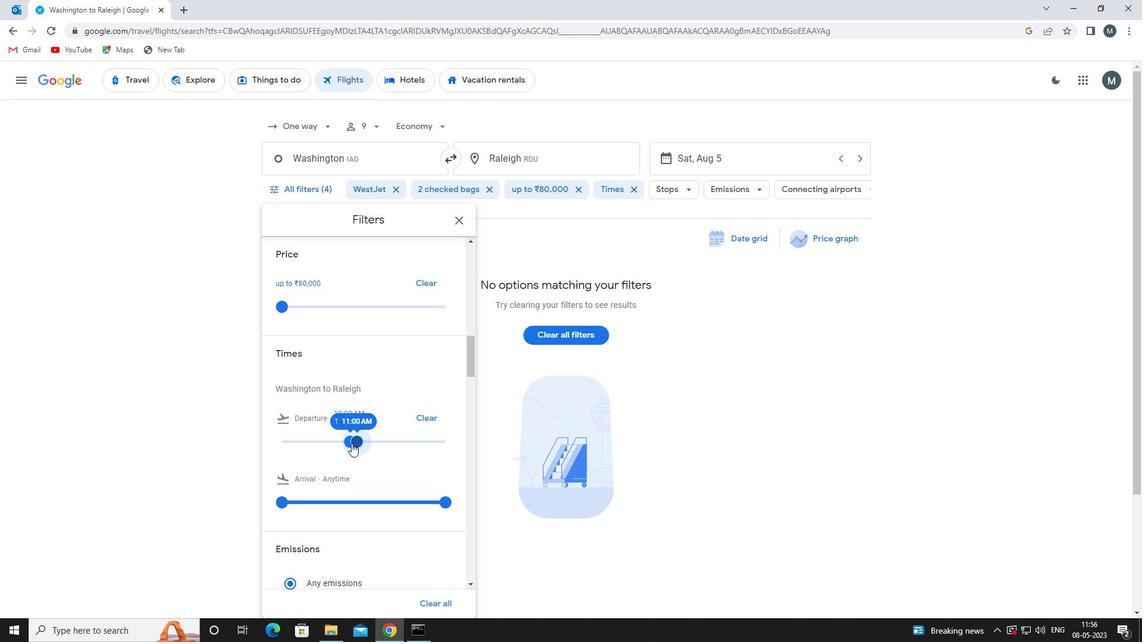 
Action: Mouse scrolled (349, 442) with delta (0, 0)
Screenshot: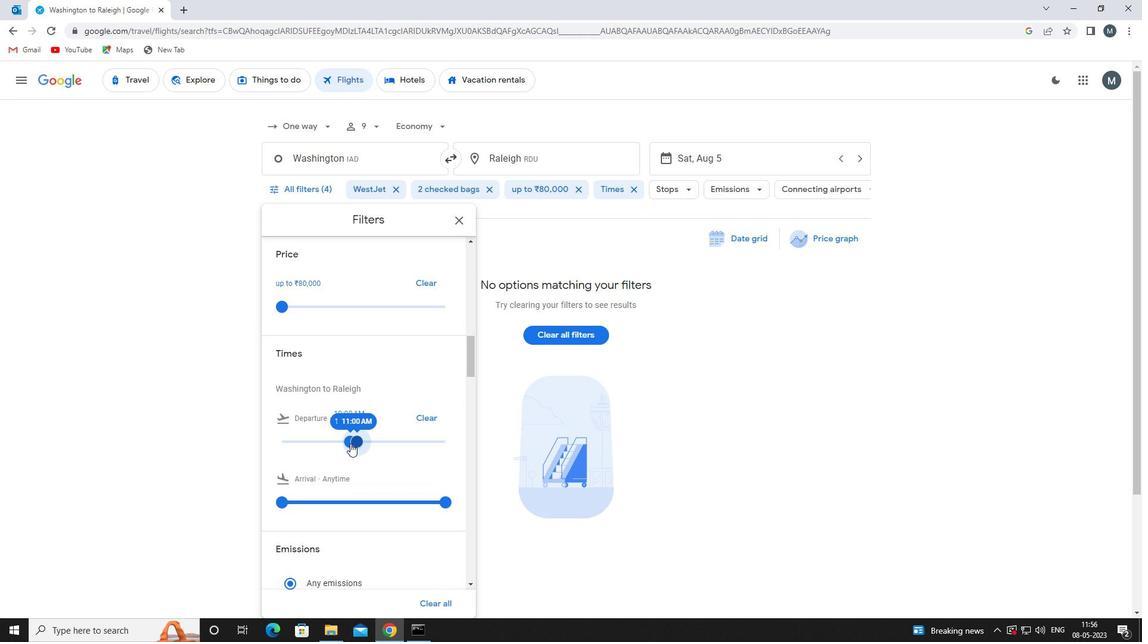 
Action: Mouse moved to (459, 224)
Screenshot: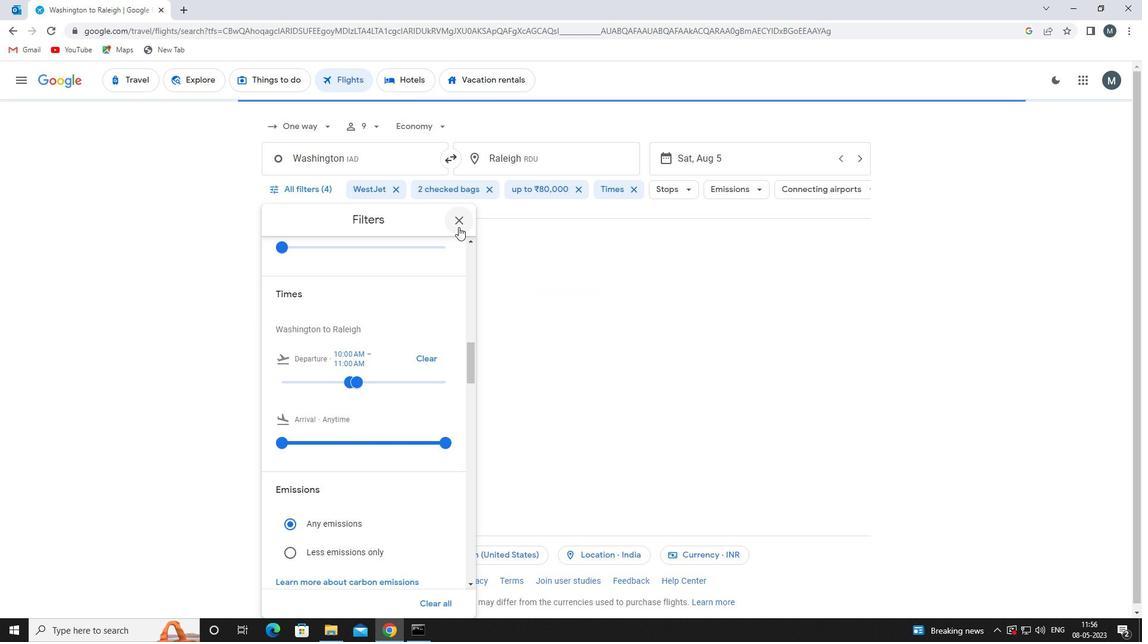 
Action: Mouse pressed left at (459, 224)
Screenshot: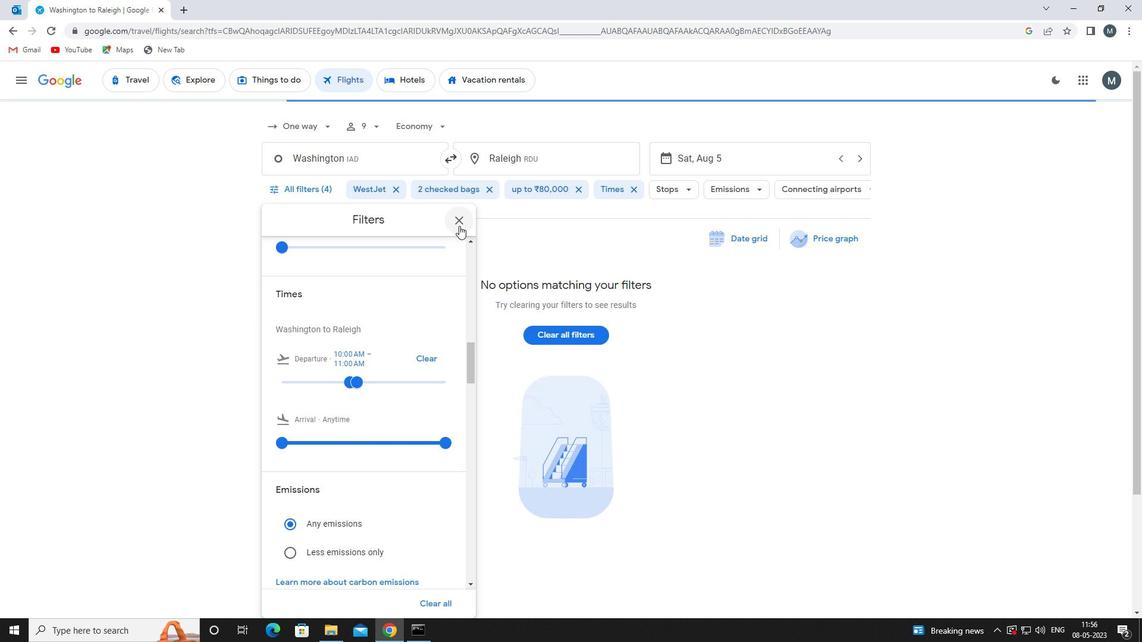 
Action: Mouse moved to (462, 229)
Screenshot: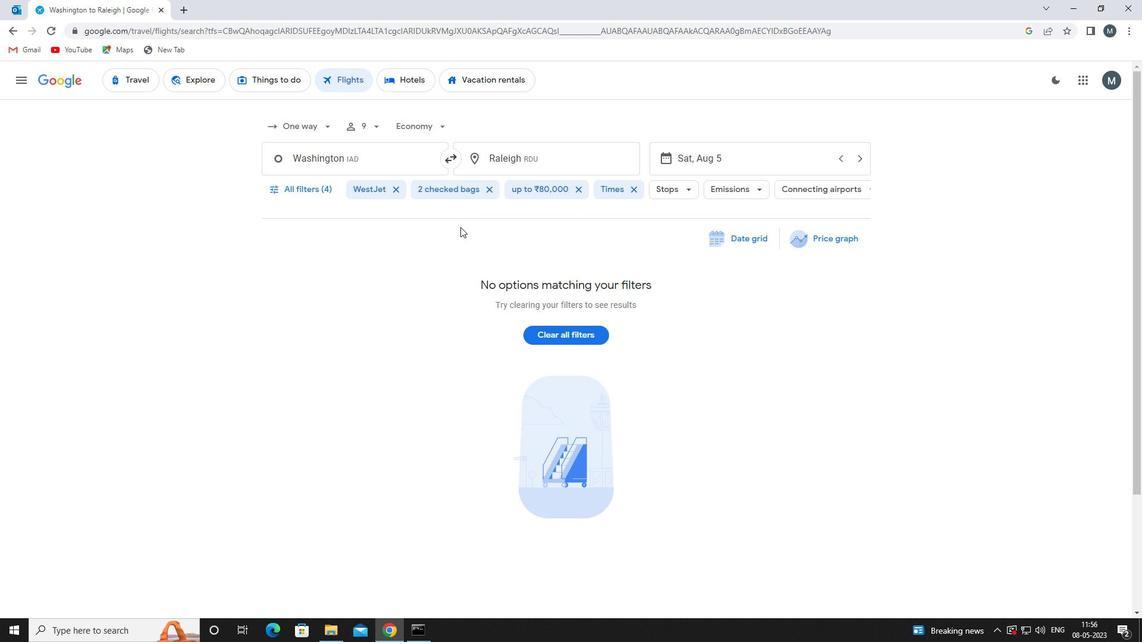 
